 Task: Find connections with filter location Liangxiang with filter topic #Corporationwith filter profile language English with filter current company Gradeup (Gradestack Learning Pvt Ltd) with filter school Dr MGR Educational and Research Institute with filter industry Blockchain Services with filter service category FIle Management with filter keywords title Quality Engineer
Action: Mouse moved to (334, 280)
Screenshot: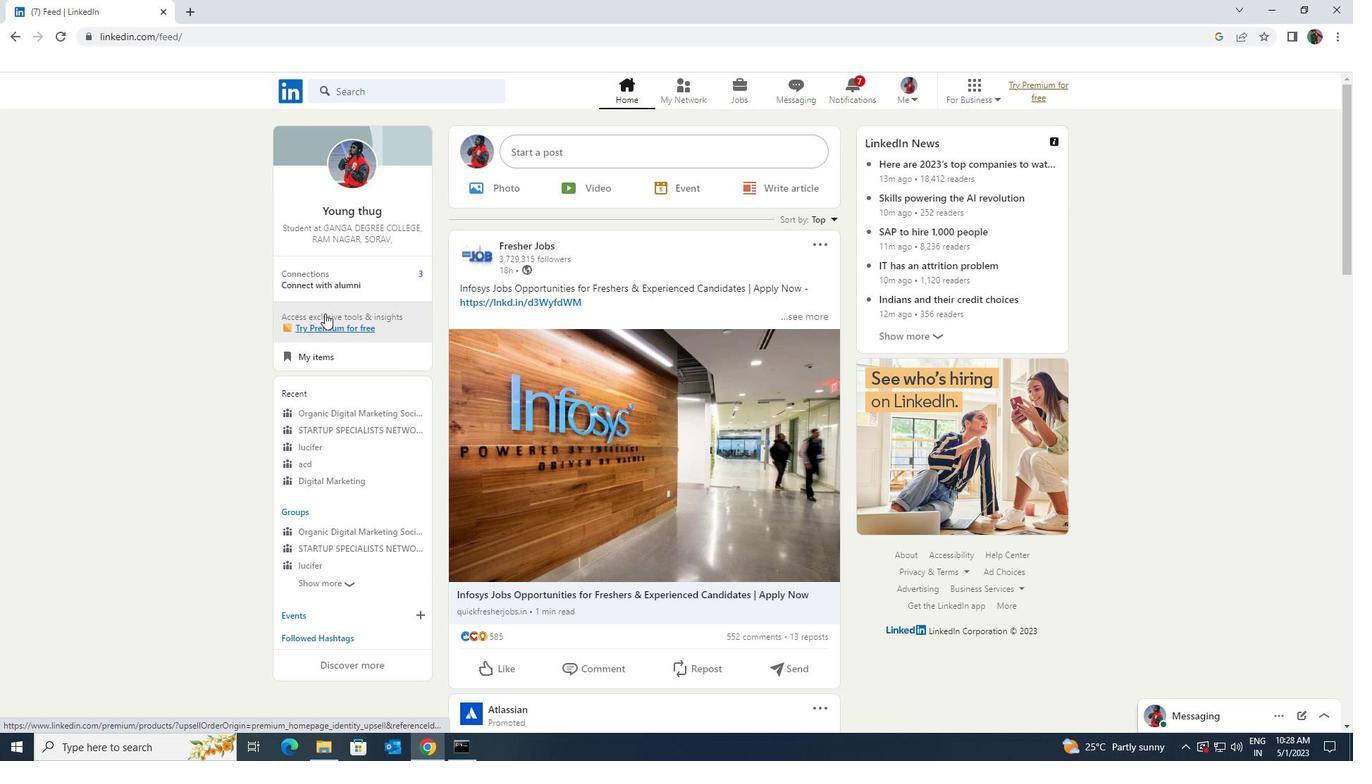 
Action: Mouse pressed left at (334, 280)
Screenshot: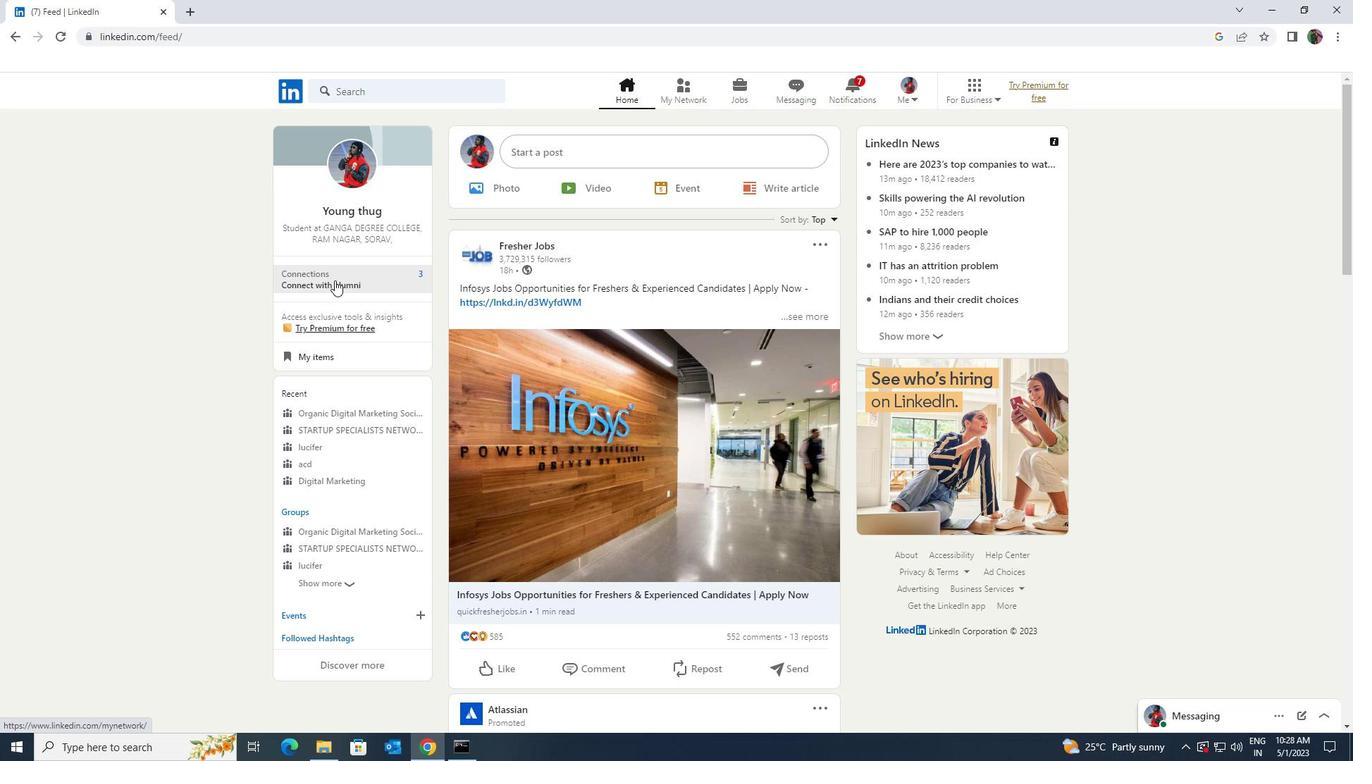 
Action: Mouse moved to (426, 169)
Screenshot: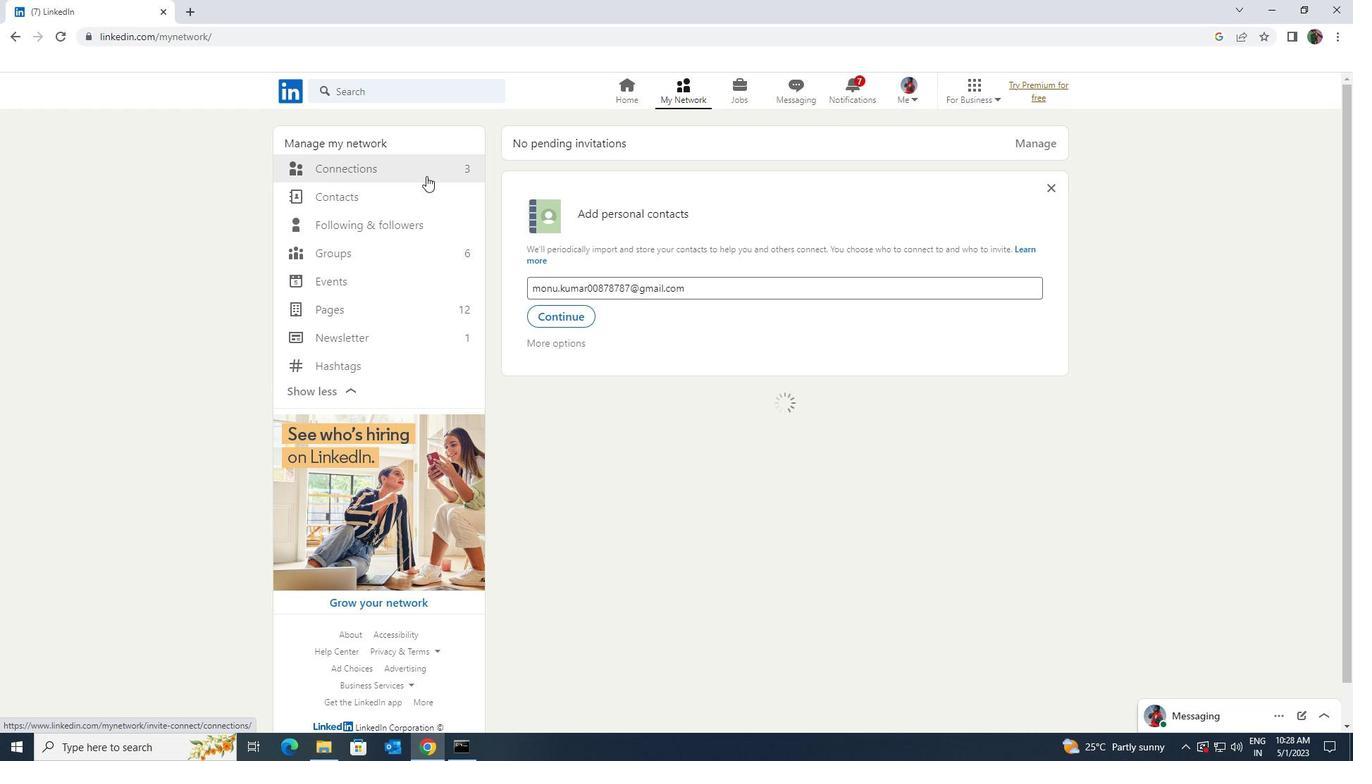 
Action: Mouse pressed left at (426, 169)
Screenshot: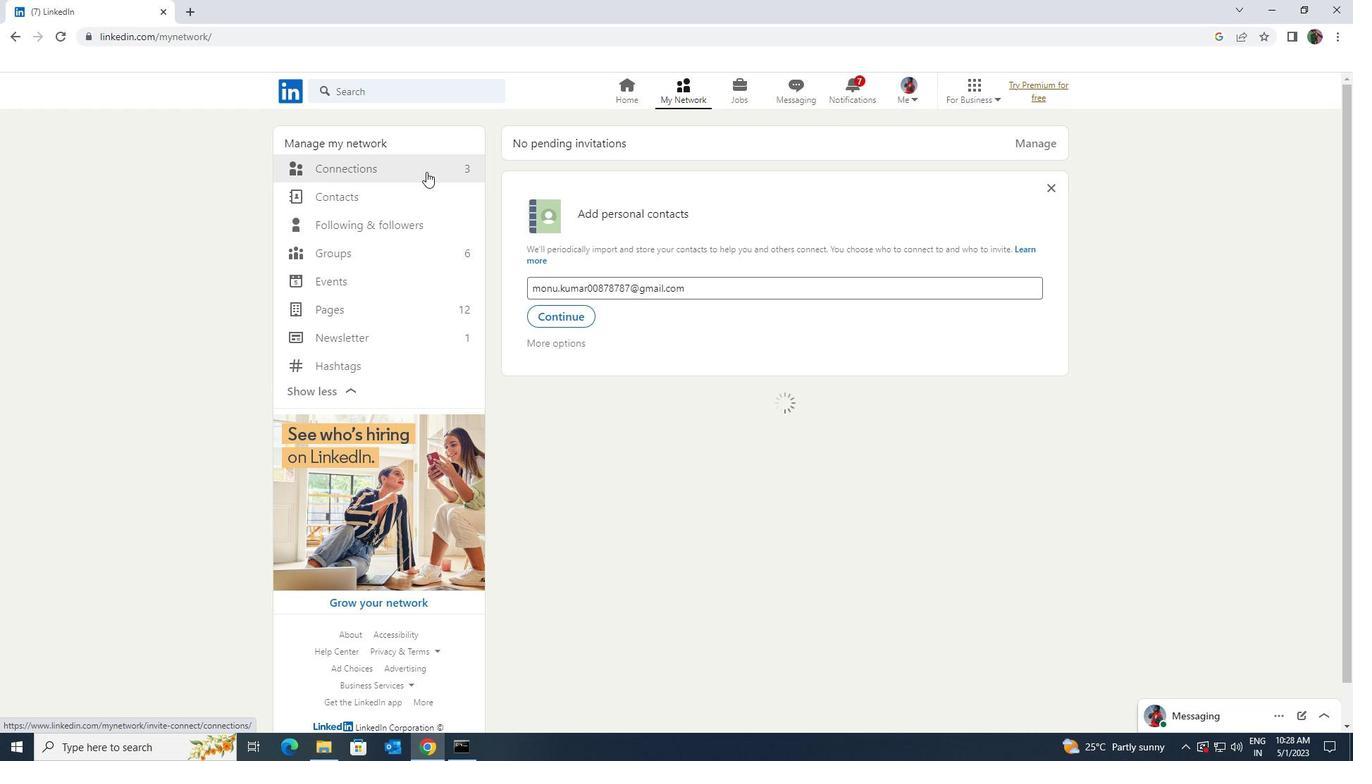 
Action: Mouse moved to (759, 169)
Screenshot: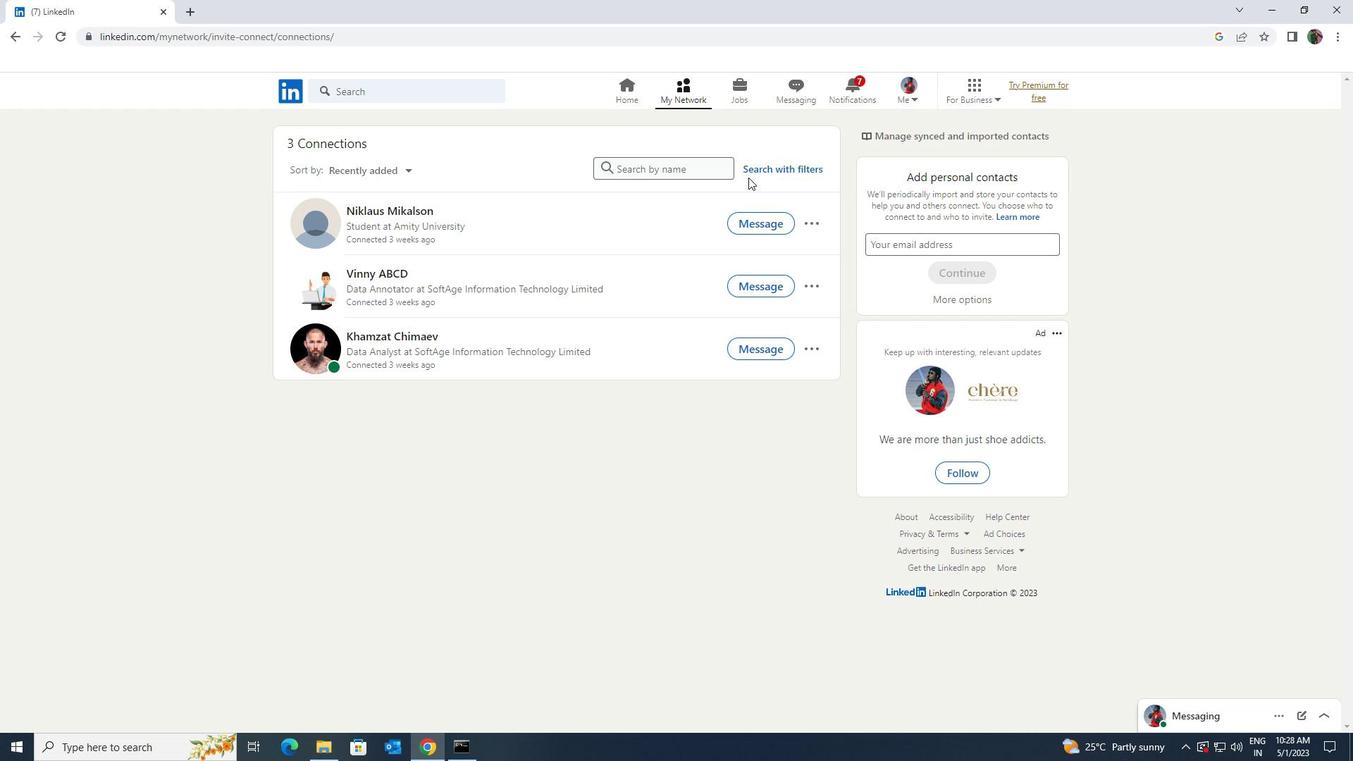 
Action: Mouse pressed left at (759, 169)
Screenshot: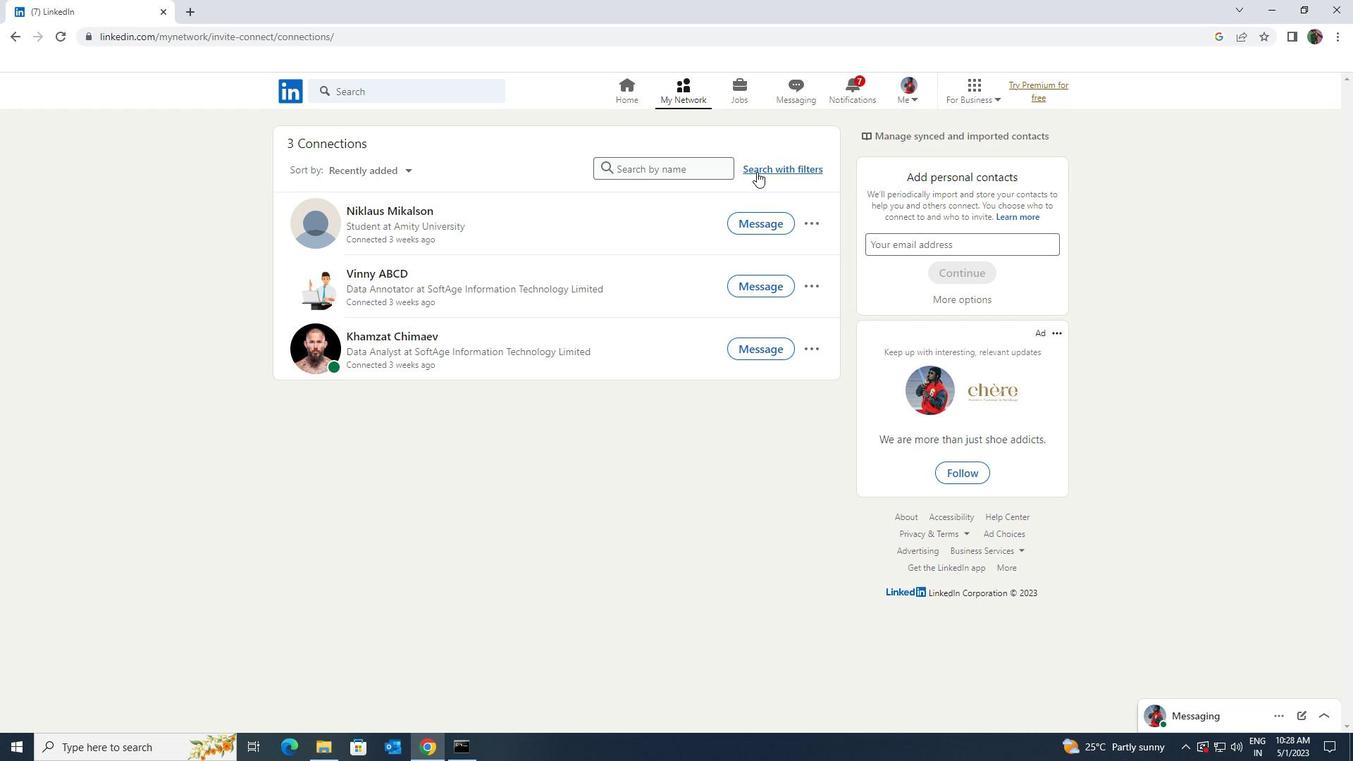
Action: Mouse moved to (710, 131)
Screenshot: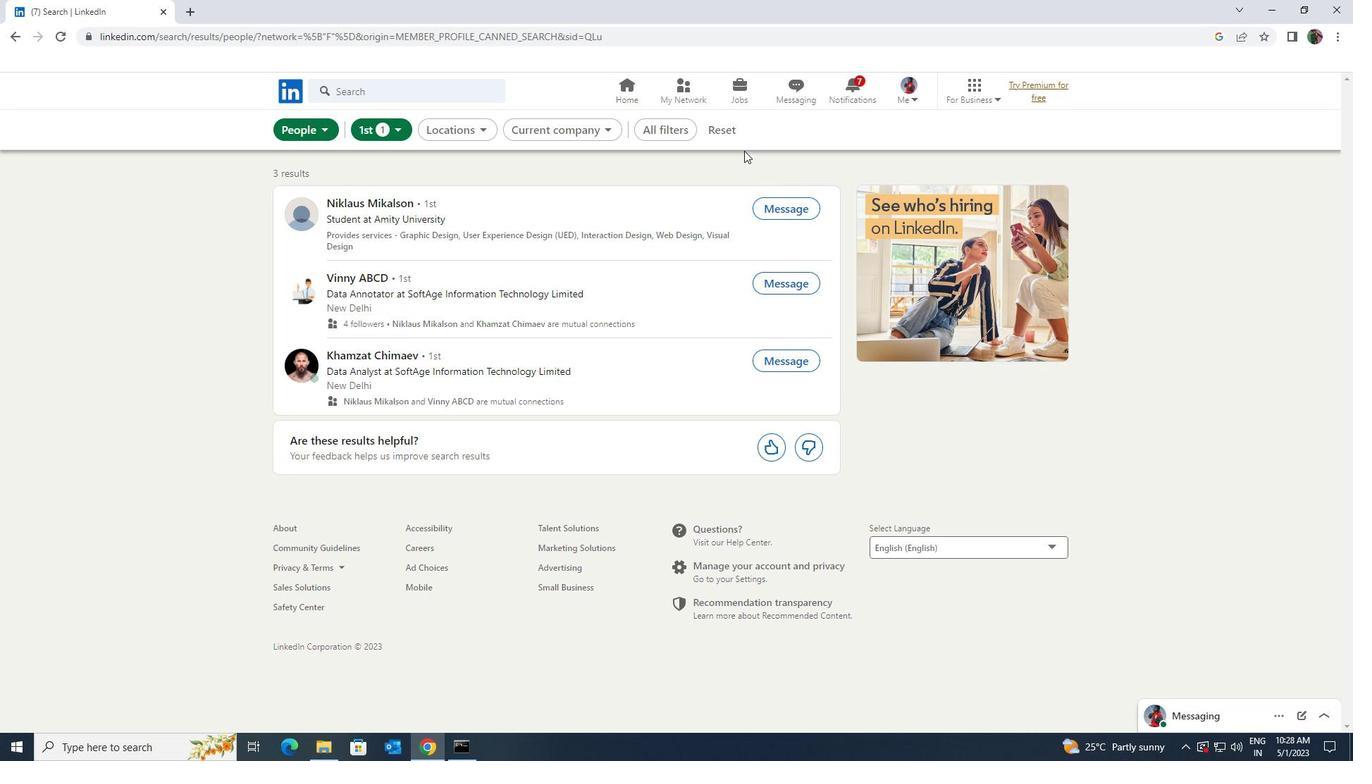 
Action: Mouse pressed left at (710, 131)
Screenshot: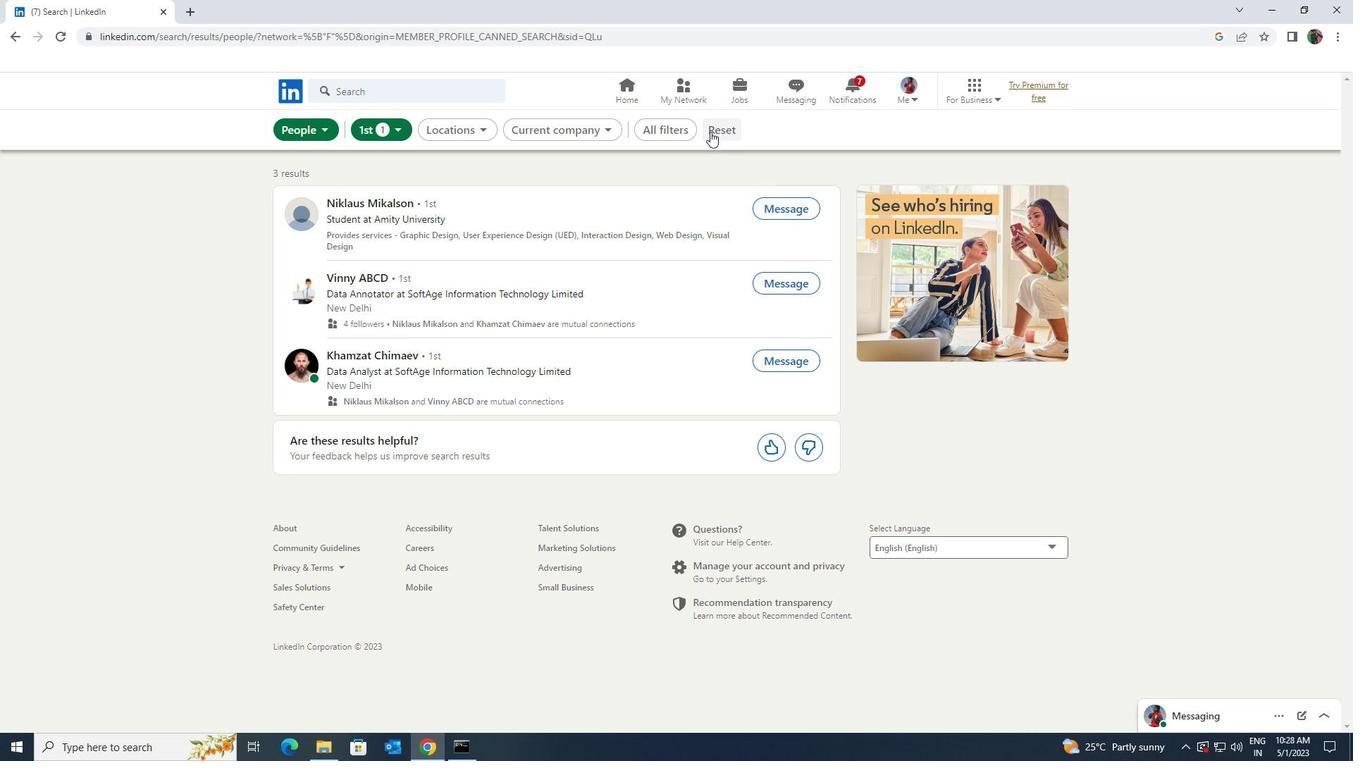 
Action: Mouse moved to (704, 131)
Screenshot: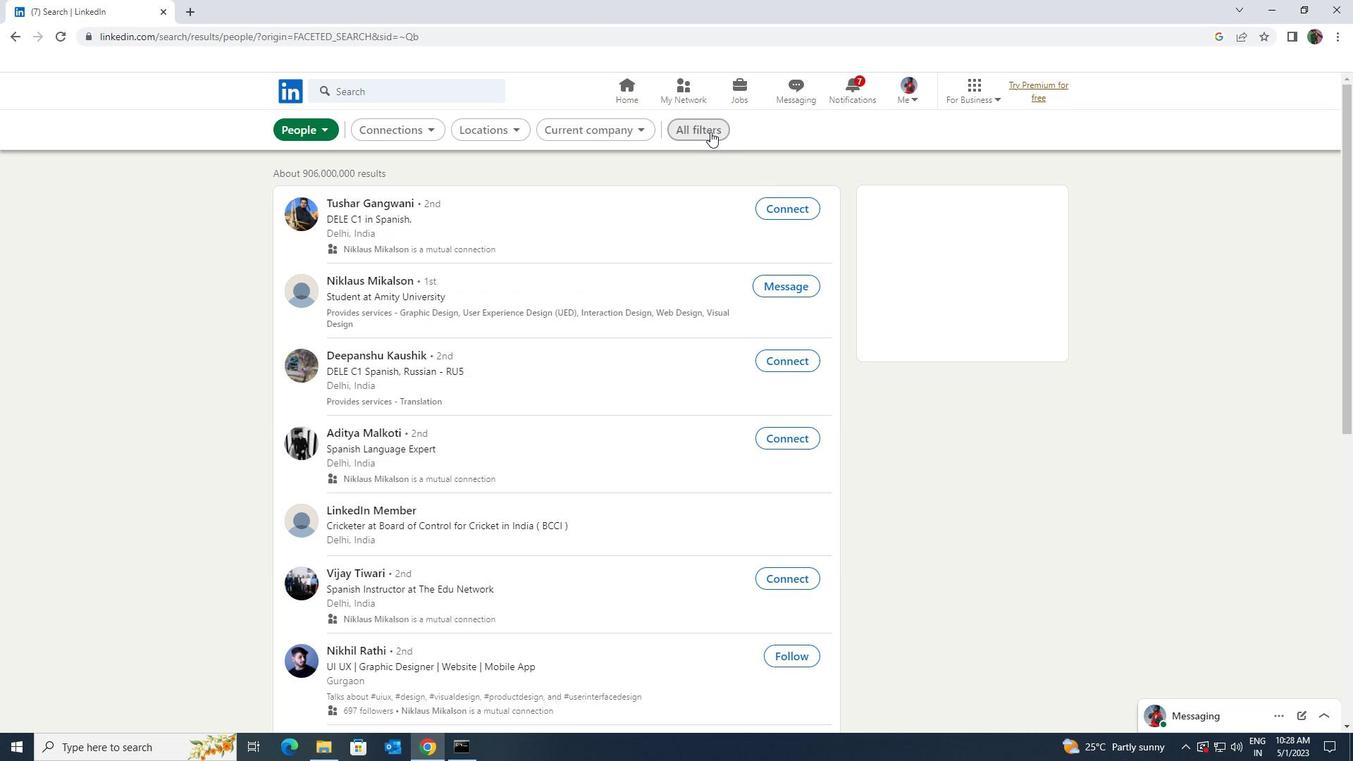 
Action: Mouse pressed left at (704, 131)
Screenshot: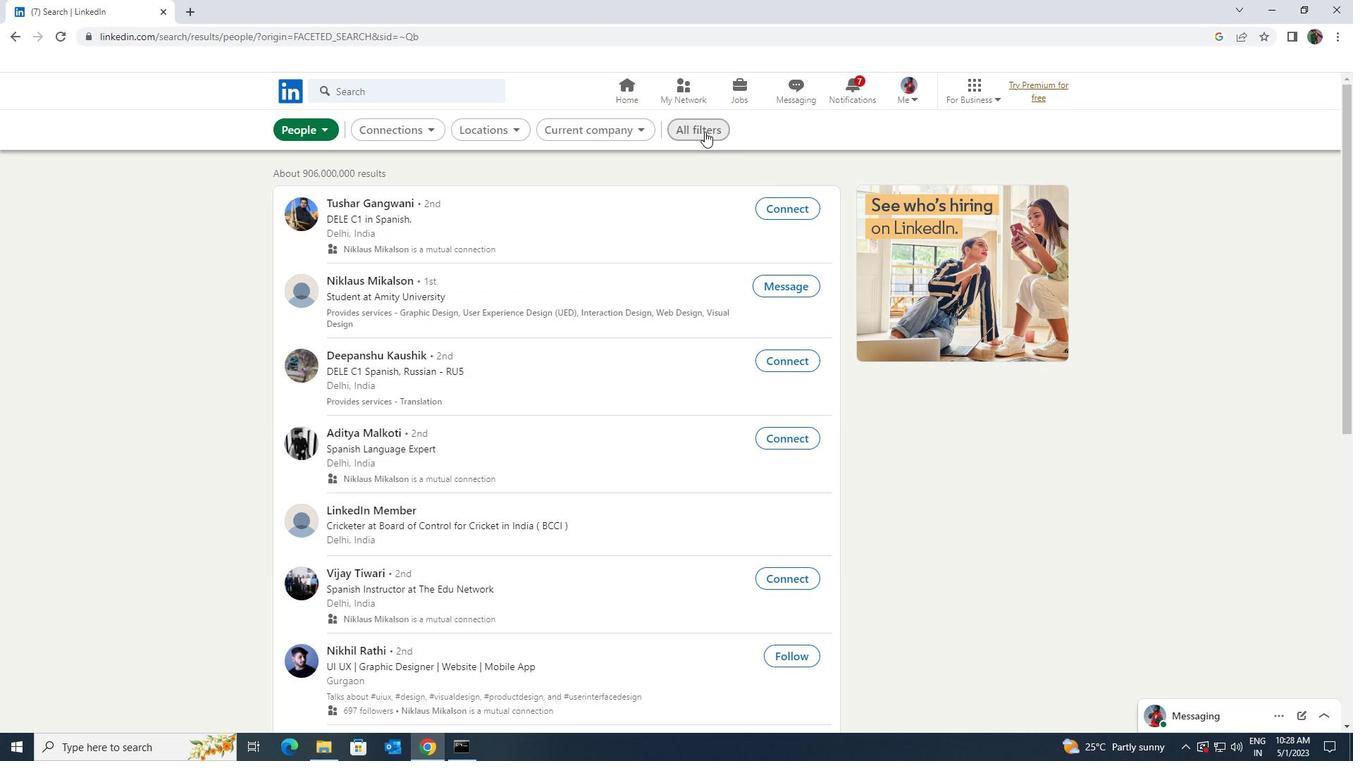 
Action: Mouse moved to (1095, 444)
Screenshot: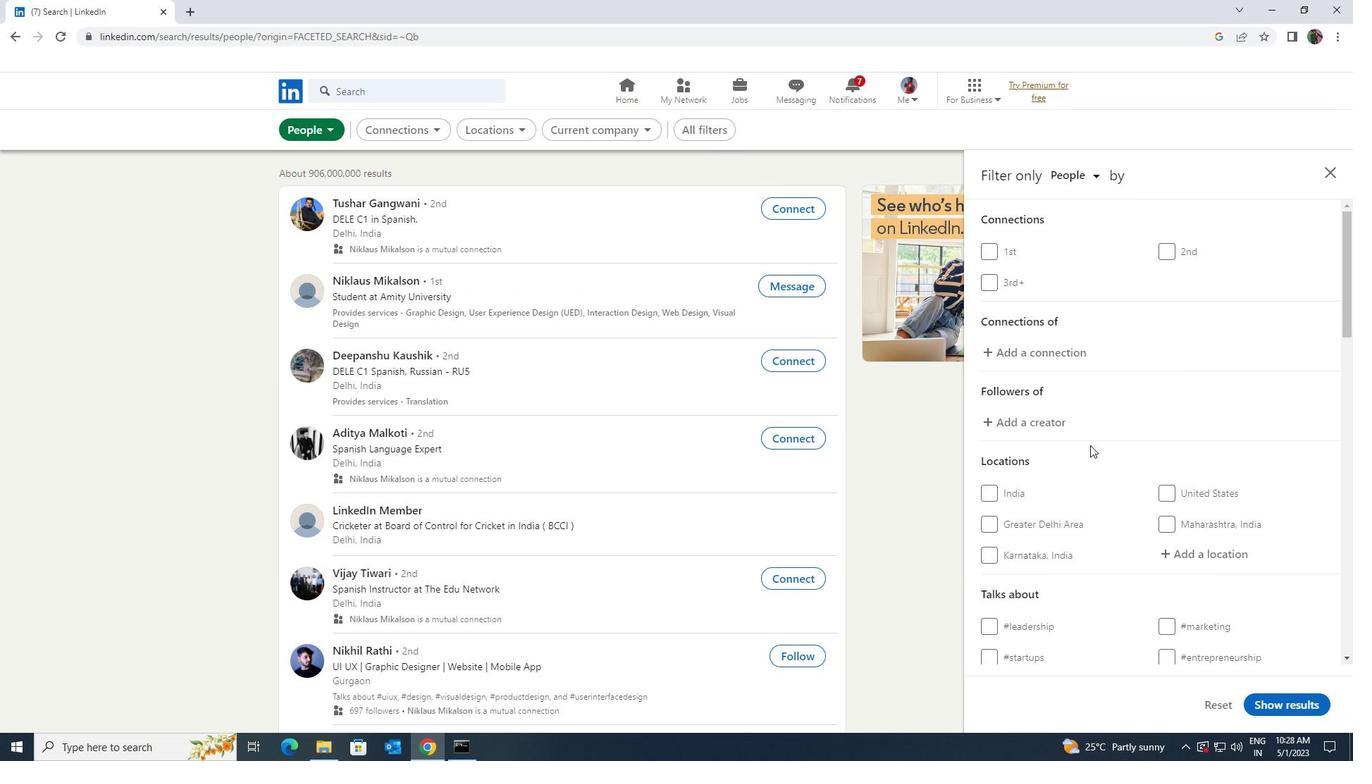
Action: Mouse scrolled (1095, 443) with delta (0, 0)
Screenshot: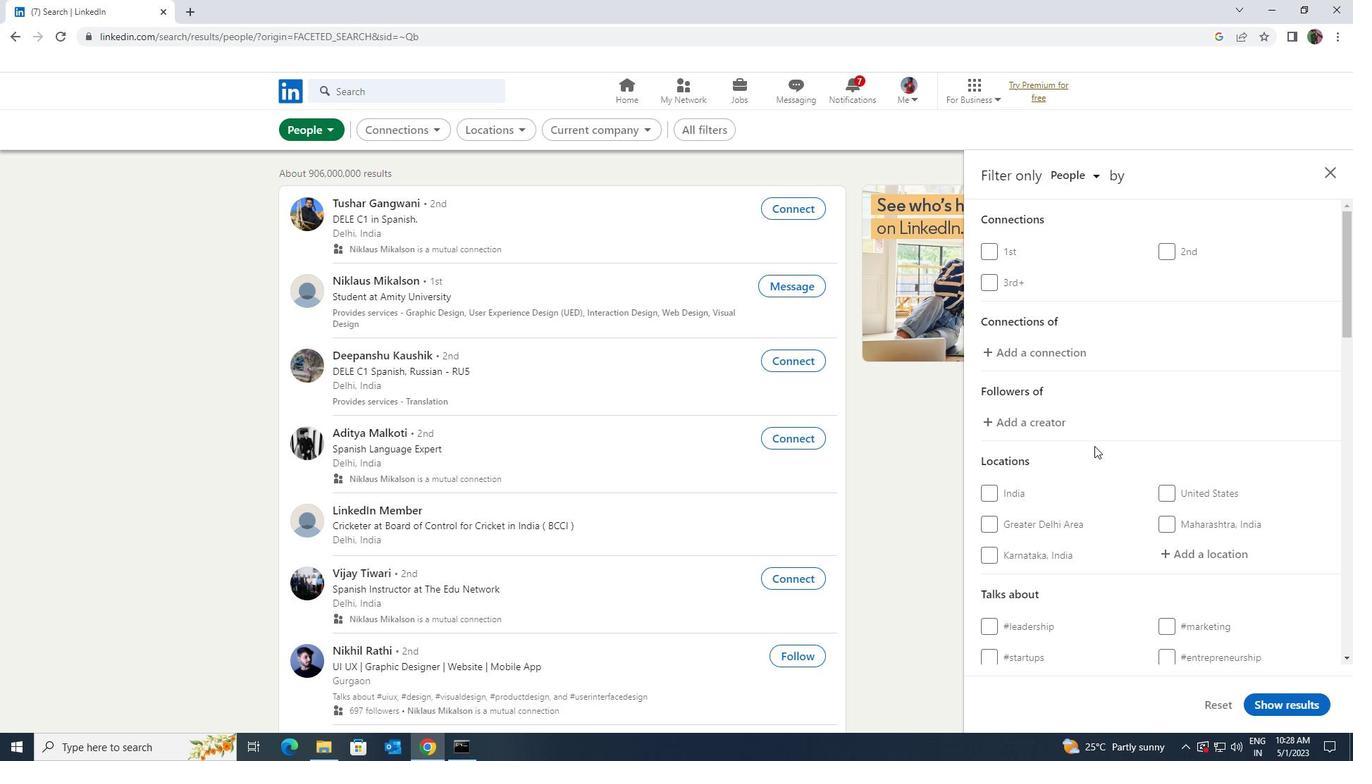 
Action: Mouse scrolled (1095, 443) with delta (0, 0)
Screenshot: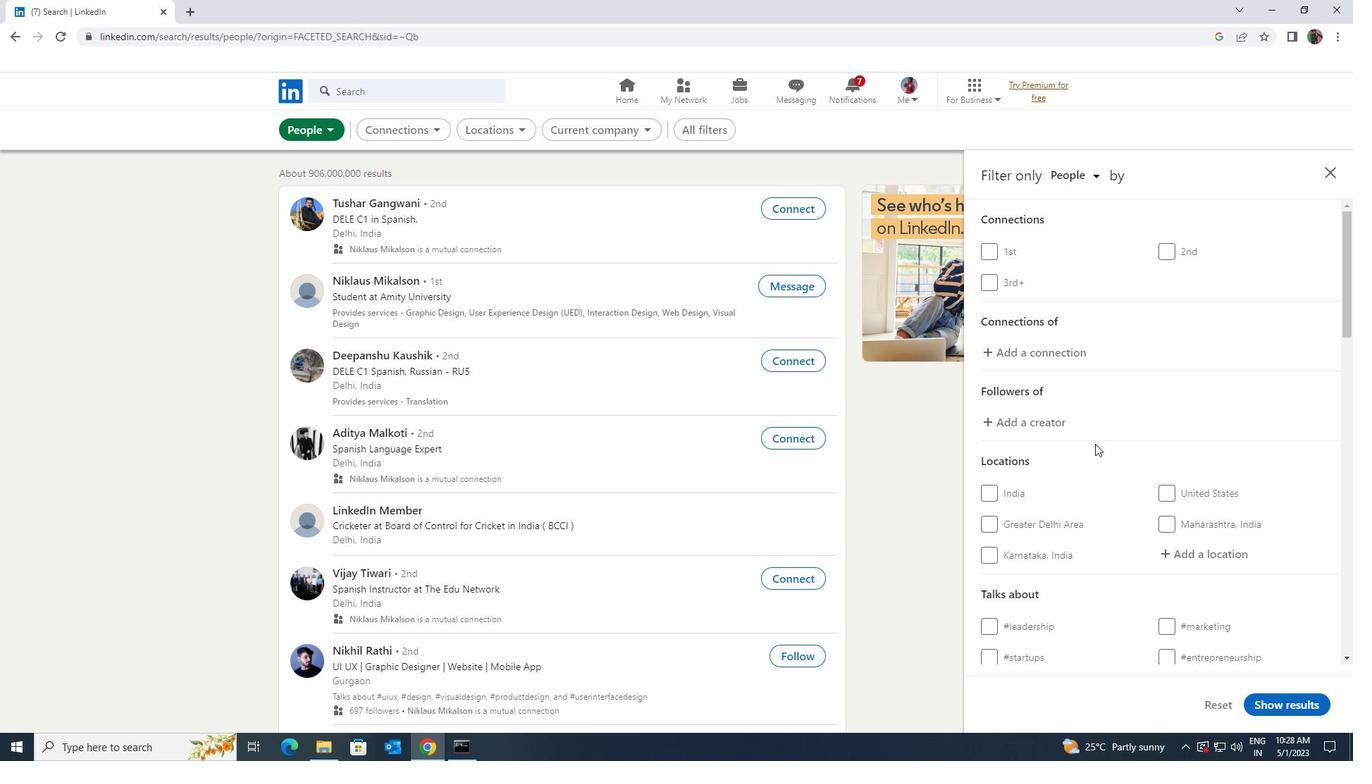 
Action: Mouse moved to (1186, 405)
Screenshot: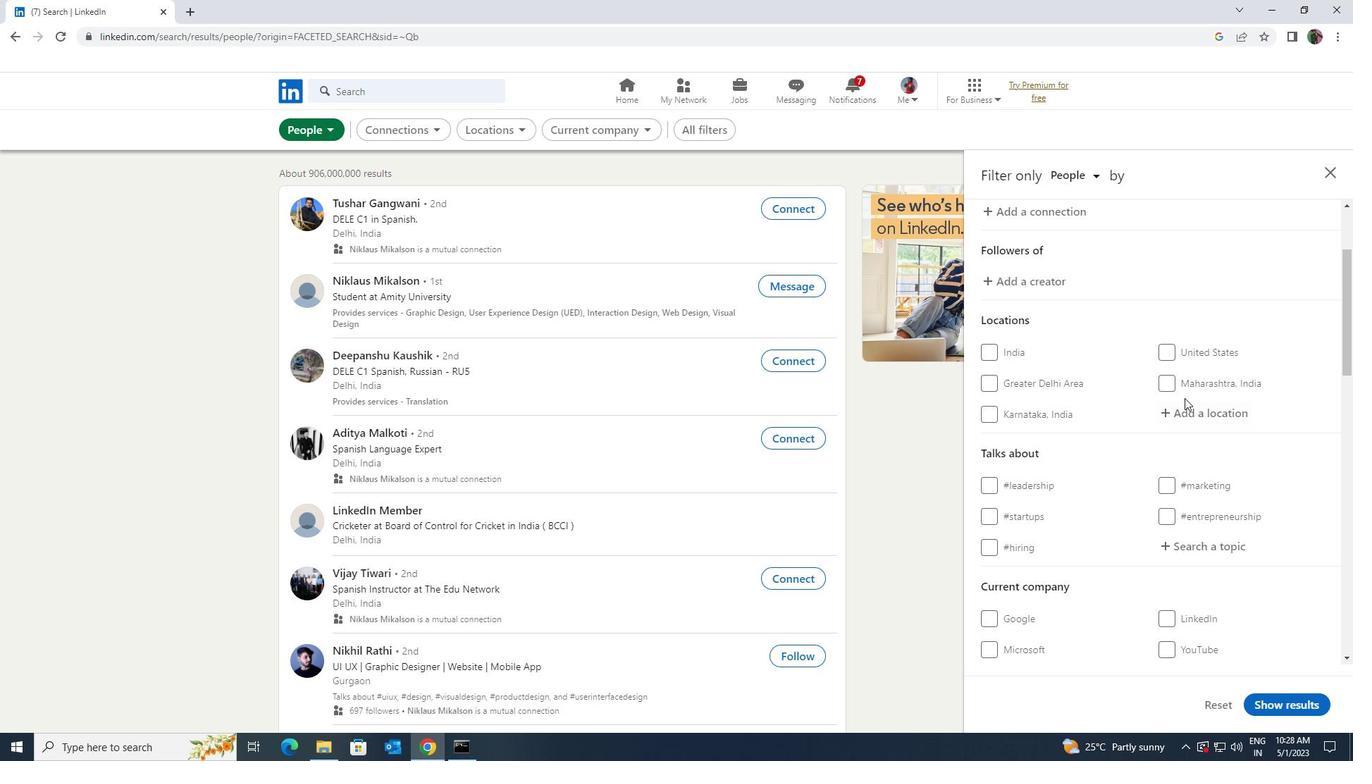 
Action: Mouse pressed left at (1186, 405)
Screenshot: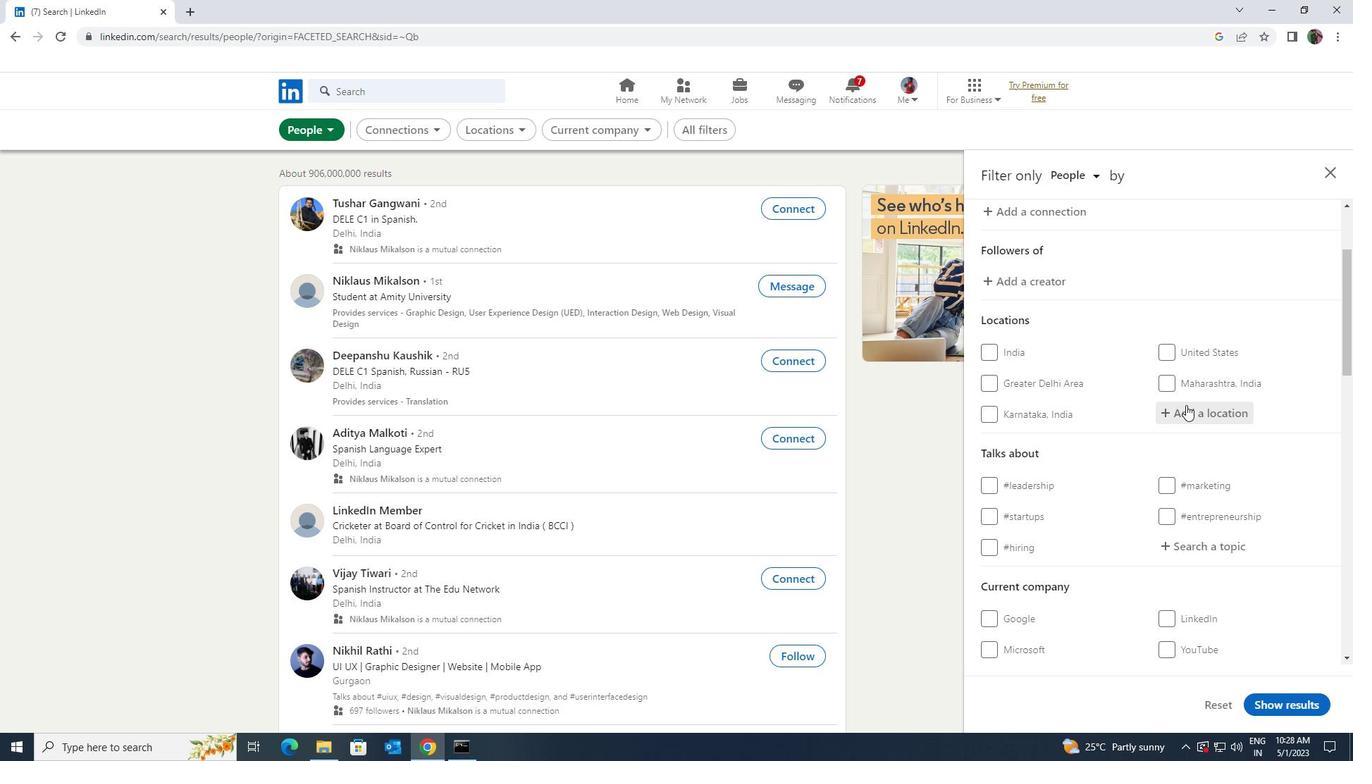 
Action: Key pressed <Key.shift>LIANGXIANG
Screenshot: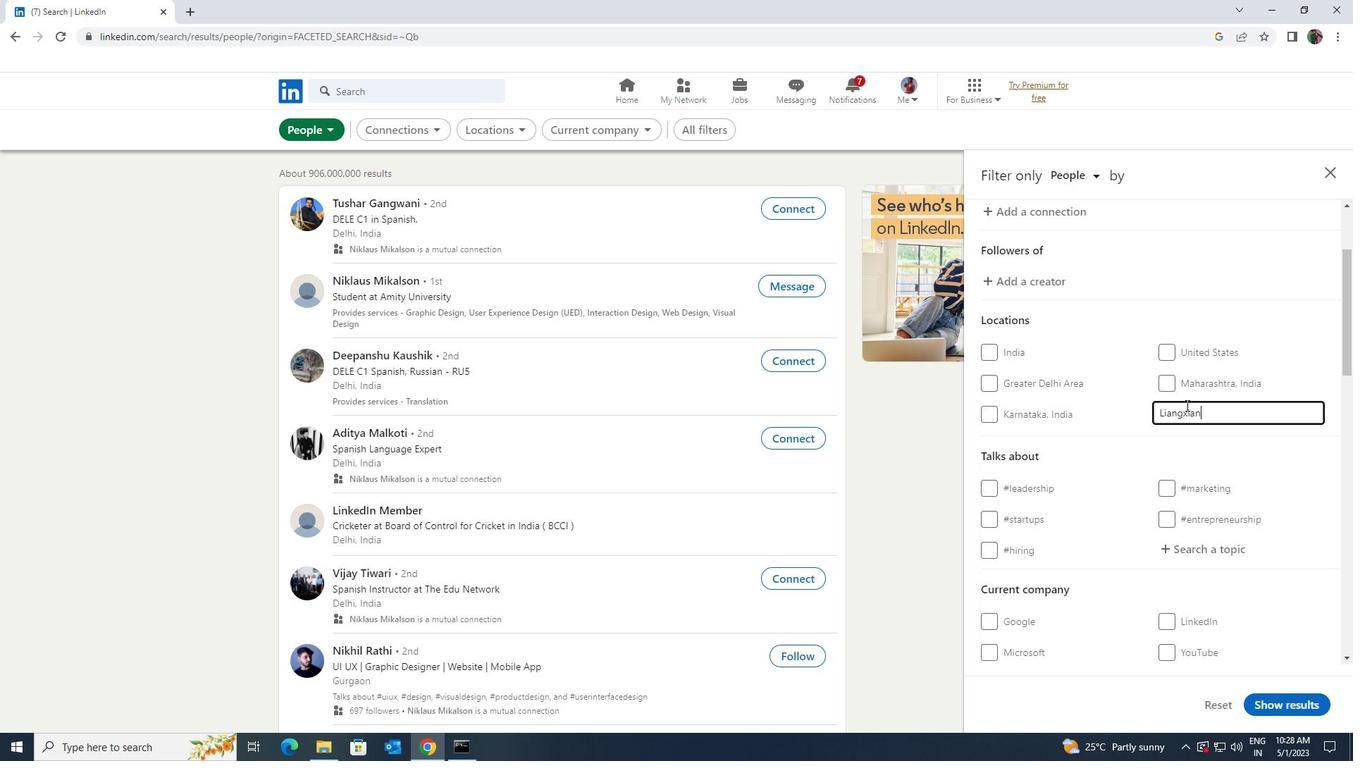 
Action: Mouse moved to (1214, 549)
Screenshot: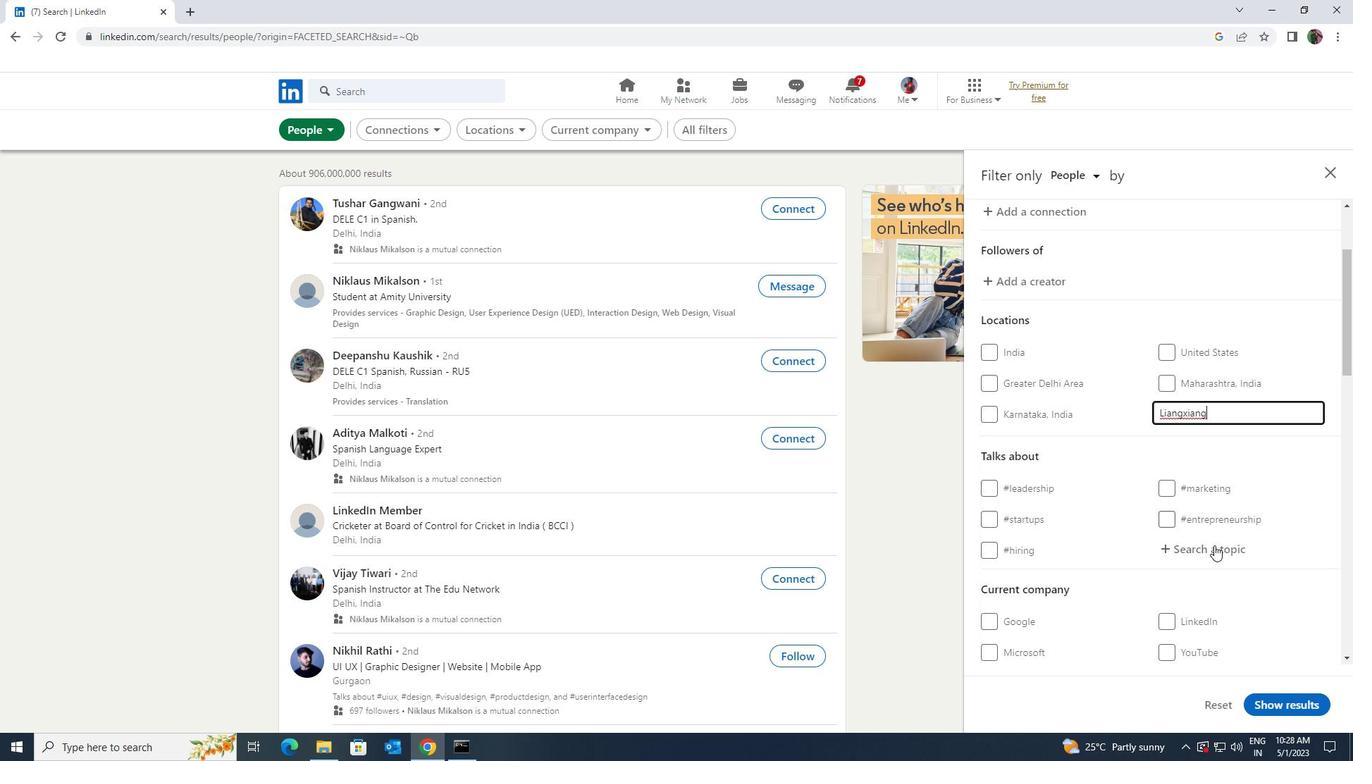 
Action: Mouse pressed left at (1214, 549)
Screenshot: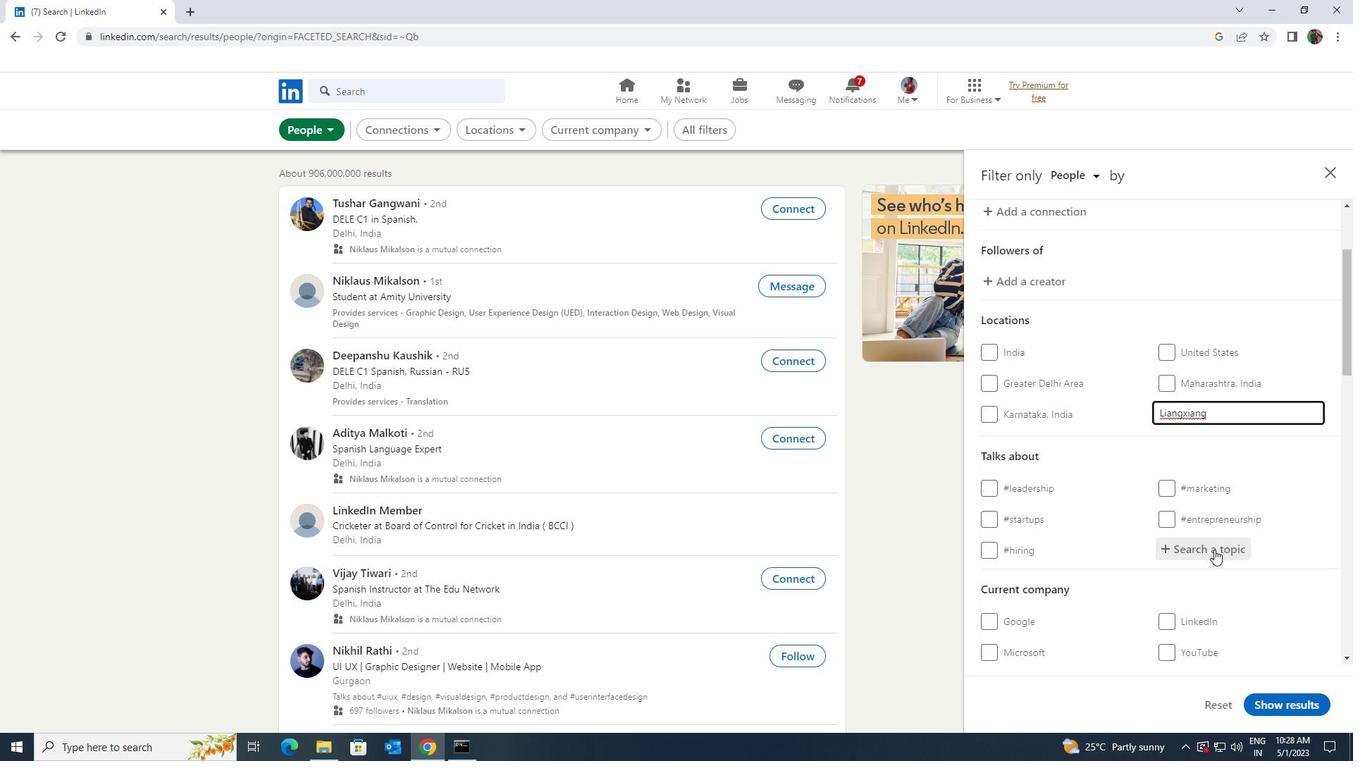 
Action: Mouse moved to (1210, 546)
Screenshot: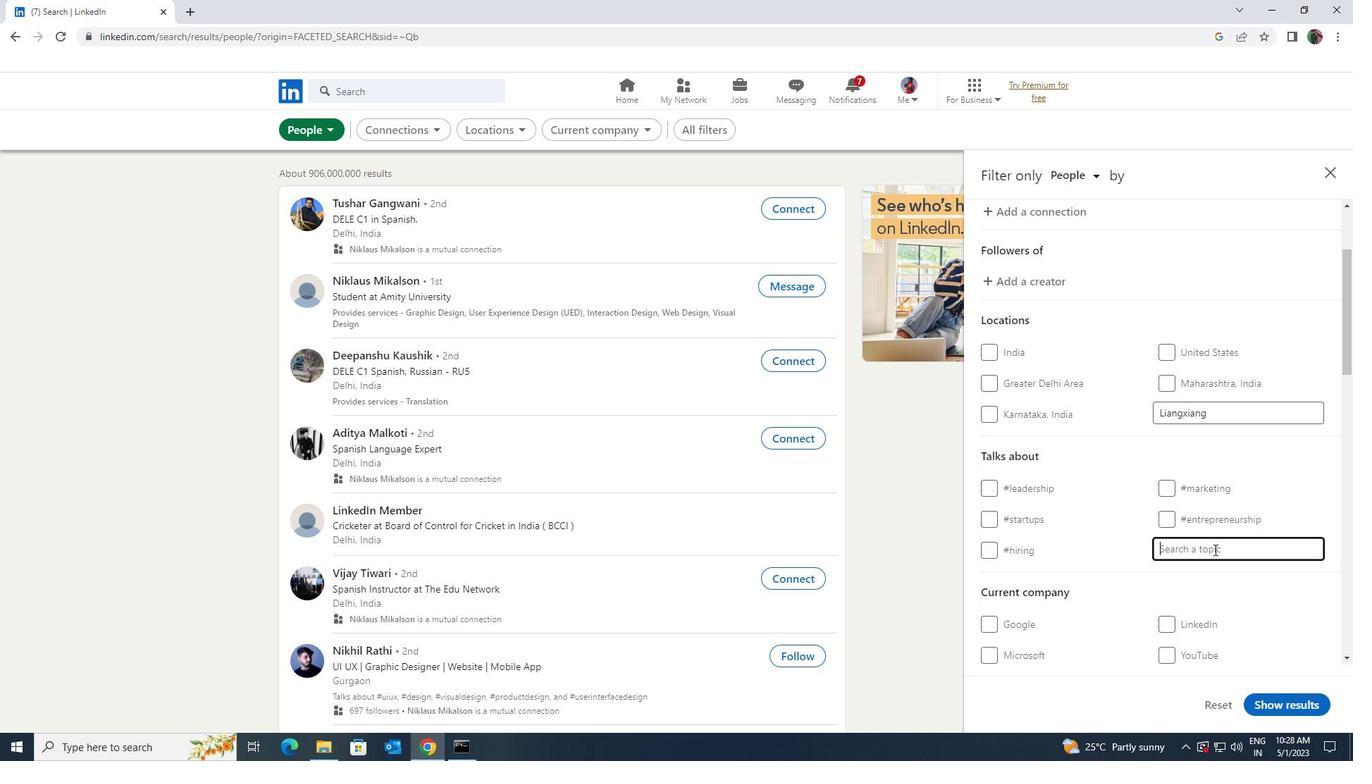 
Action: Key pressed <Key.shift>CORPORATION
Screenshot: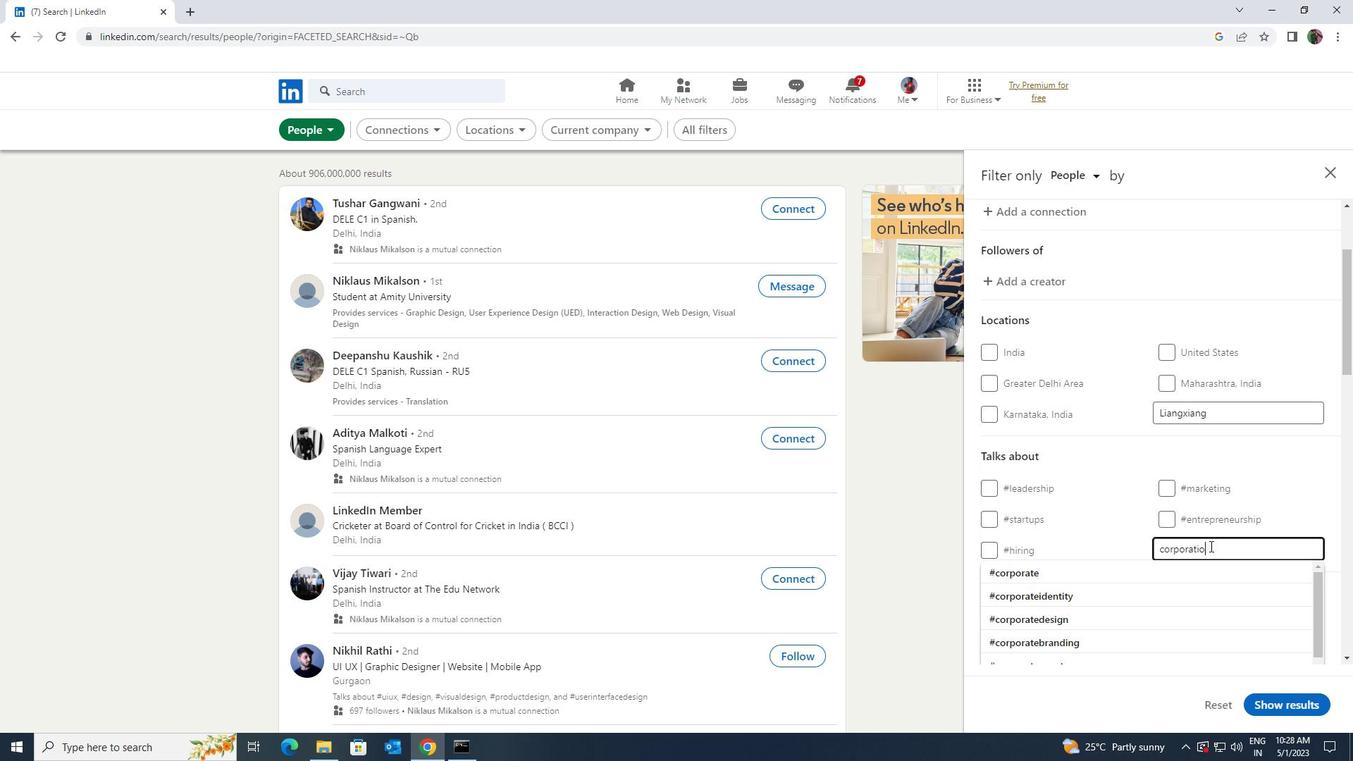 
Action: Mouse moved to (1205, 588)
Screenshot: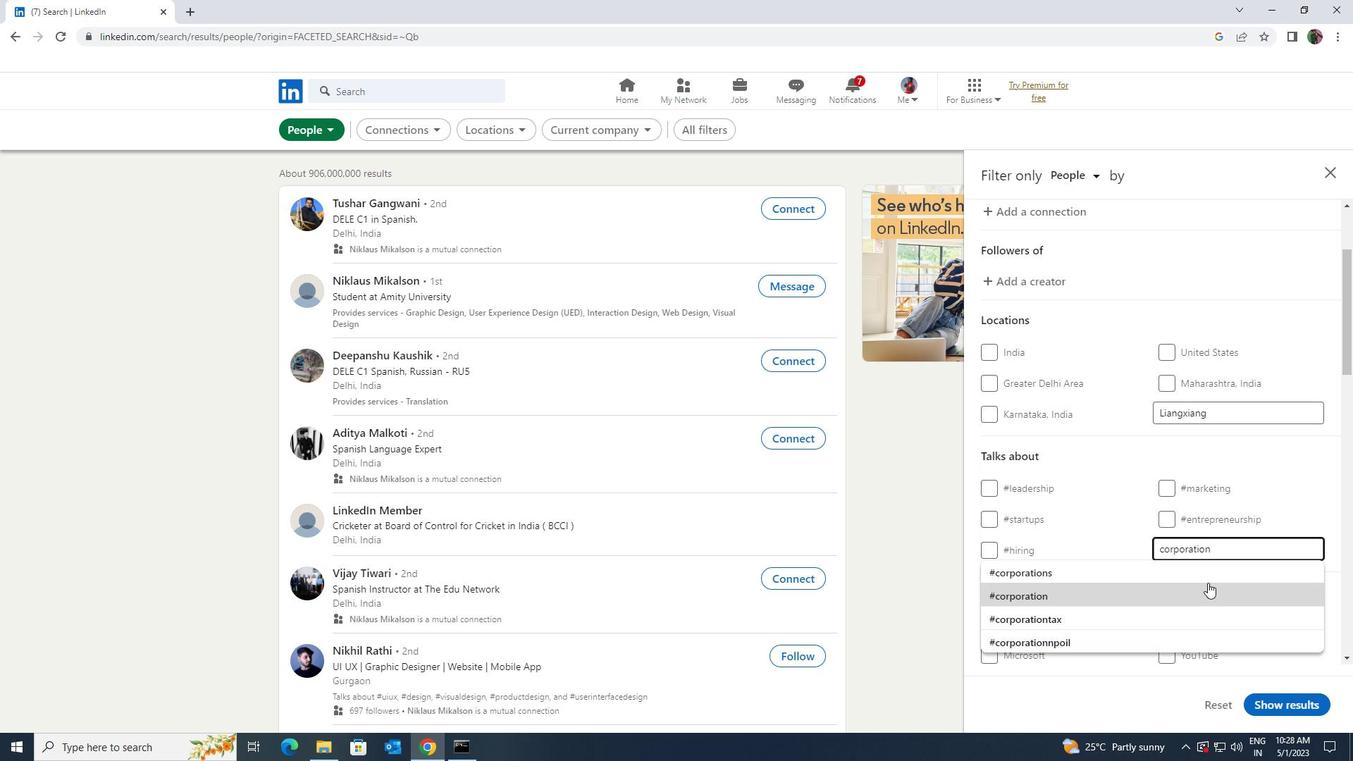 
Action: Mouse pressed left at (1205, 588)
Screenshot: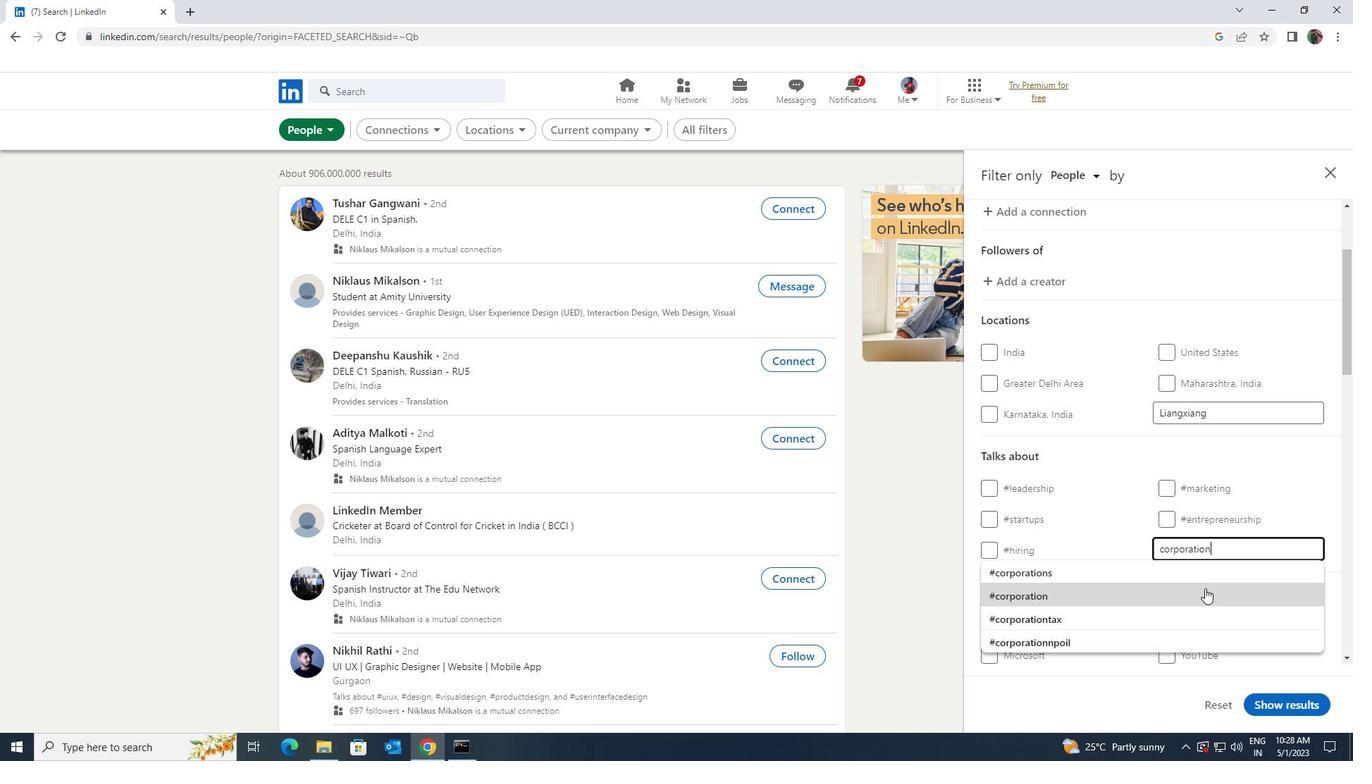 
Action: Mouse moved to (1200, 588)
Screenshot: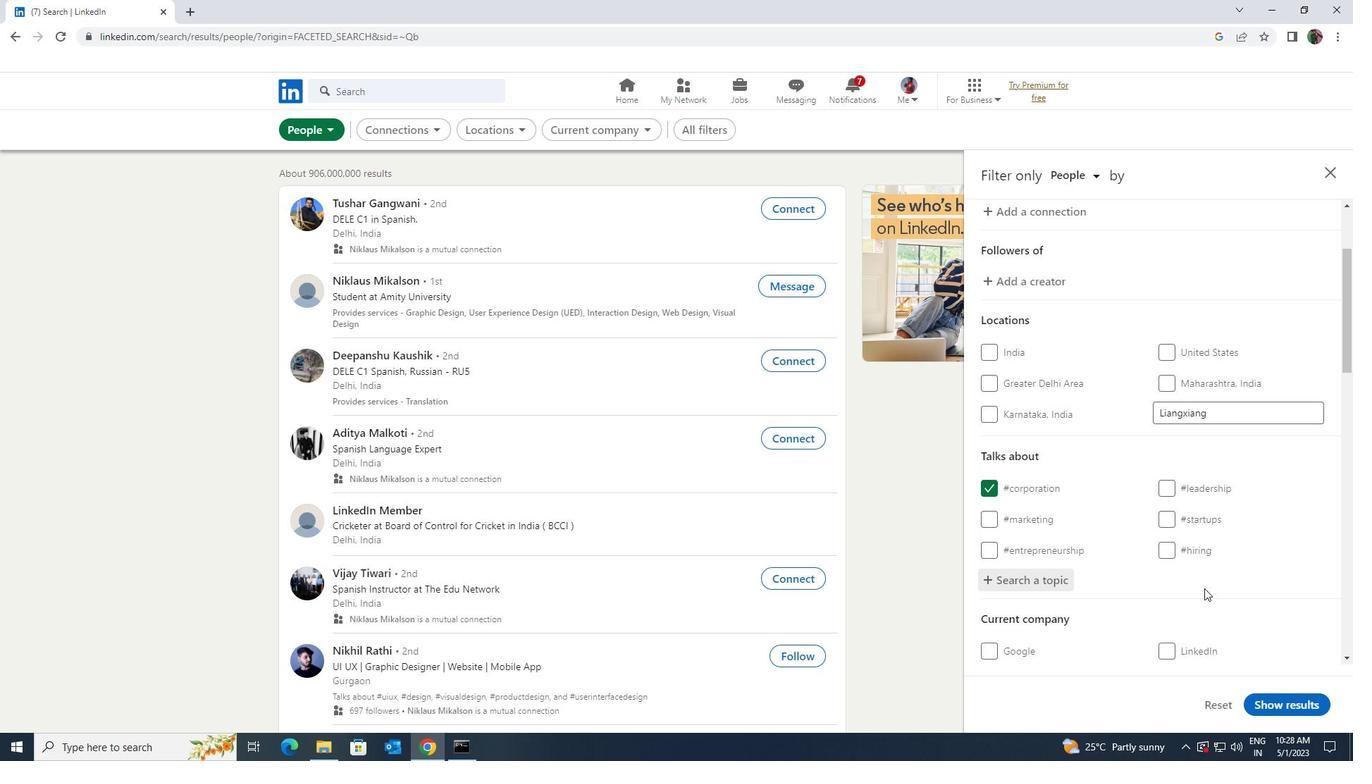 
Action: Mouse scrolled (1200, 587) with delta (0, 0)
Screenshot: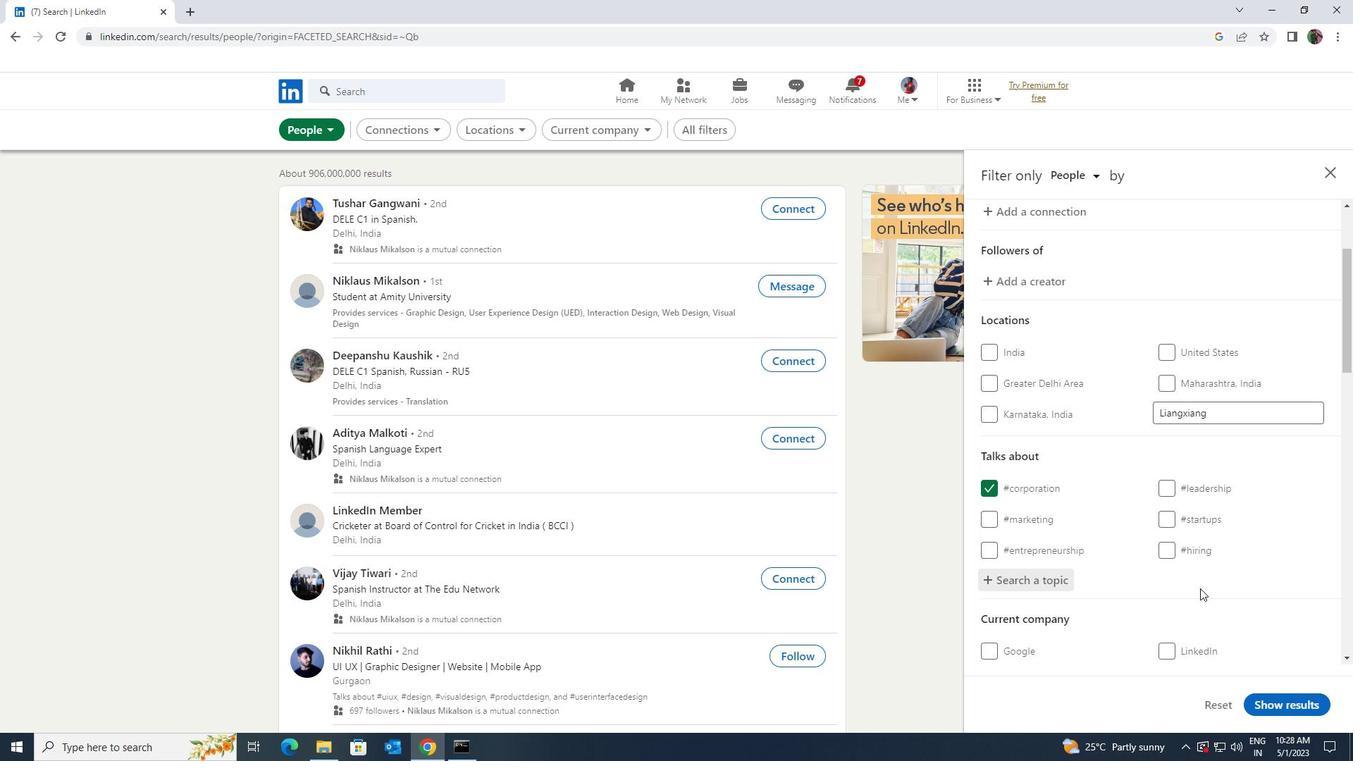 
Action: Mouse scrolled (1200, 587) with delta (0, 0)
Screenshot: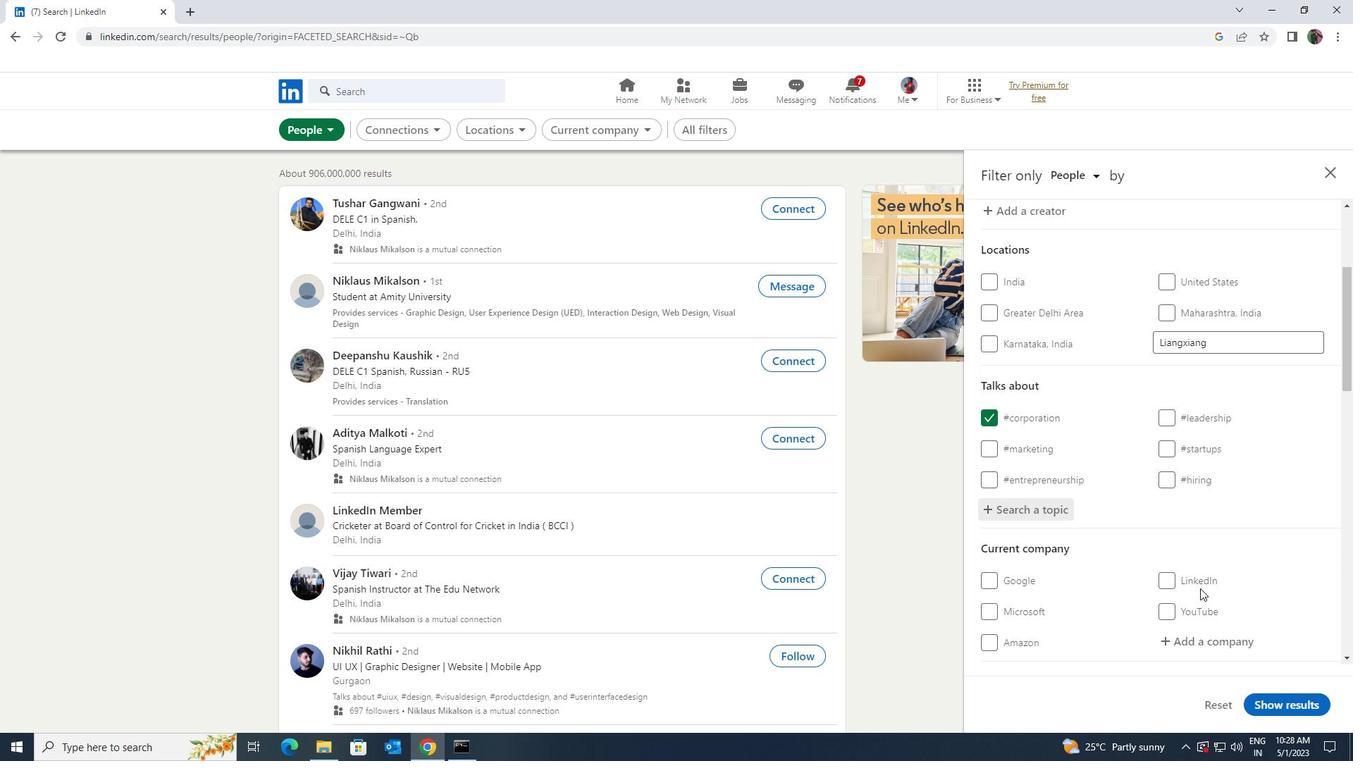 
Action: Mouse scrolled (1200, 587) with delta (0, 0)
Screenshot: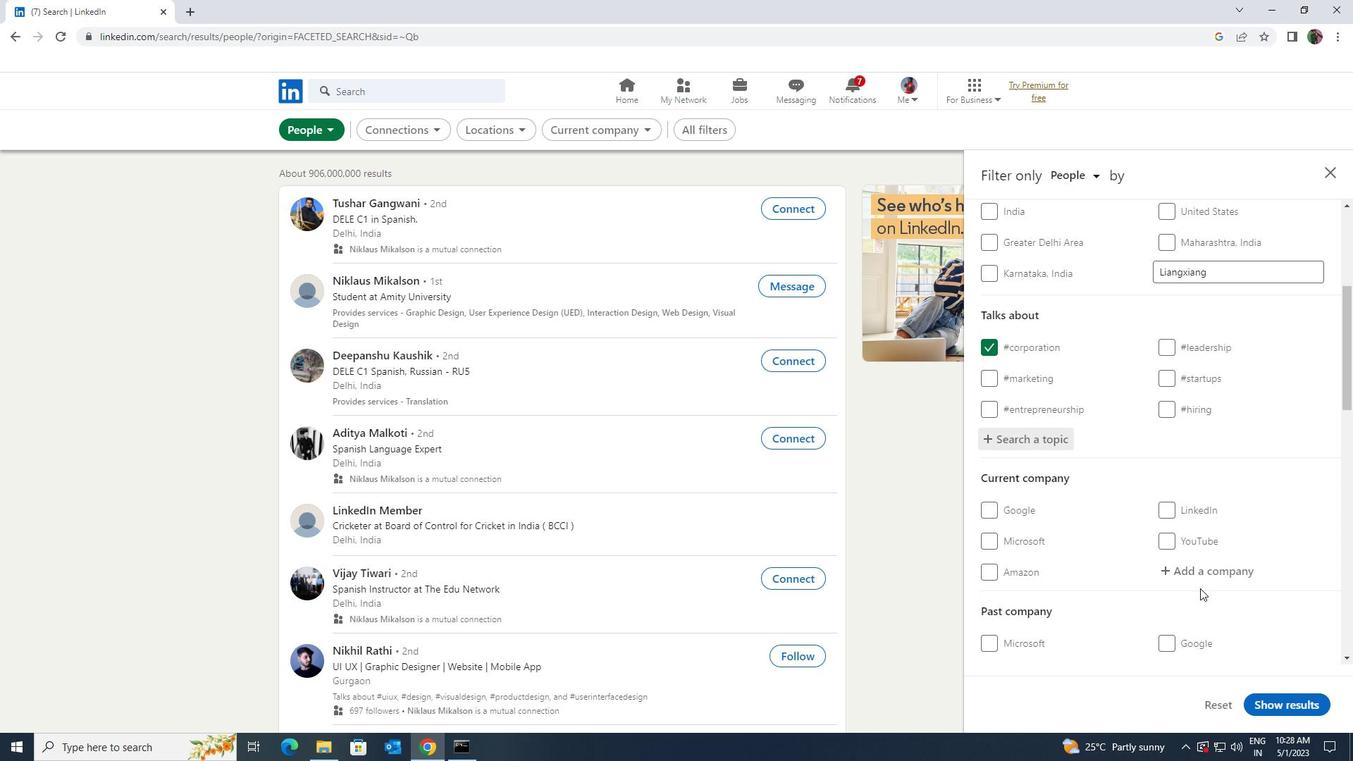 
Action: Mouse scrolled (1200, 587) with delta (0, 0)
Screenshot: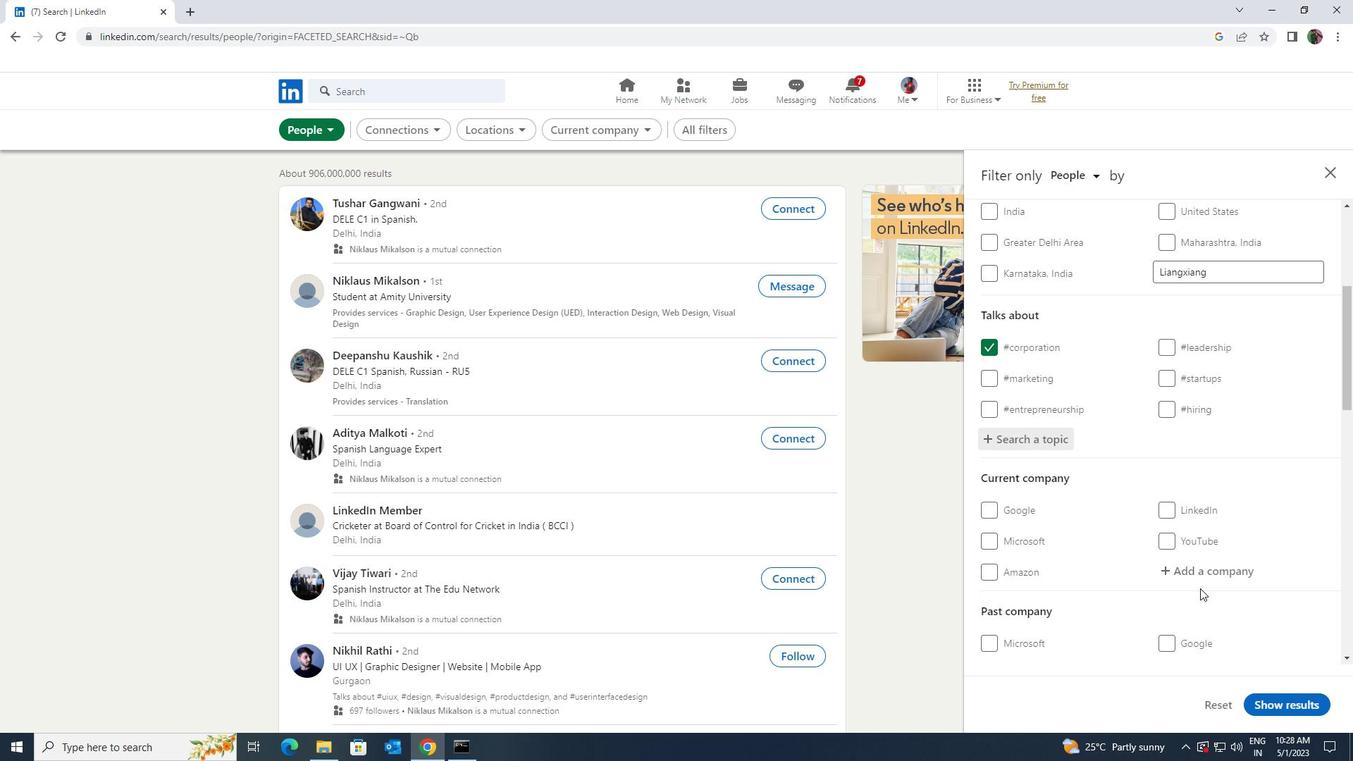 
Action: Mouse scrolled (1200, 587) with delta (0, 0)
Screenshot: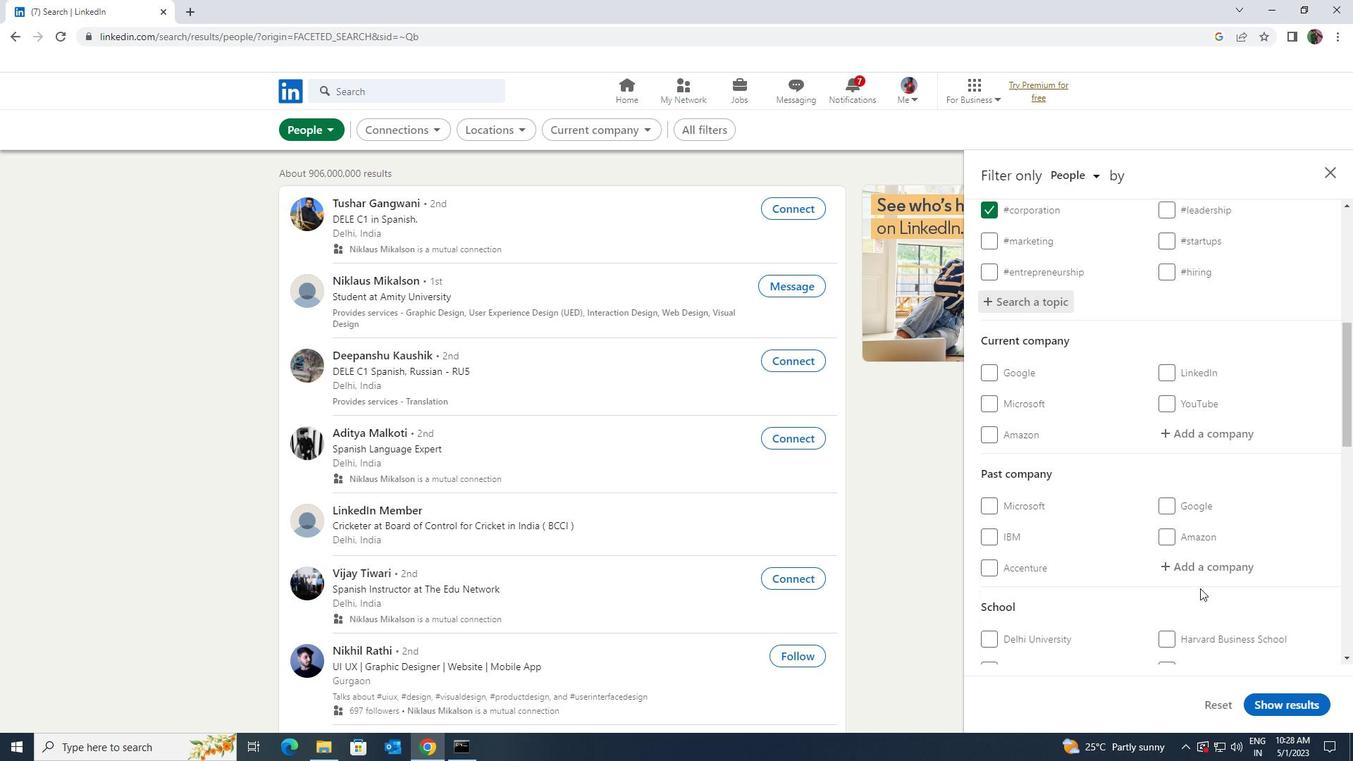 
Action: Mouse scrolled (1200, 587) with delta (0, 0)
Screenshot: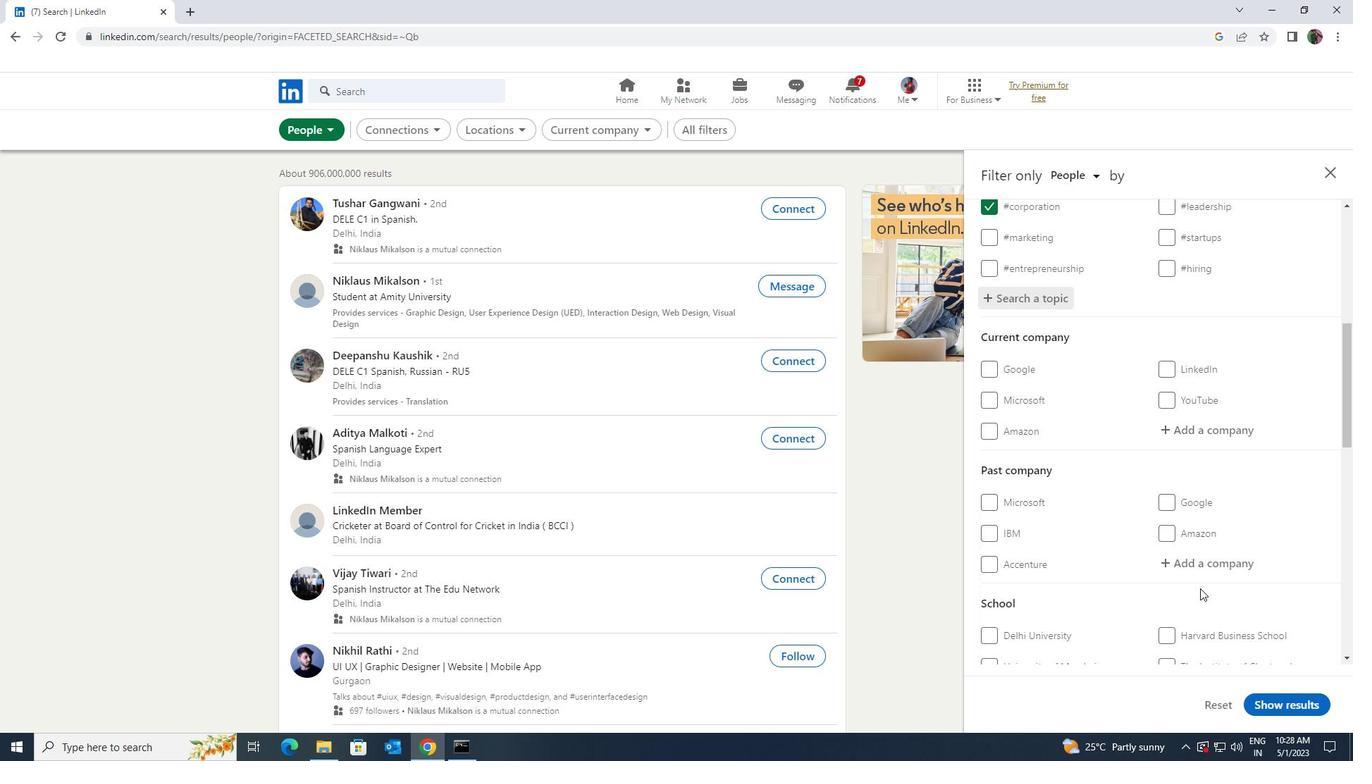 
Action: Mouse scrolled (1200, 587) with delta (0, 0)
Screenshot: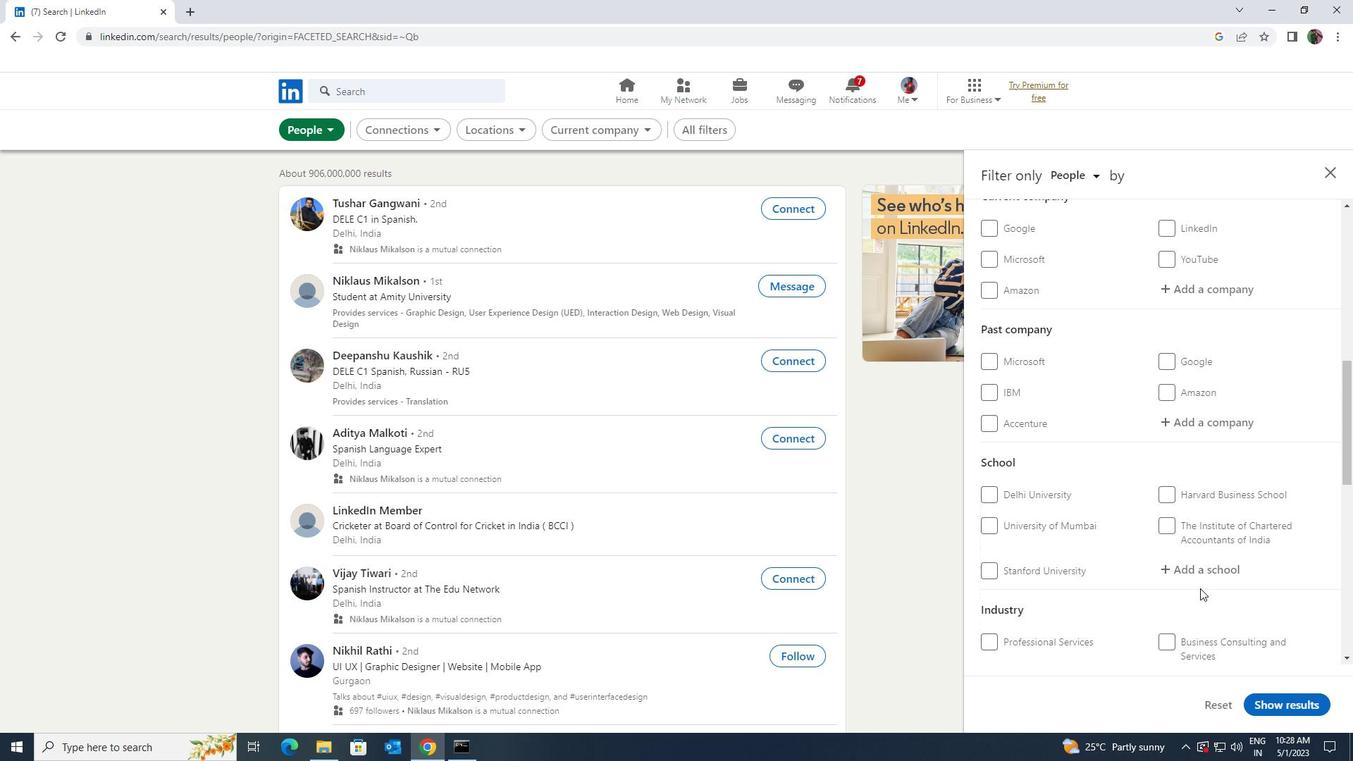
Action: Mouse scrolled (1200, 587) with delta (0, 0)
Screenshot: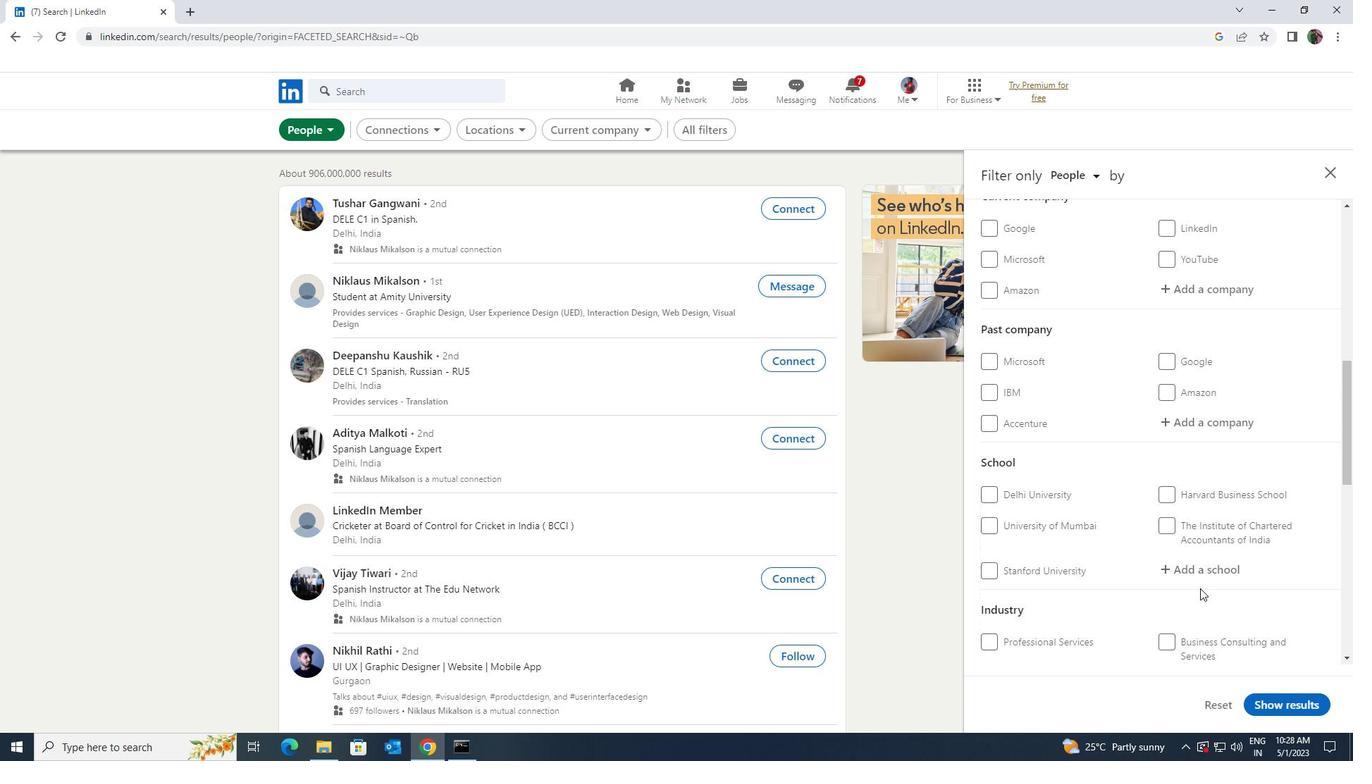 
Action: Mouse scrolled (1200, 587) with delta (0, 0)
Screenshot: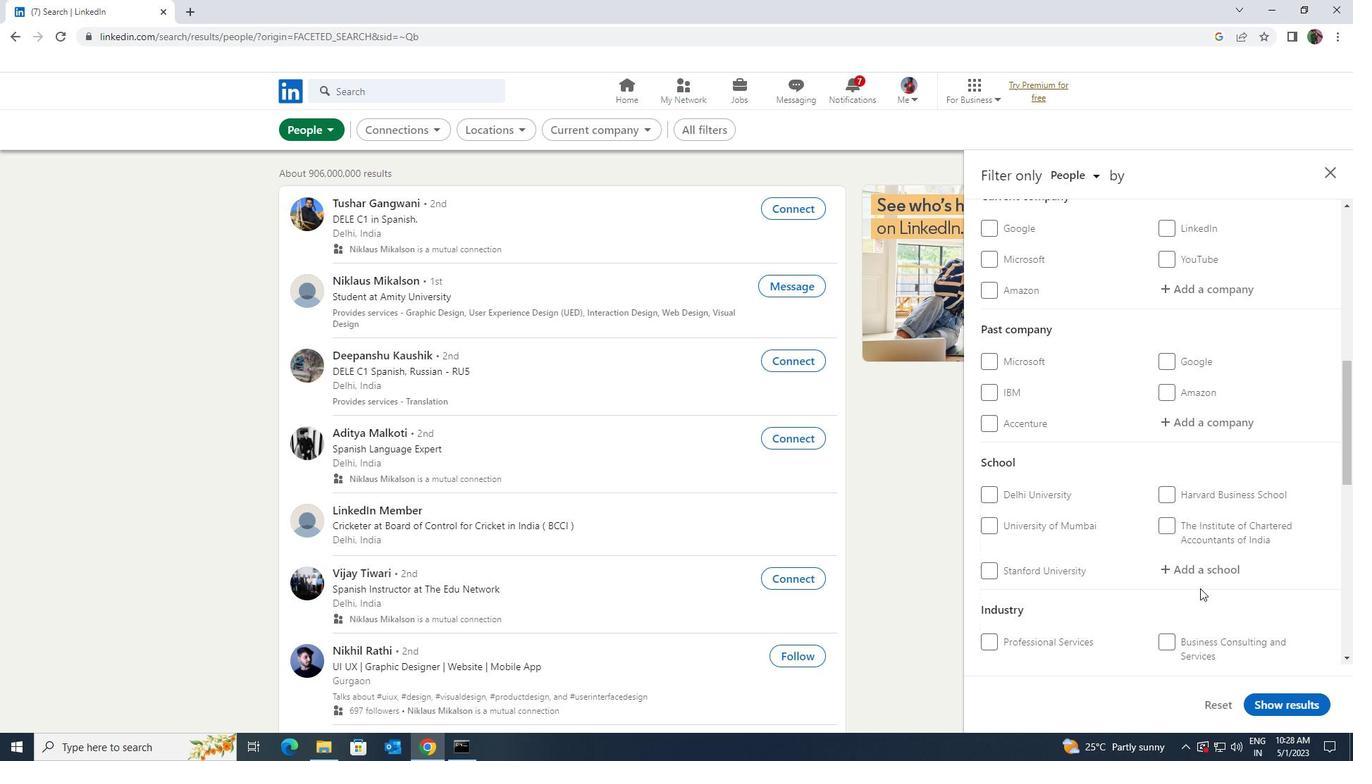 
Action: Mouse moved to (994, 606)
Screenshot: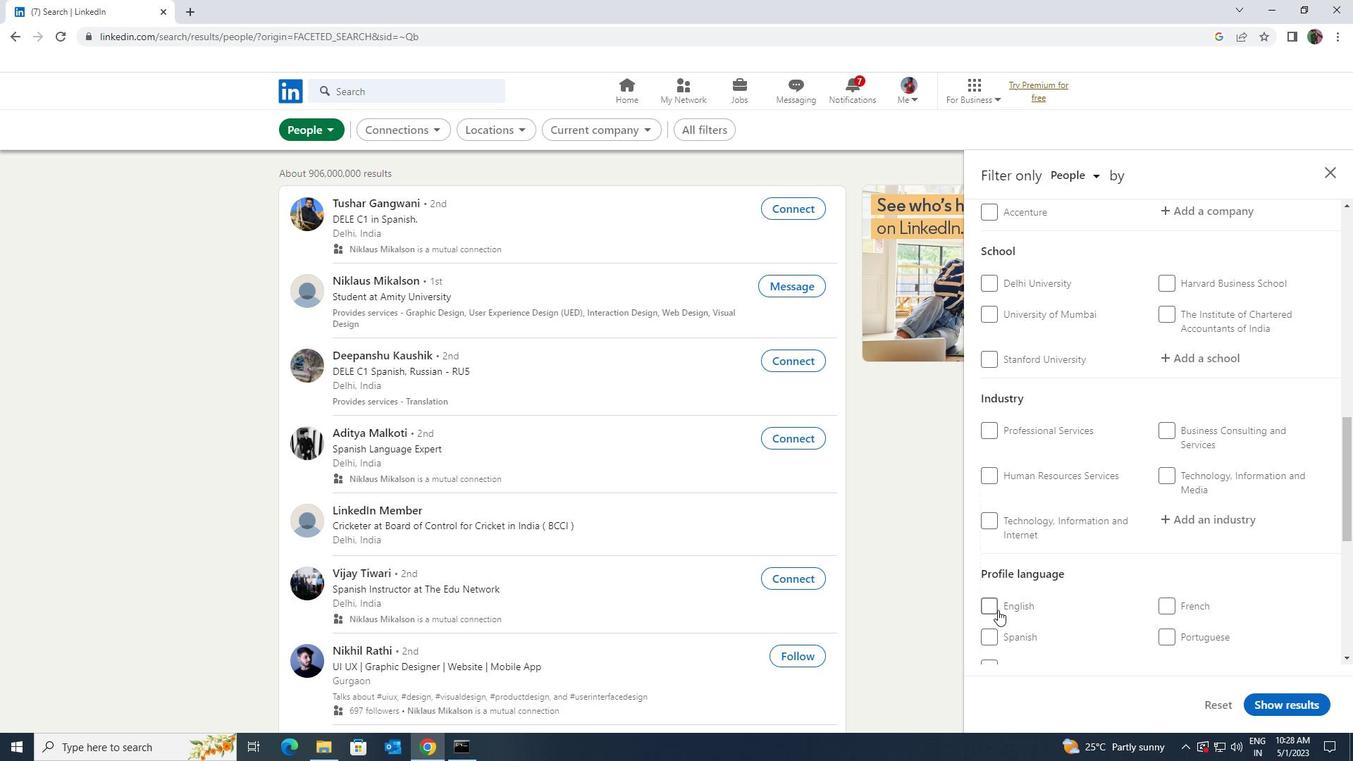 
Action: Mouse pressed left at (994, 606)
Screenshot: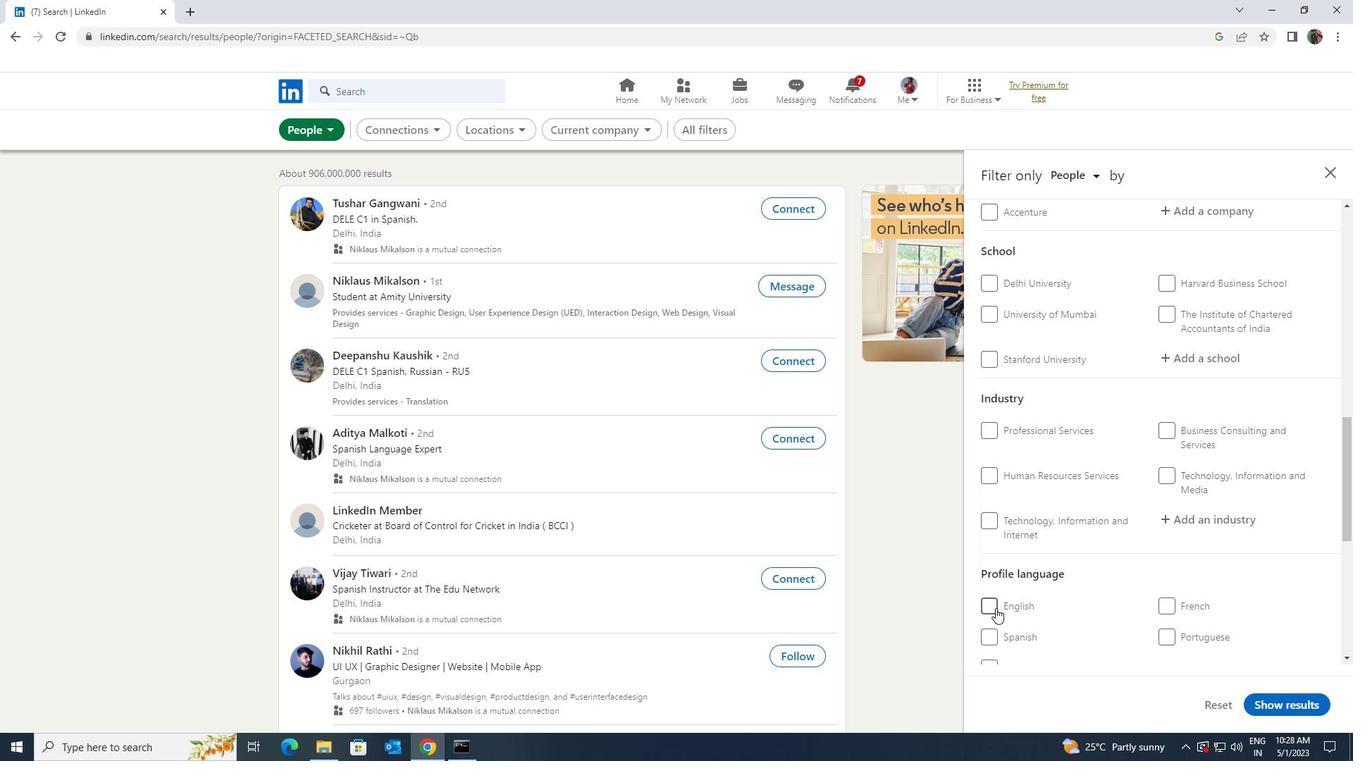 
Action: Mouse moved to (1159, 605)
Screenshot: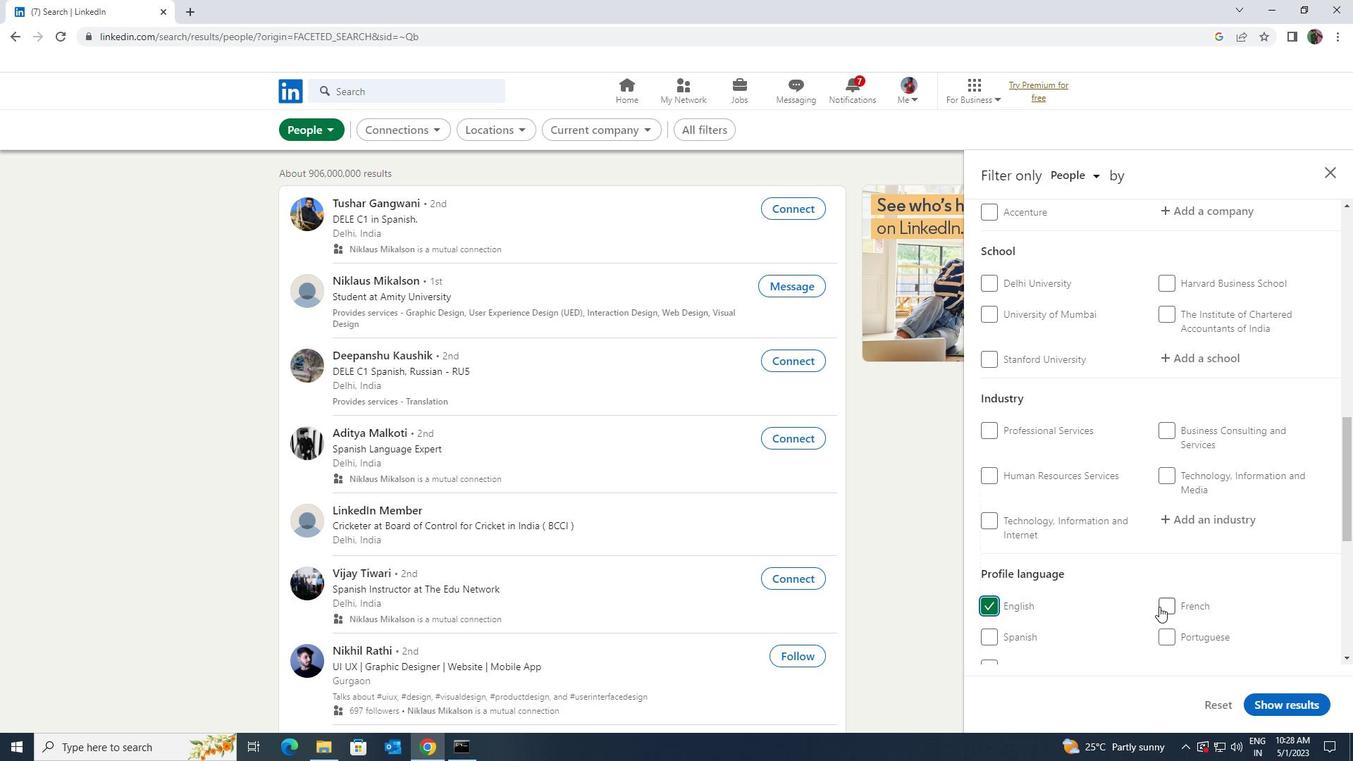 
Action: Mouse scrolled (1159, 606) with delta (0, 0)
Screenshot: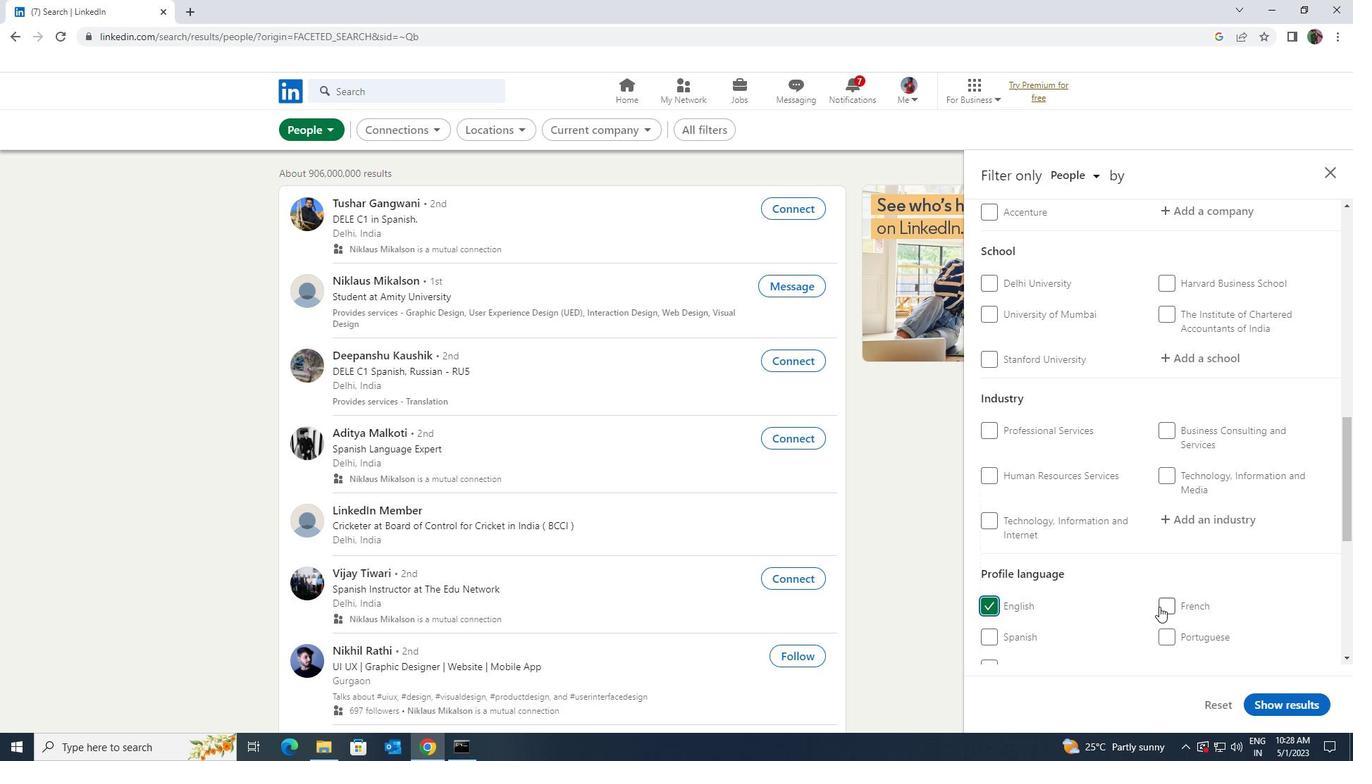 
Action: Mouse scrolled (1159, 606) with delta (0, 0)
Screenshot: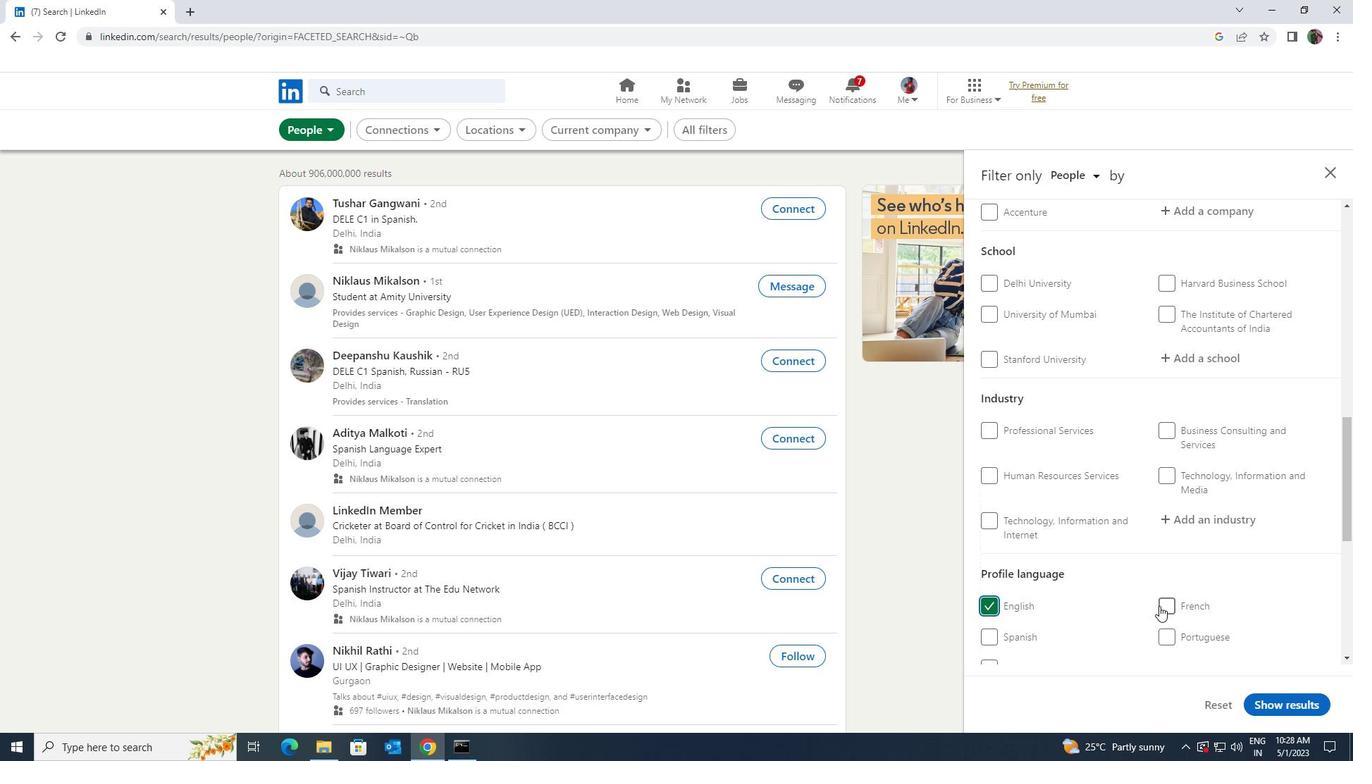 
Action: Mouse moved to (1159, 604)
Screenshot: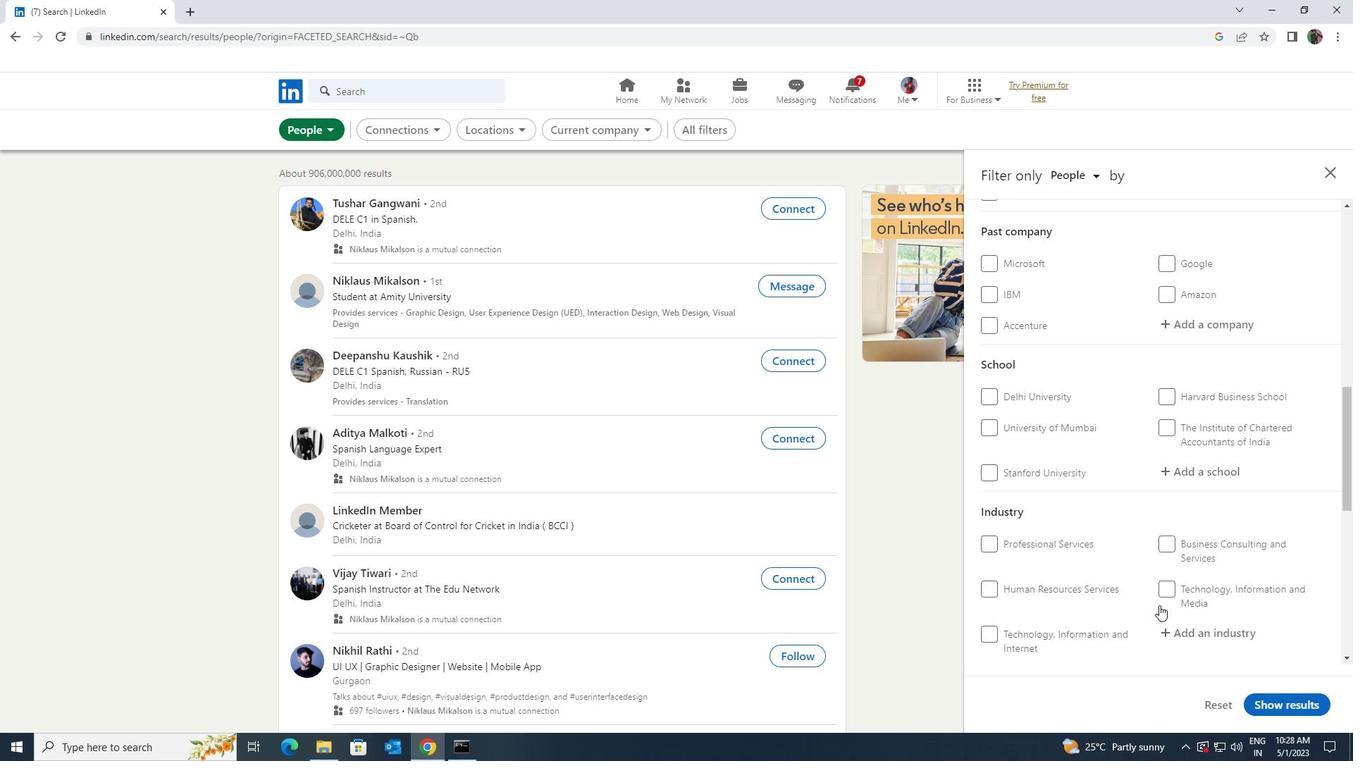 
Action: Mouse scrolled (1159, 604) with delta (0, 0)
Screenshot: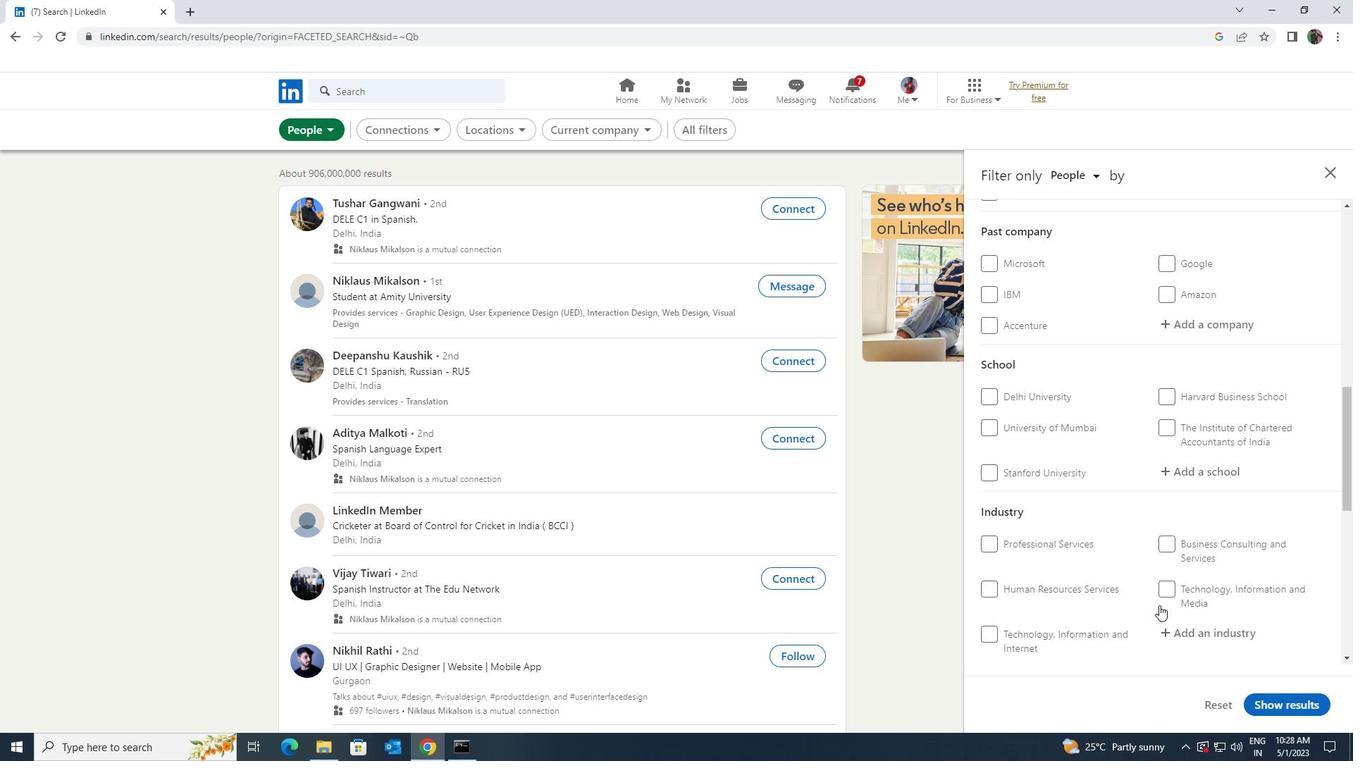 
Action: Mouse scrolled (1159, 604) with delta (0, 0)
Screenshot: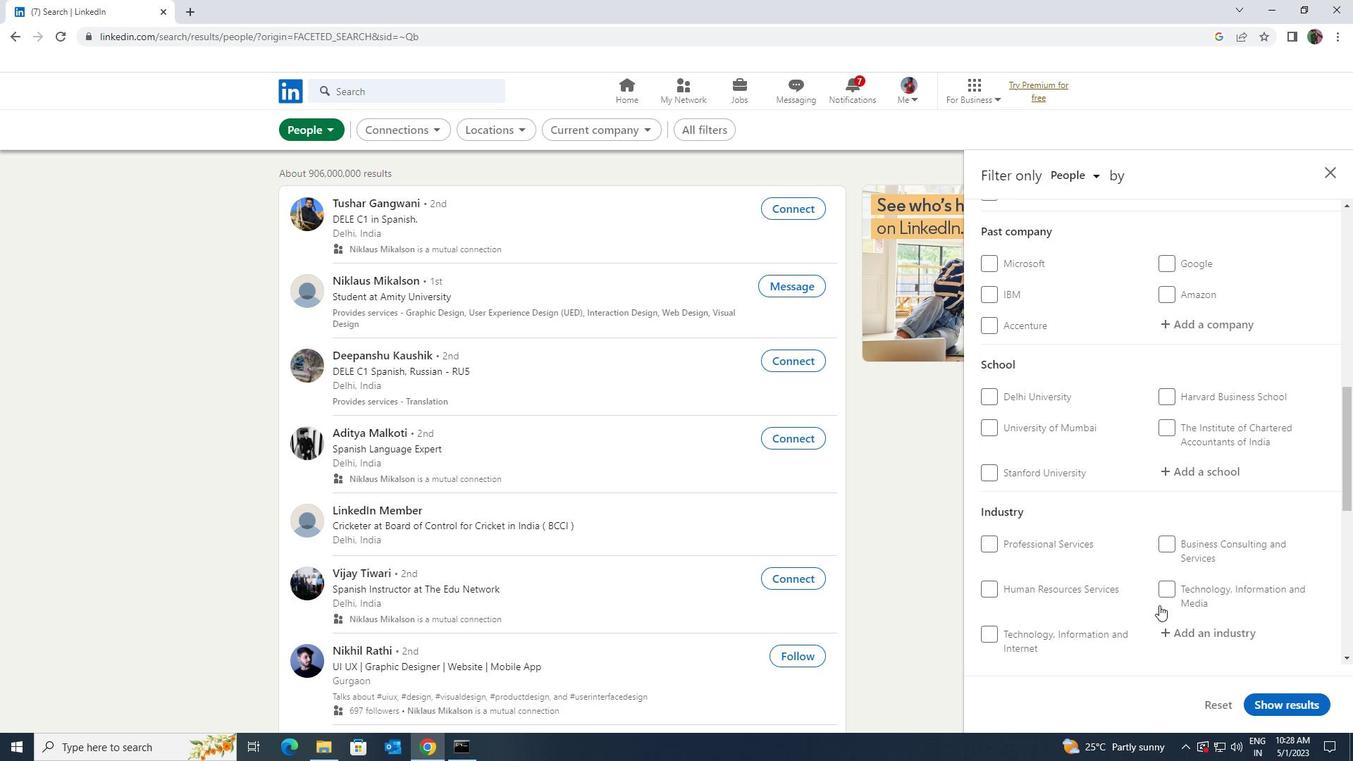 
Action: Mouse scrolled (1159, 604) with delta (0, 0)
Screenshot: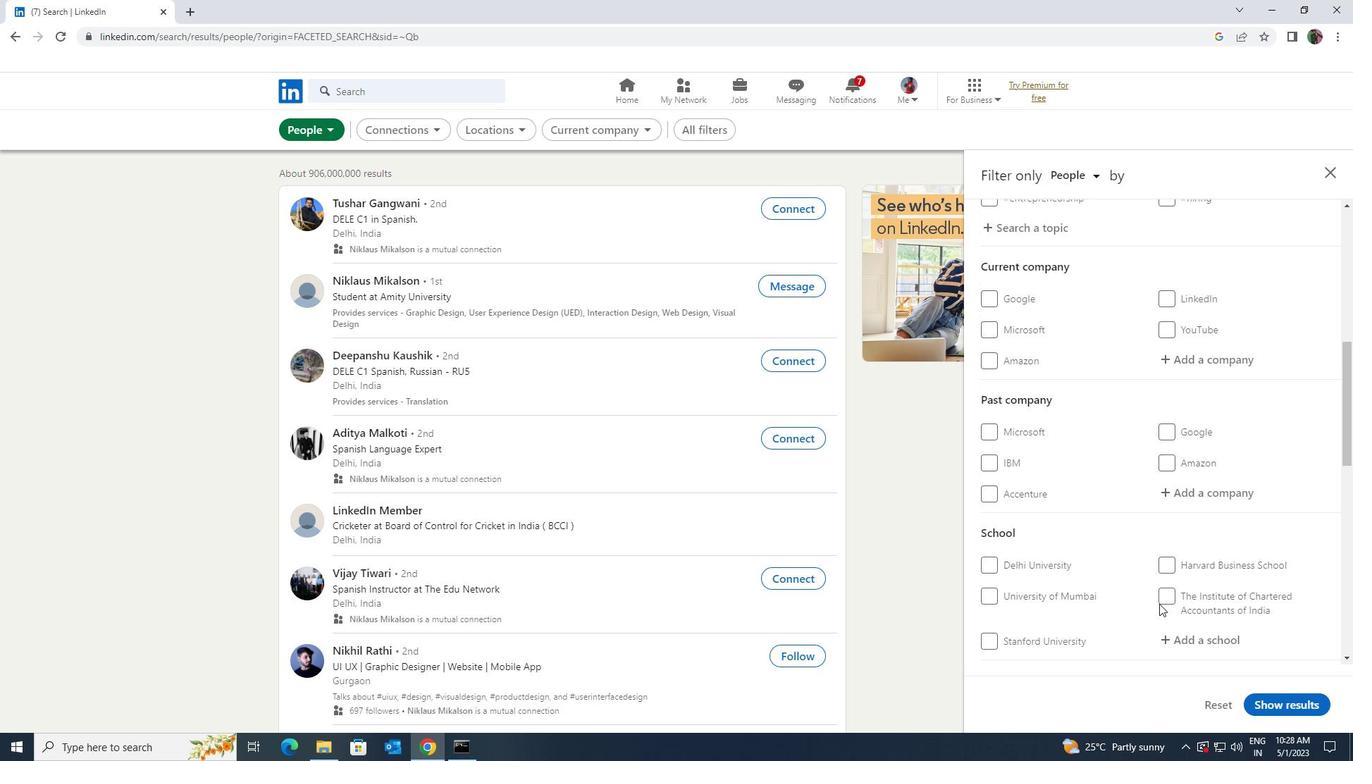 
Action: Mouse scrolled (1159, 604) with delta (0, 0)
Screenshot: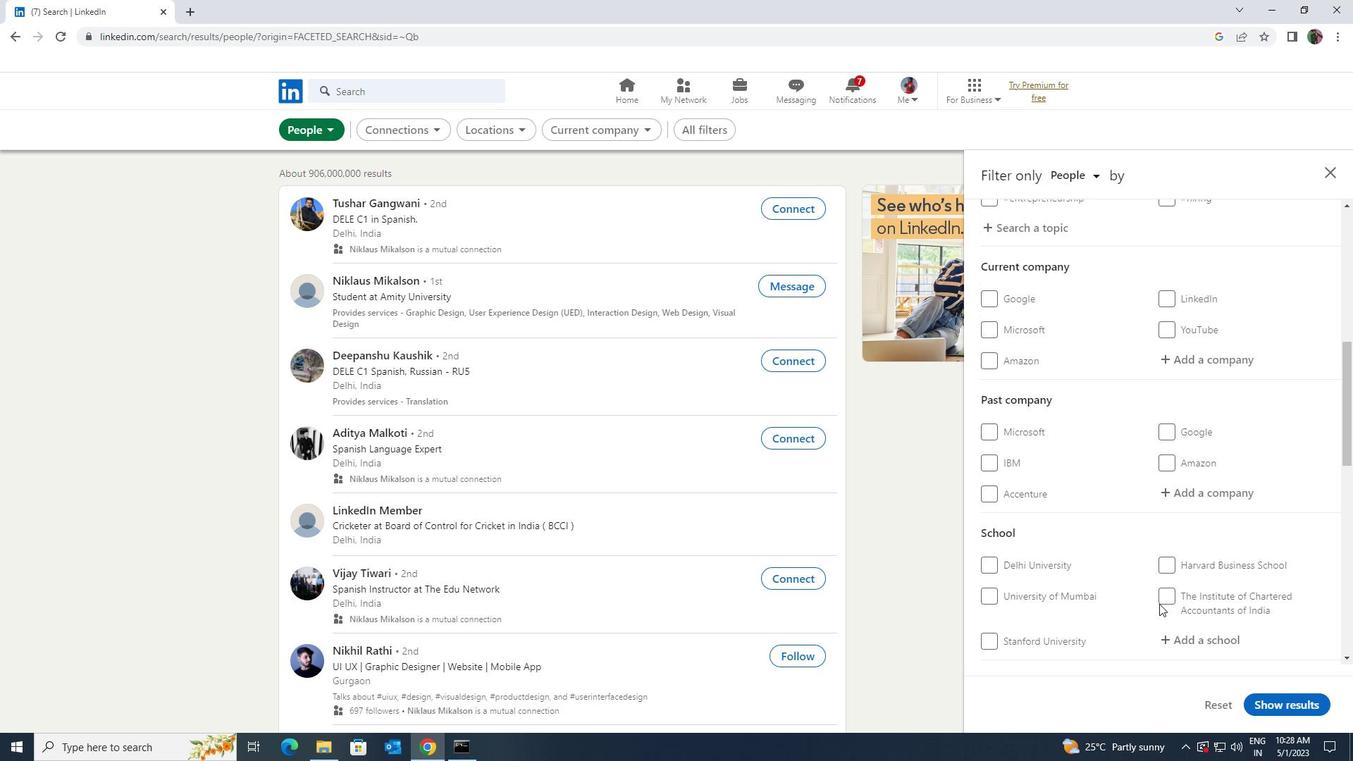 
Action: Mouse moved to (1167, 584)
Screenshot: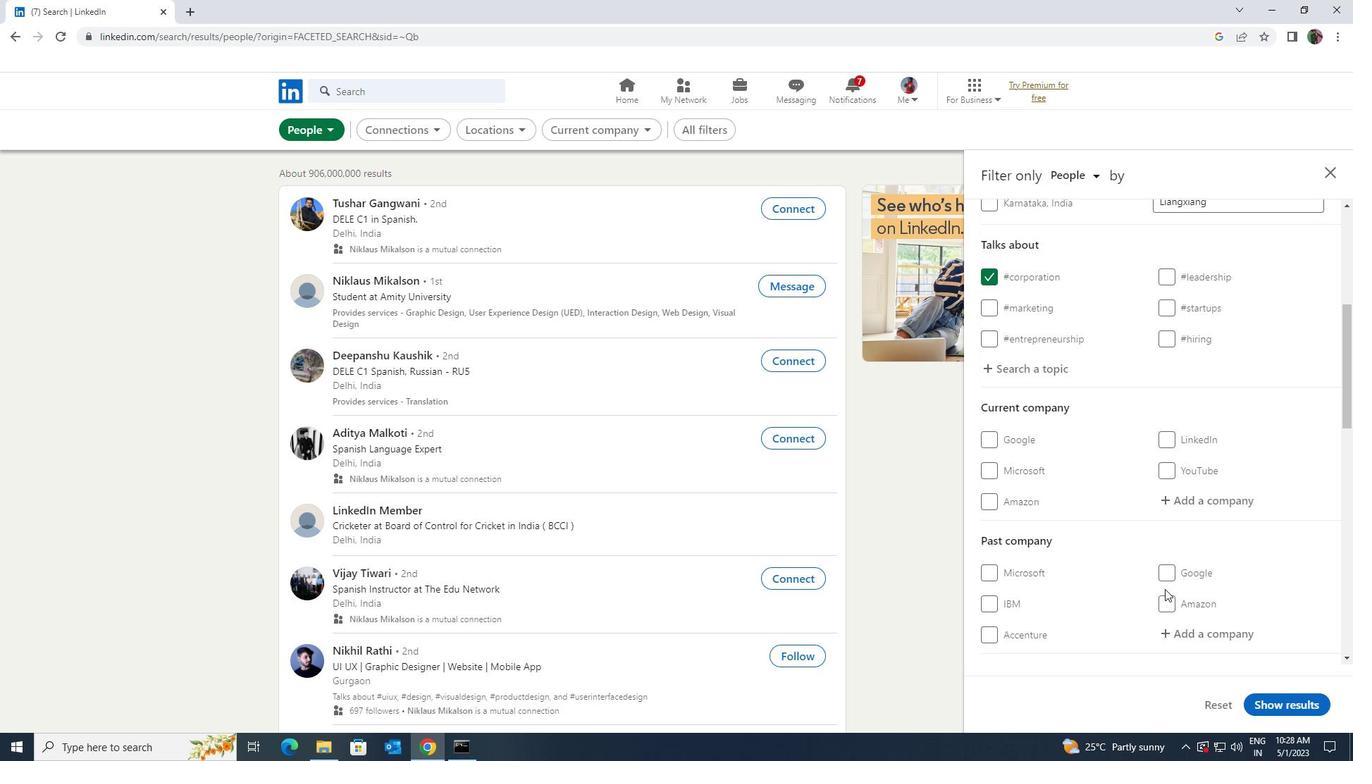 
Action: Mouse scrolled (1167, 584) with delta (0, 0)
Screenshot: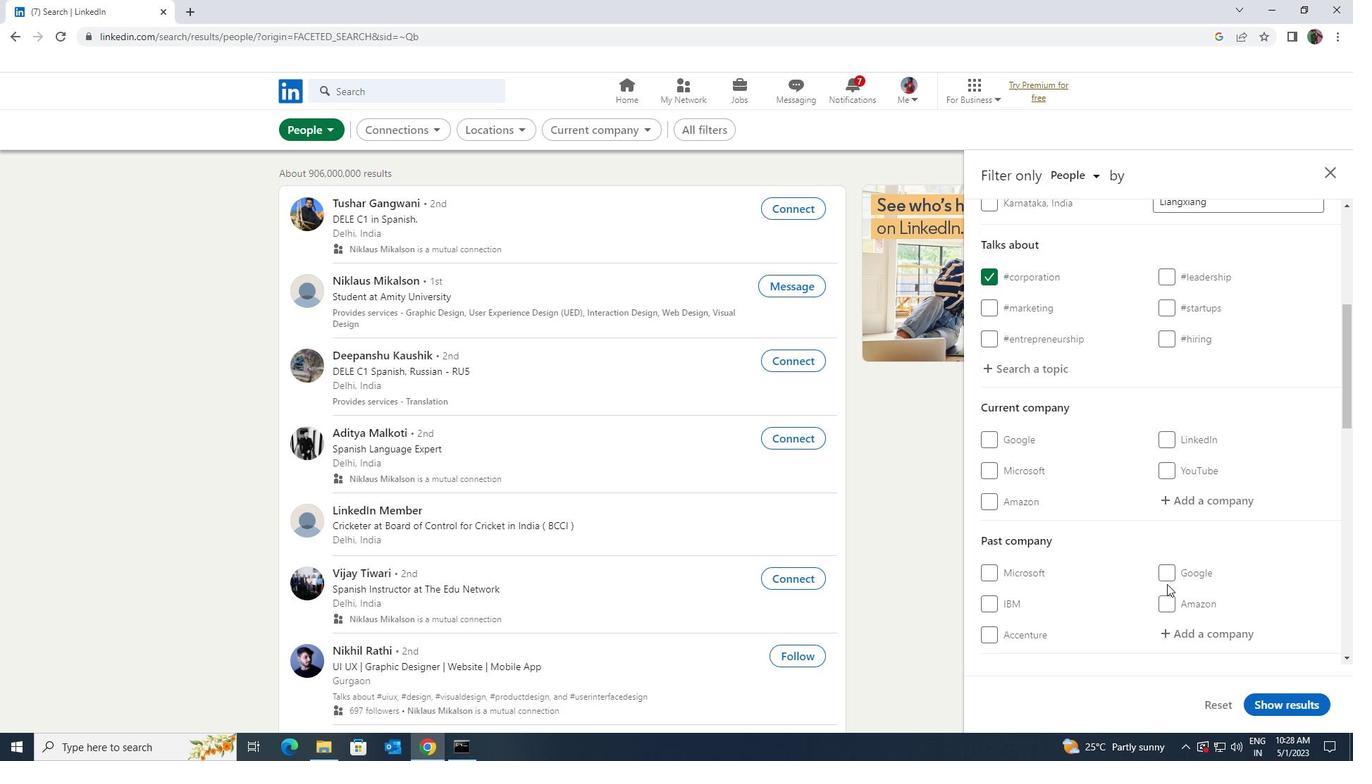 
Action: Mouse moved to (1174, 577)
Screenshot: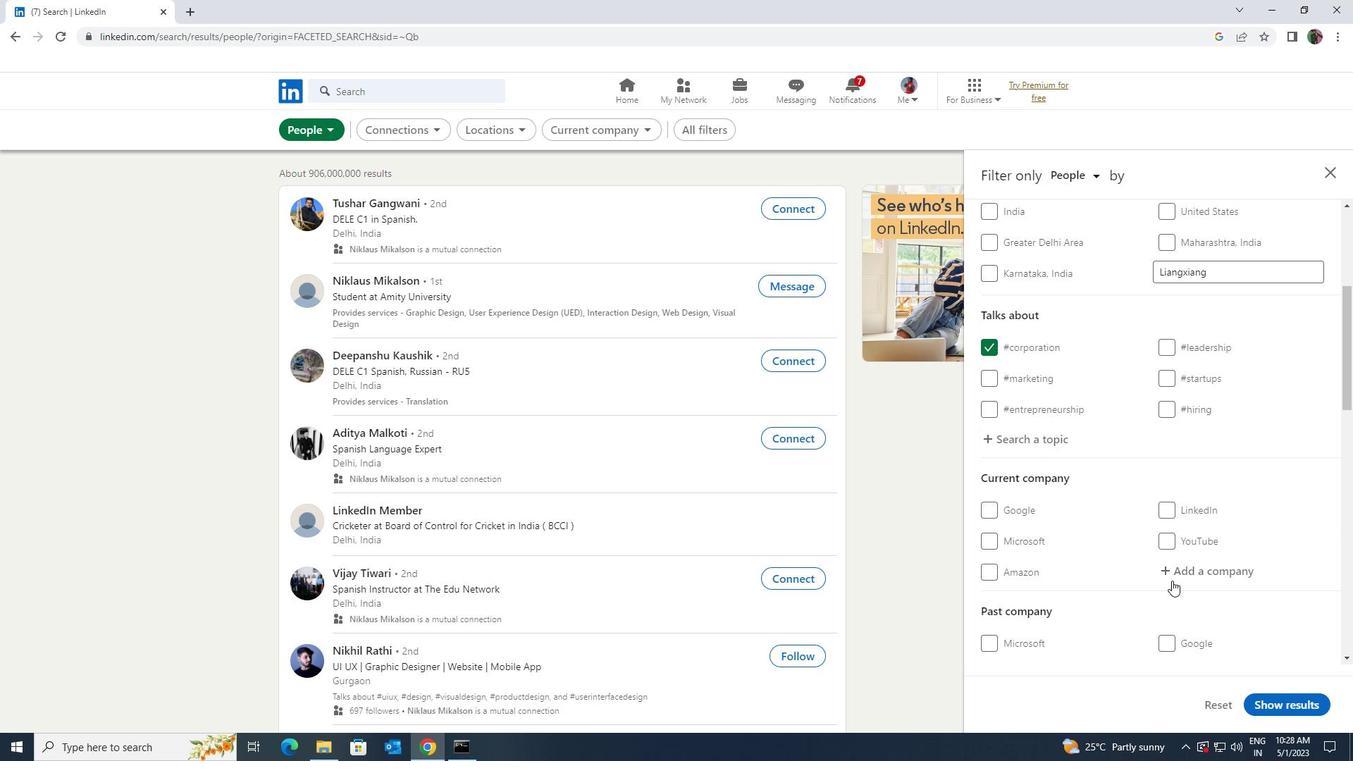 
Action: Mouse pressed left at (1174, 577)
Screenshot: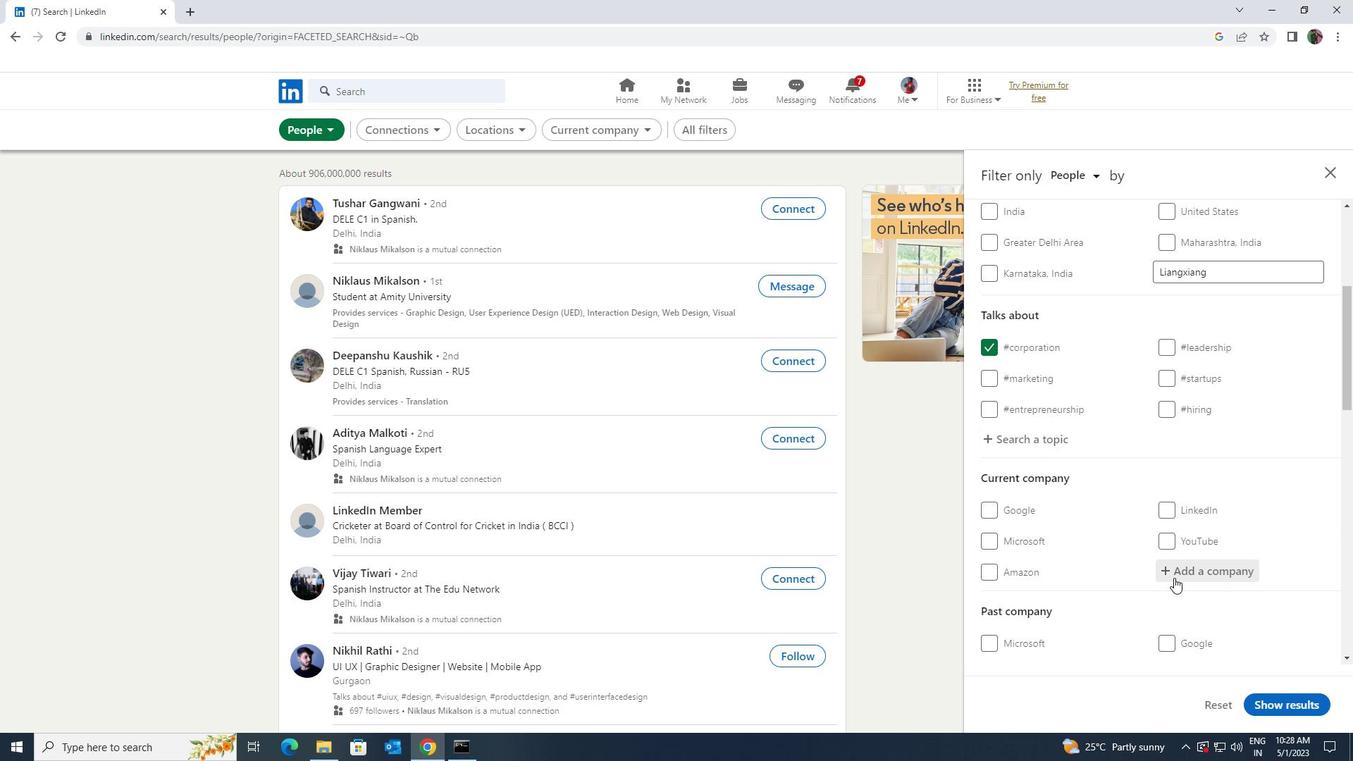 
Action: Key pressed <Key.shift>GRADEEP<Key.backspace>\<Key.backspace><Key.backspace>UP
Screenshot: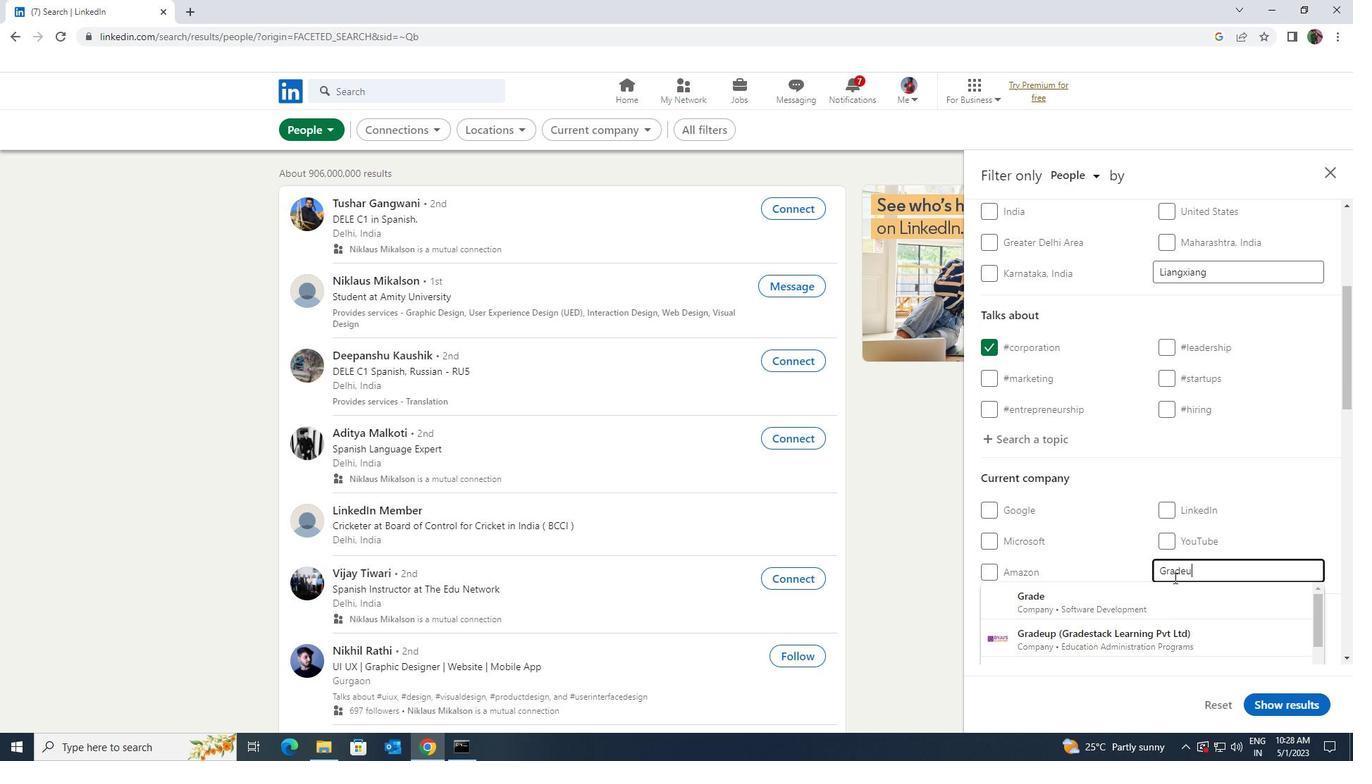 
Action: Mouse moved to (1172, 587)
Screenshot: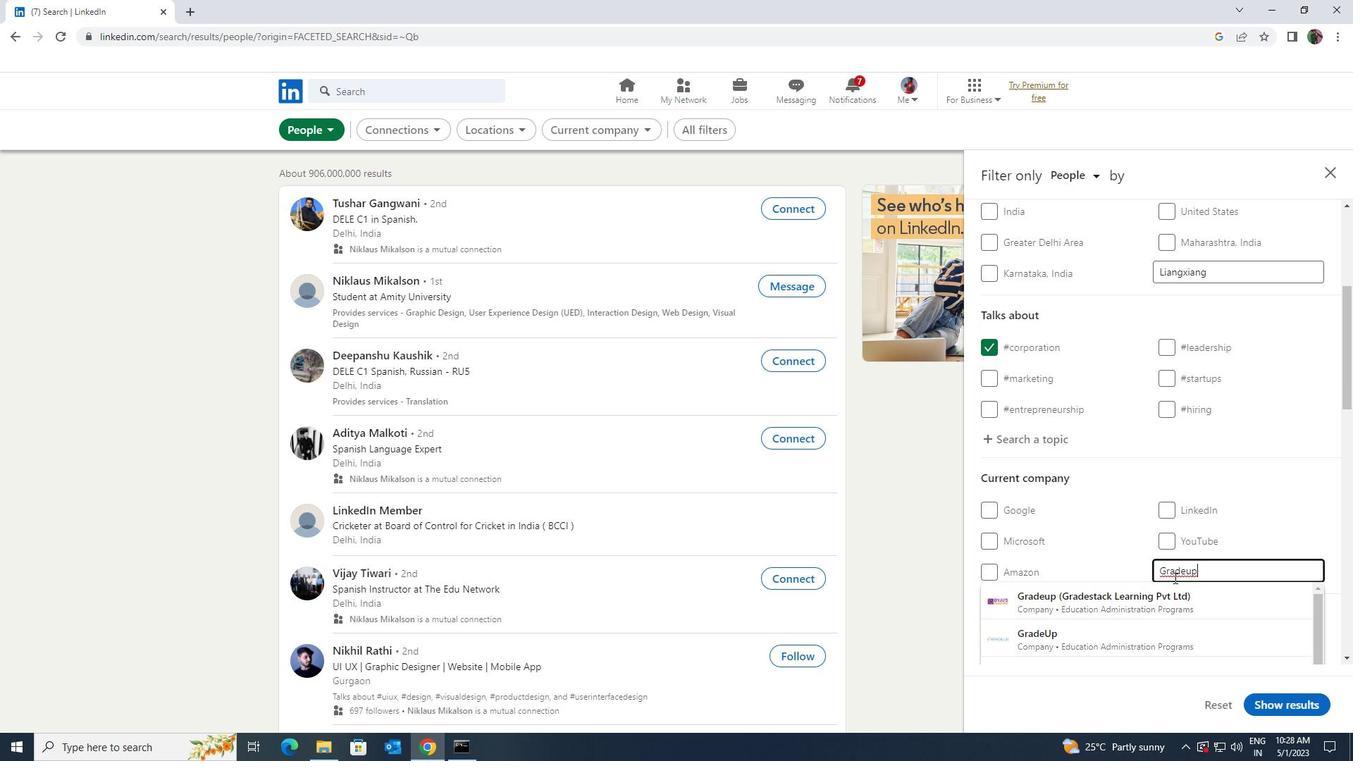
Action: Mouse pressed left at (1172, 587)
Screenshot: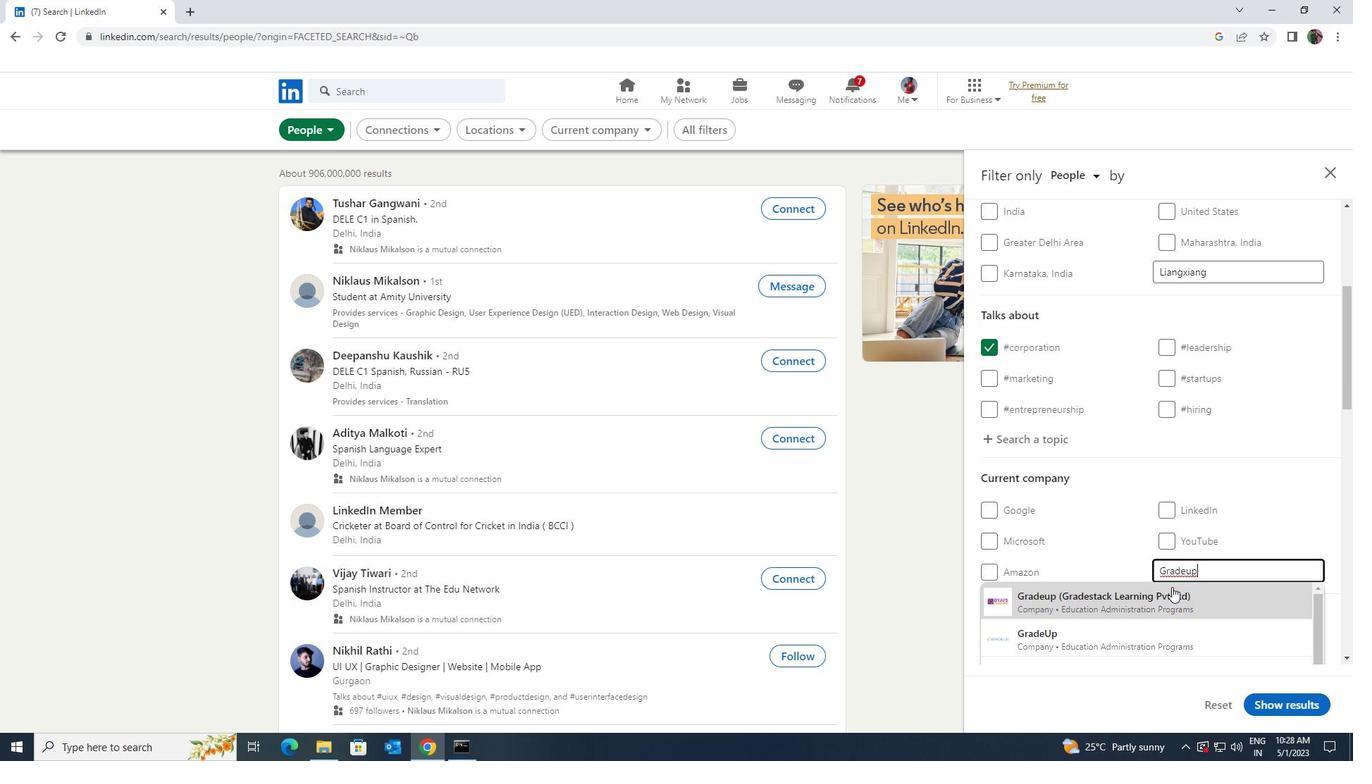 
Action: Mouse moved to (1174, 585)
Screenshot: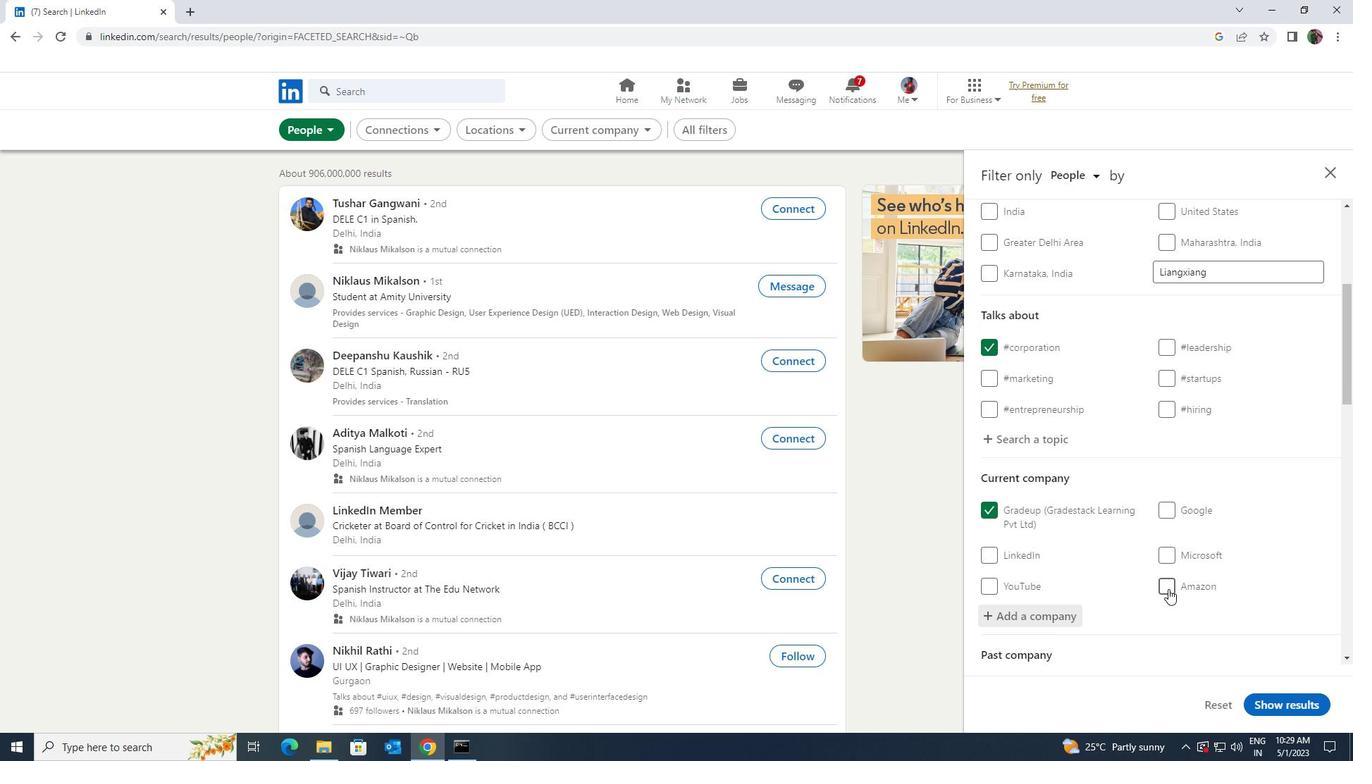 
Action: Mouse scrolled (1174, 584) with delta (0, 0)
Screenshot: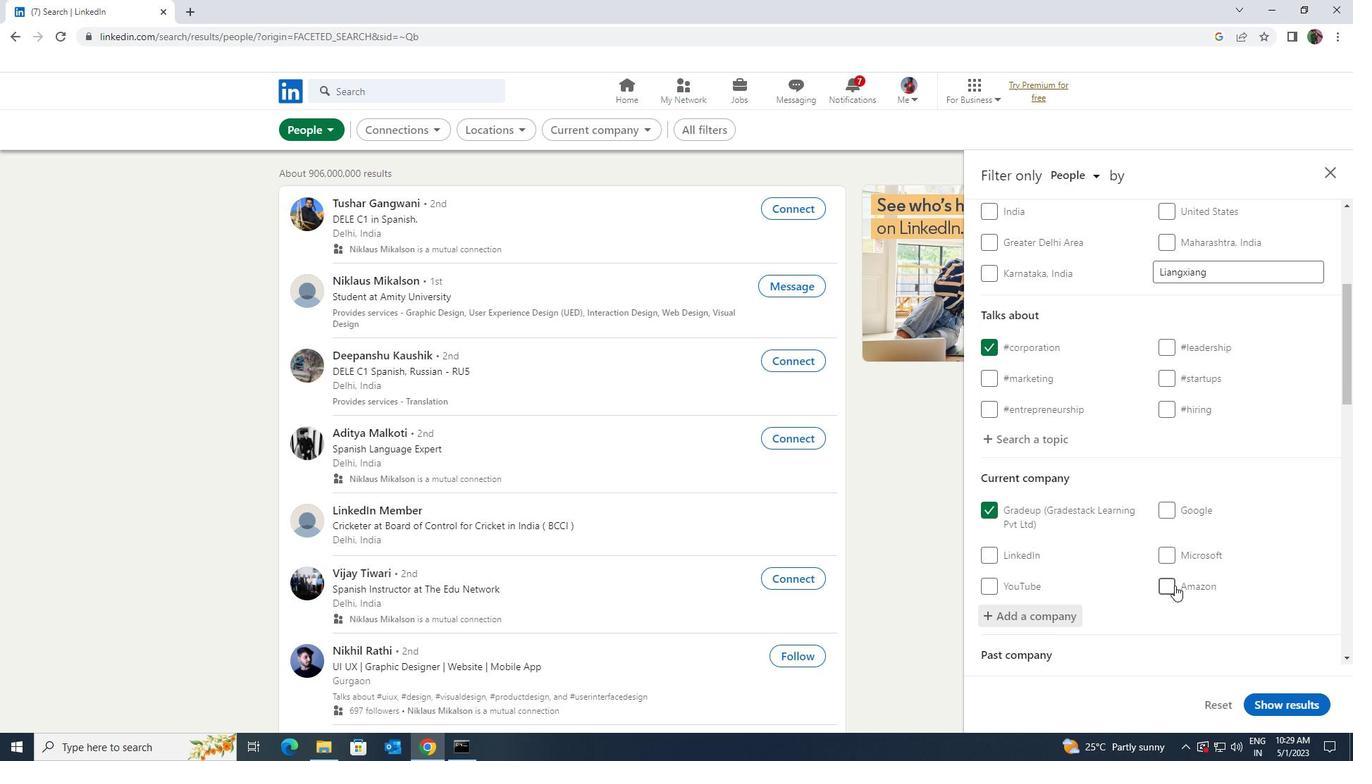 
Action: Mouse scrolled (1174, 584) with delta (0, 0)
Screenshot: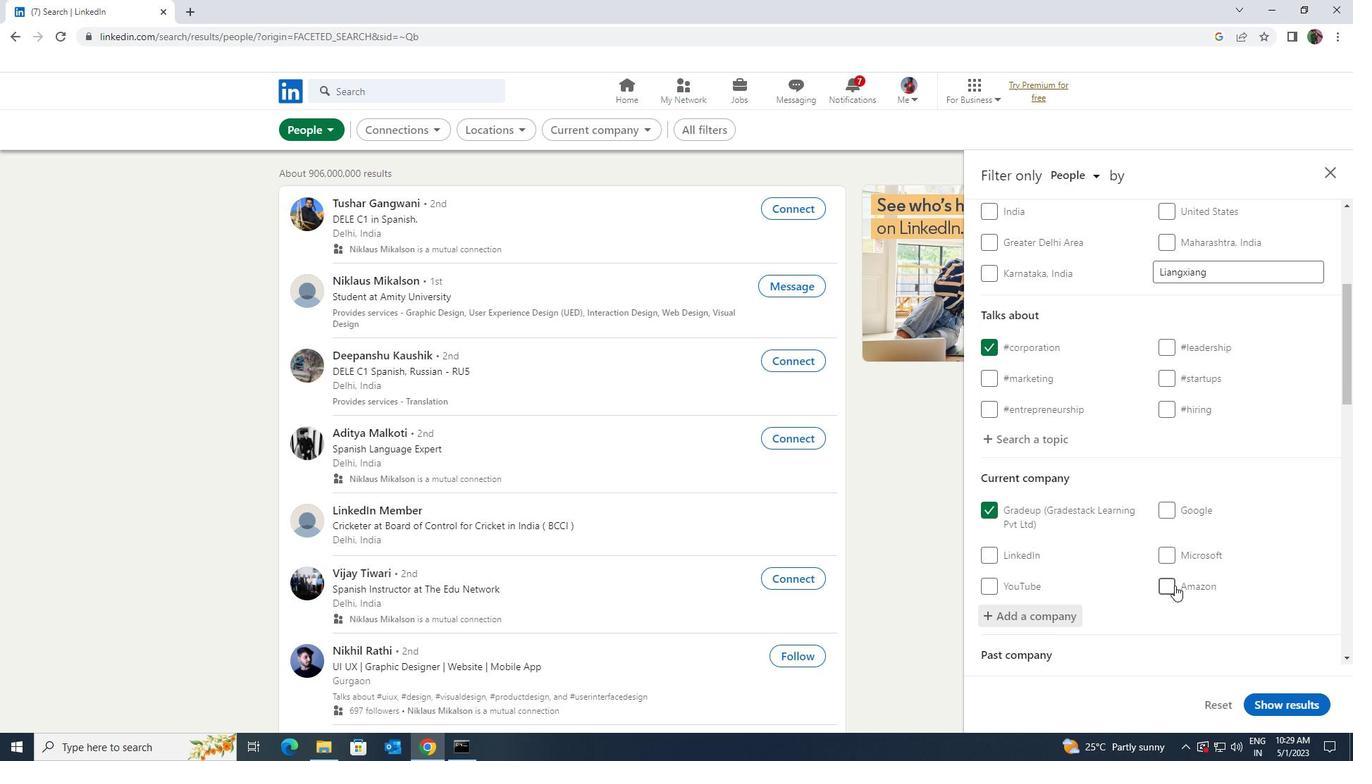 
Action: Mouse scrolled (1174, 584) with delta (0, 0)
Screenshot: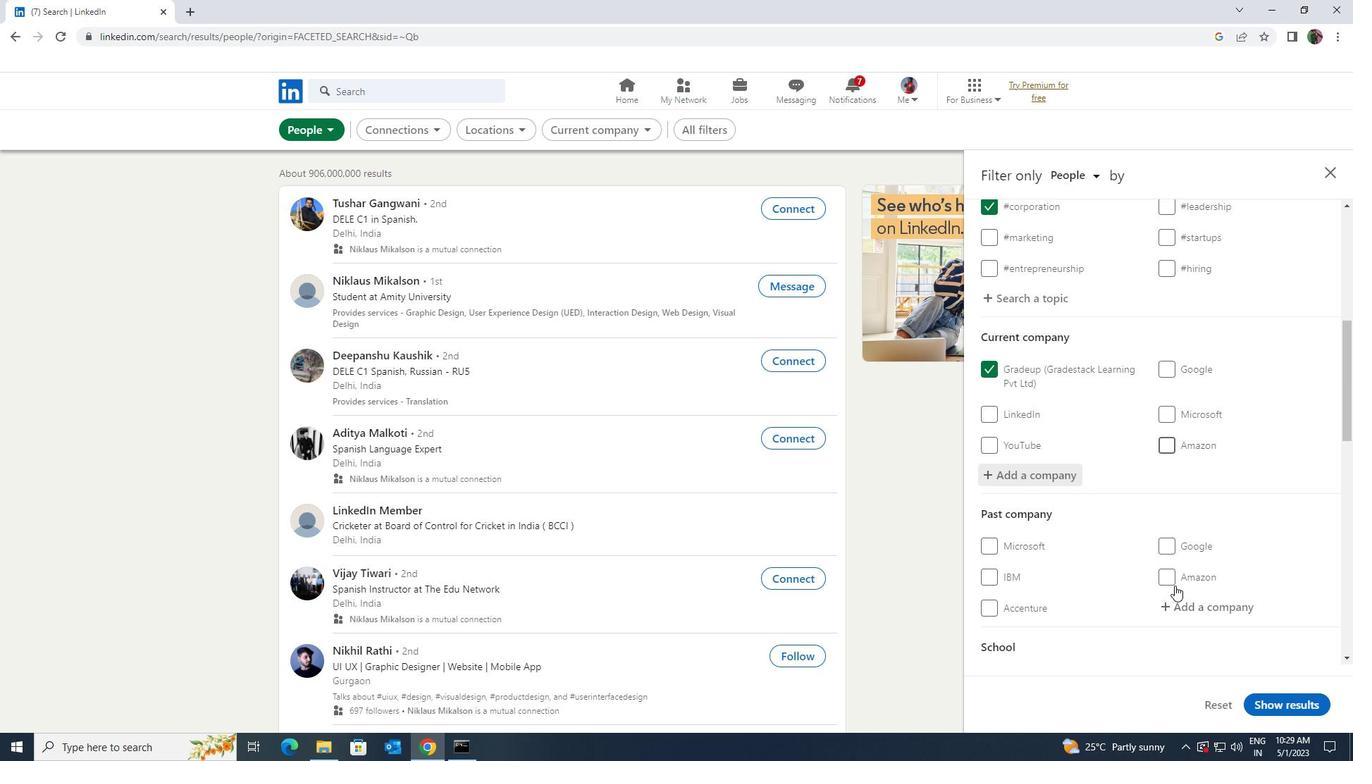 
Action: Mouse scrolled (1174, 584) with delta (0, 0)
Screenshot: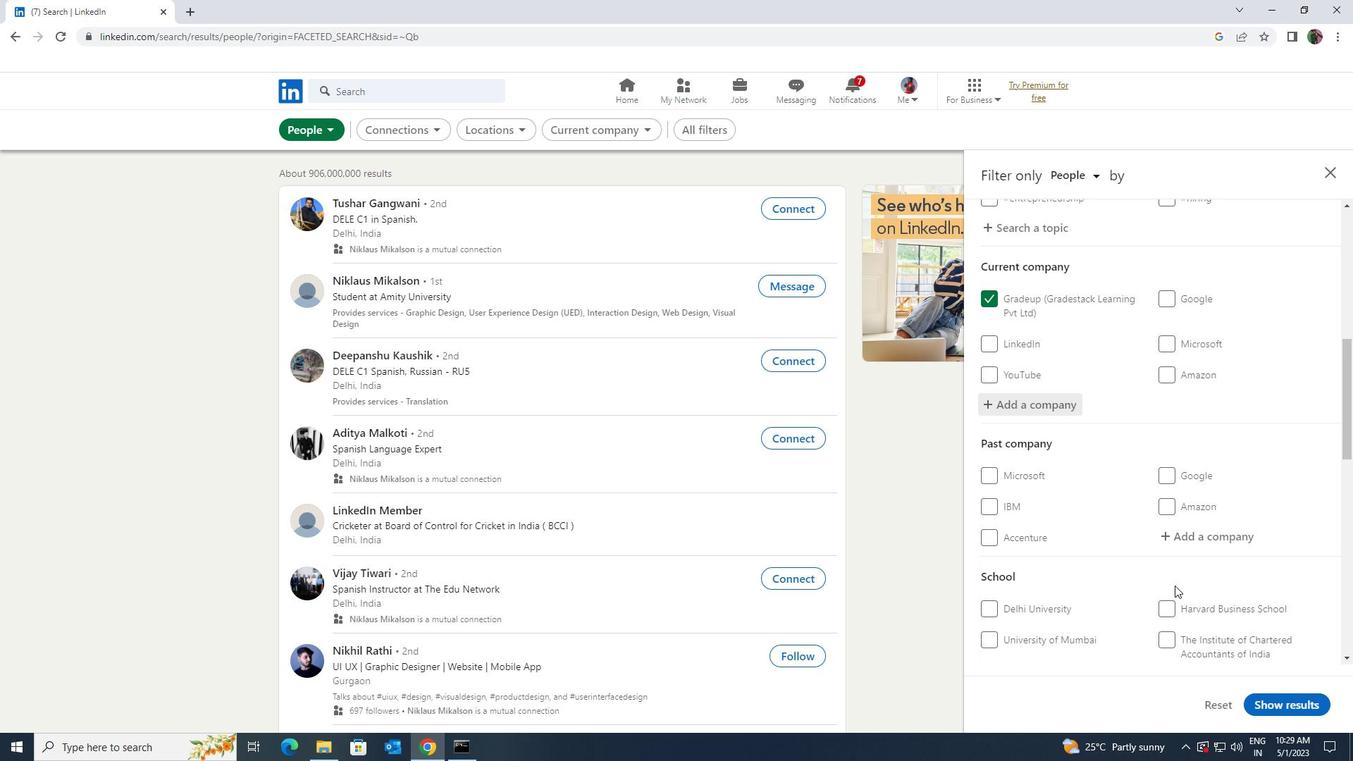 
Action: Mouse moved to (1174, 606)
Screenshot: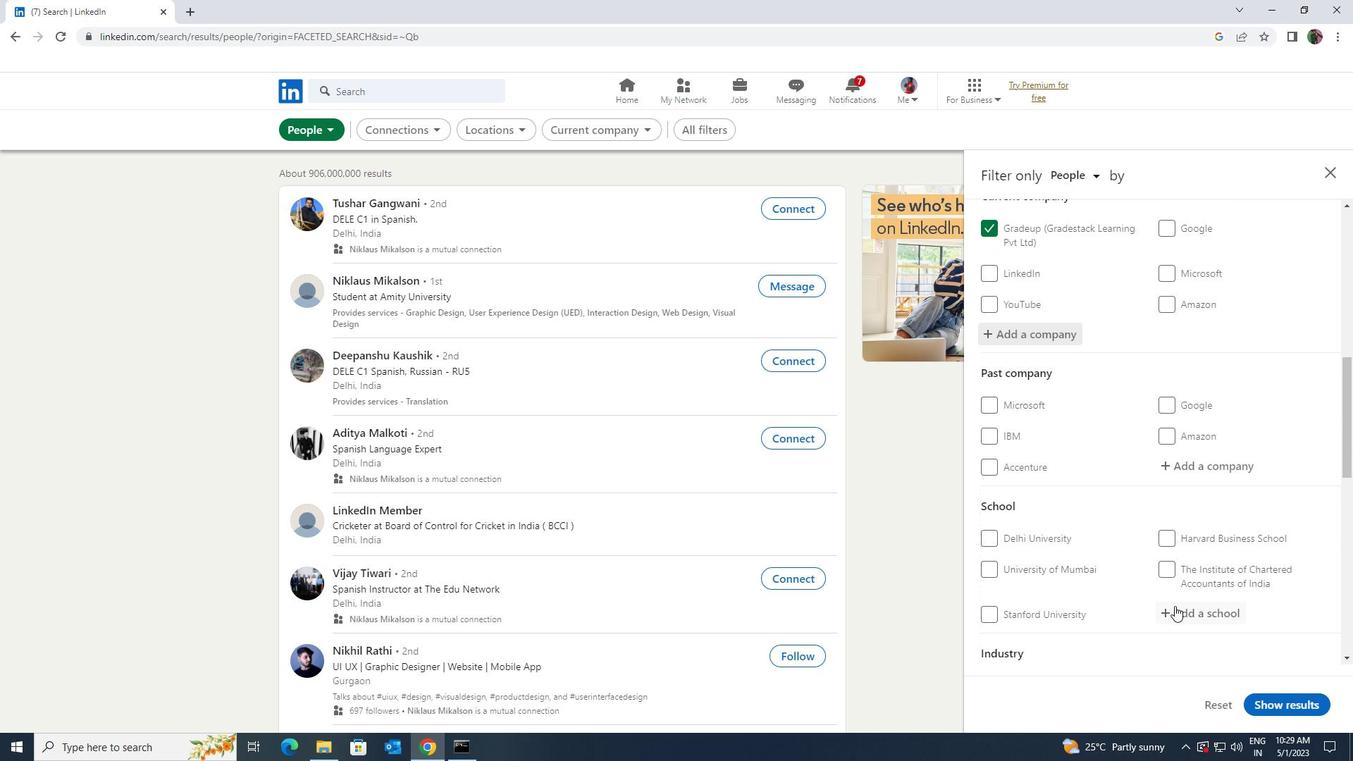 
Action: Mouse pressed left at (1174, 606)
Screenshot: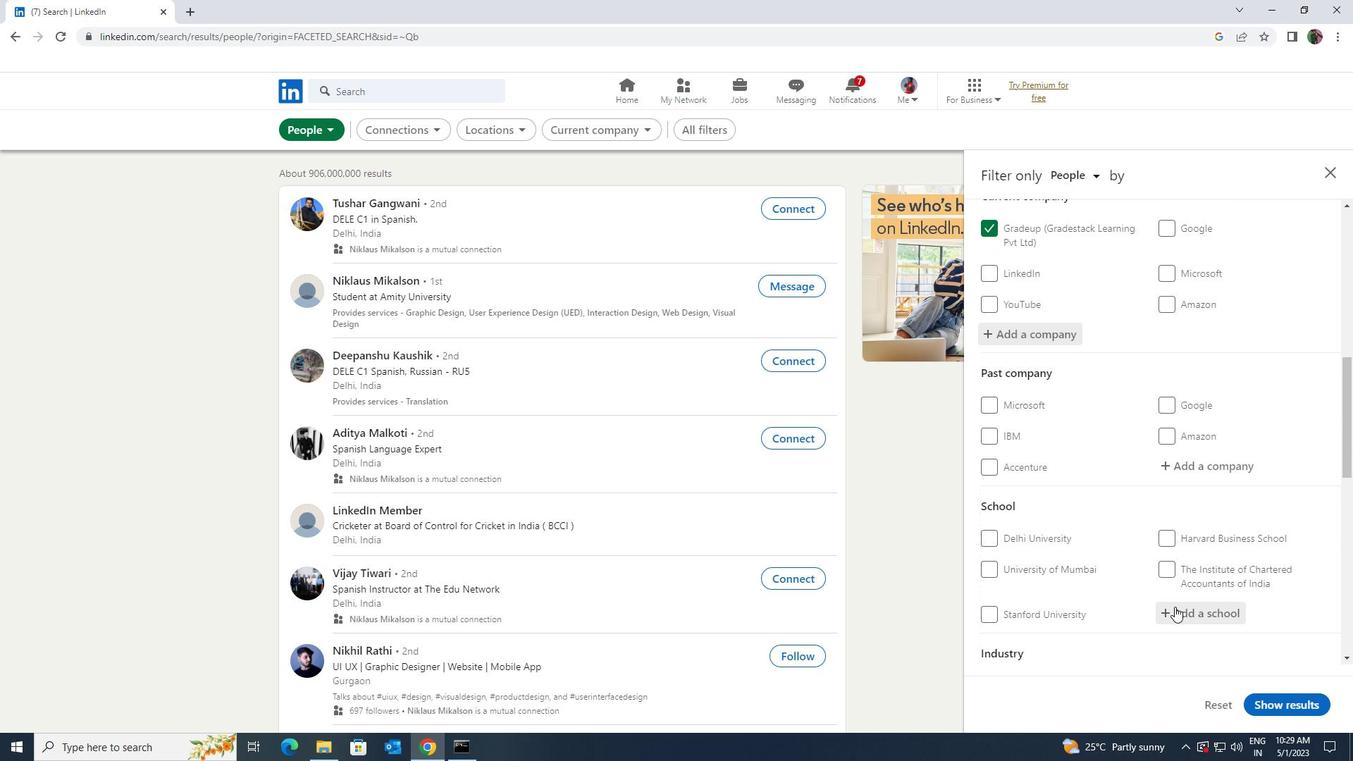 
Action: Mouse moved to (1174, 608)
Screenshot: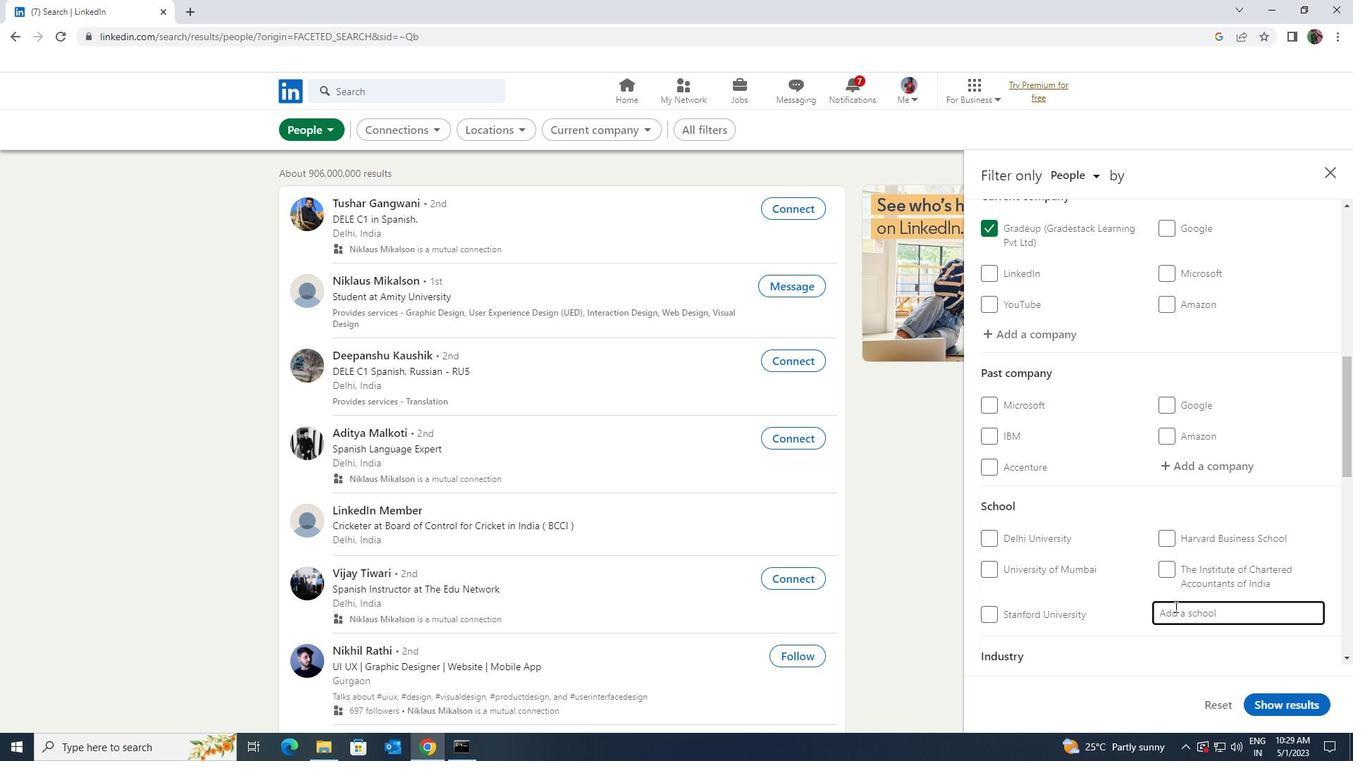
Action: Key pressed <Key.shift><Key.shift>NIRMA<Key.space><Key.shift>UNIVERSITY
Screenshot: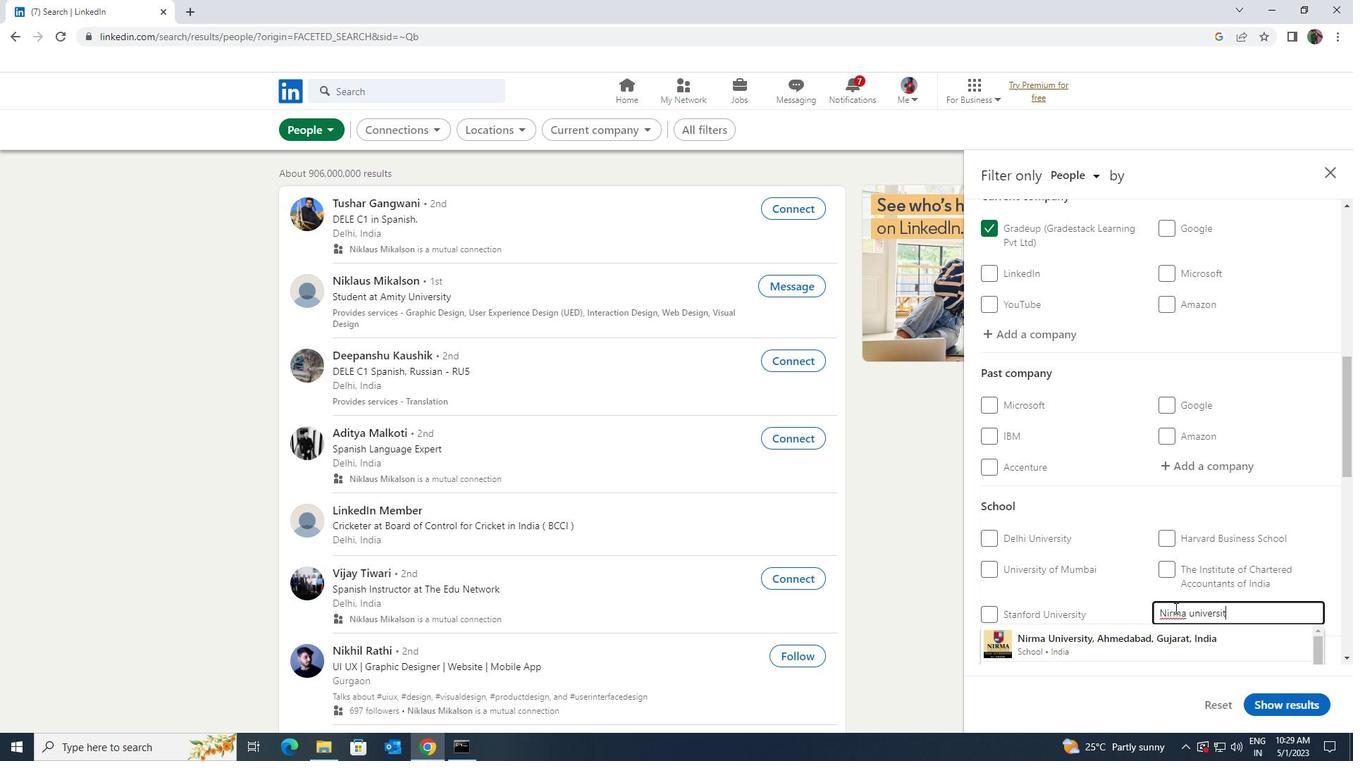 
Action: Mouse moved to (1174, 635)
Screenshot: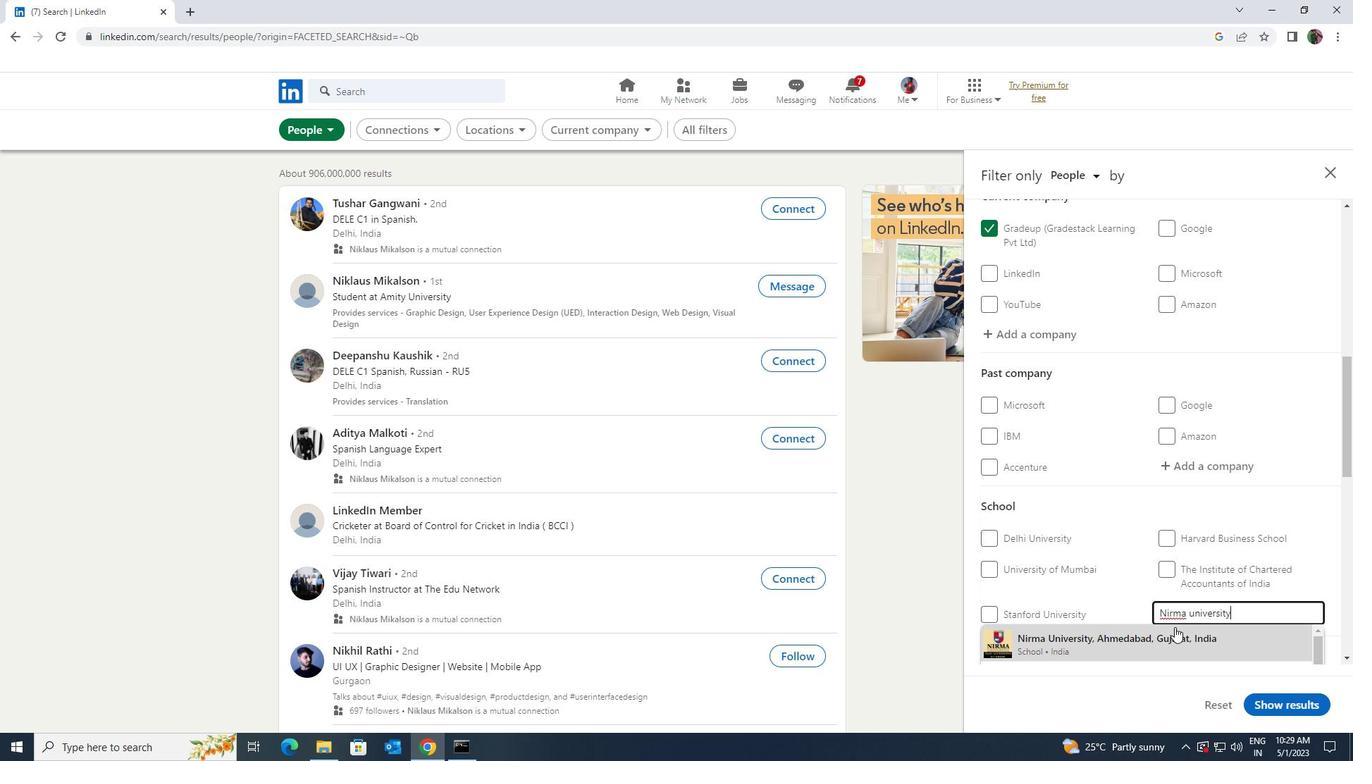 
Action: Mouse pressed left at (1174, 635)
Screenshot: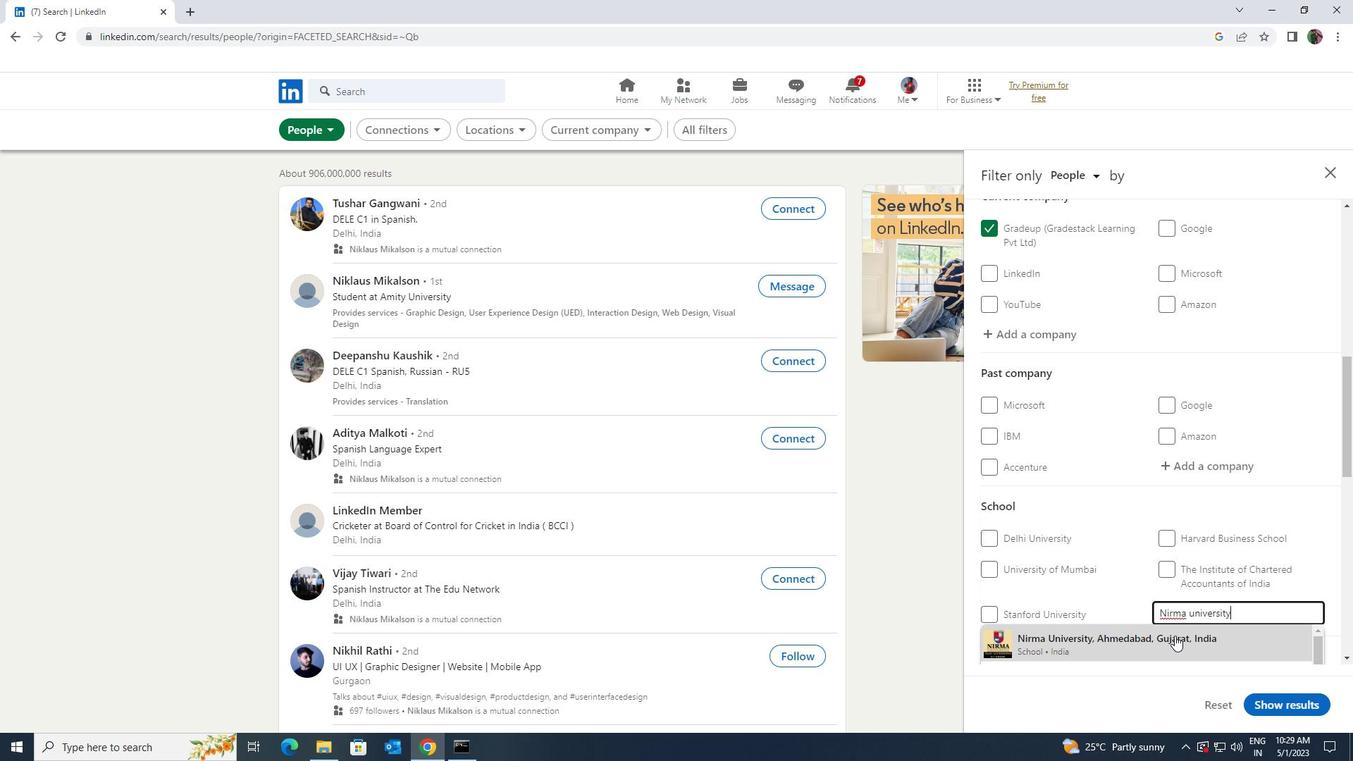 
Action: Mouse moved to (1165, 627)
Screenshot: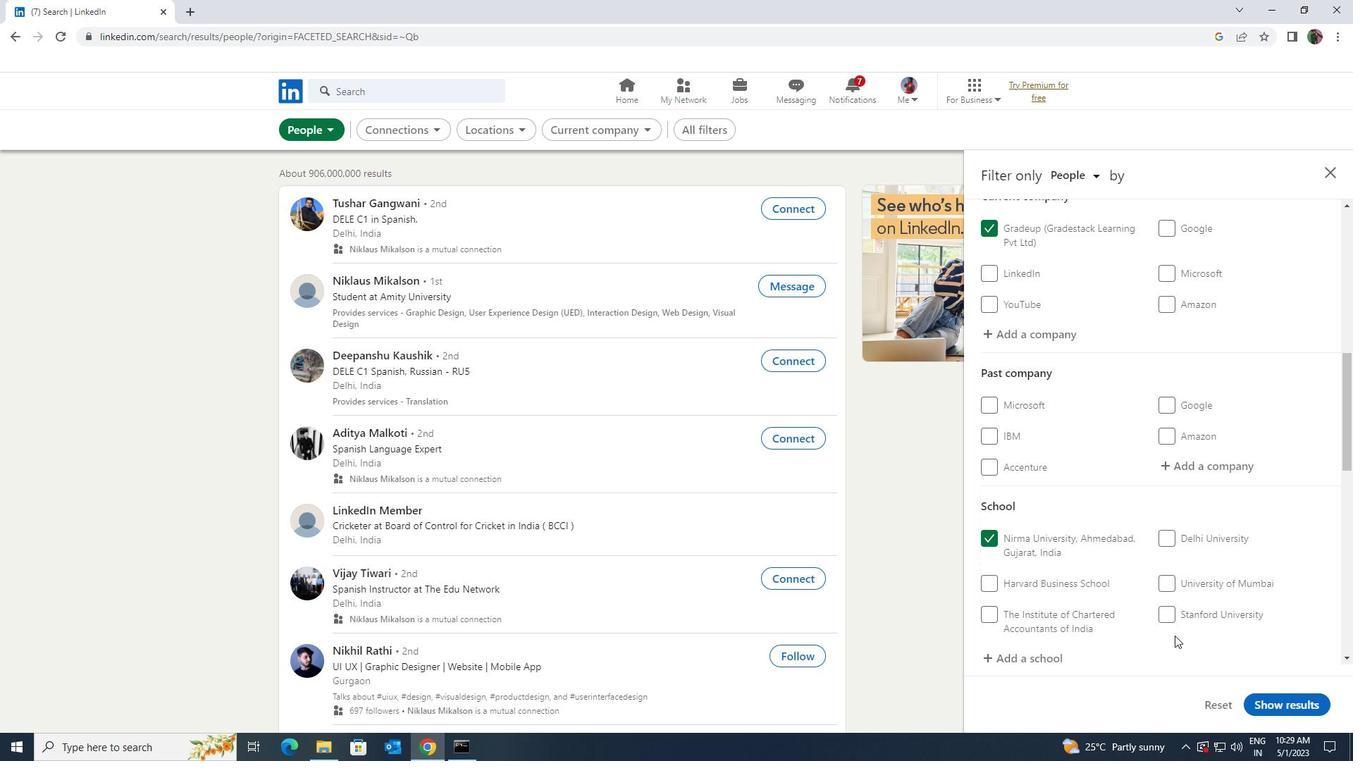 
Action: Mouse scrolled (1165, 627) with delta (0, 0)
Screenshot: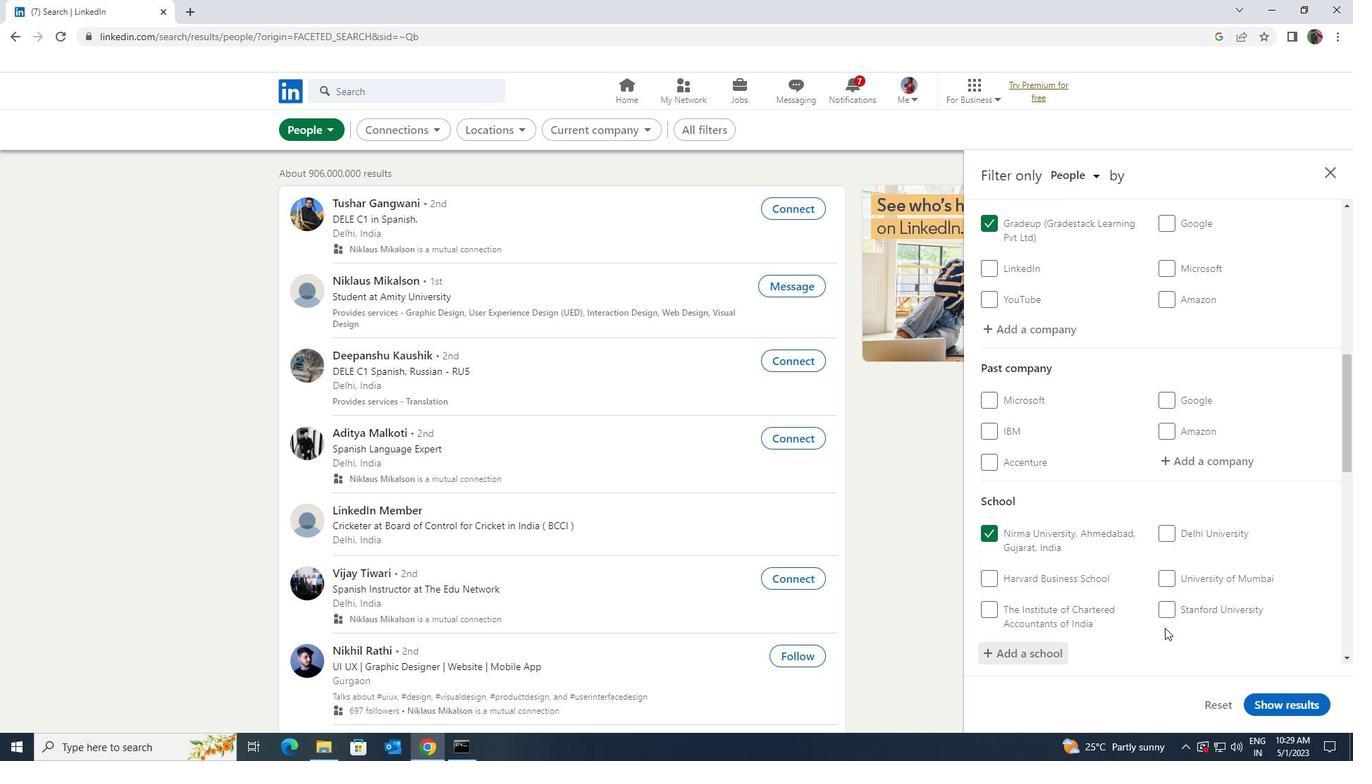 
Action: Mouse scrolled (1165, 627) with delta (0, 0)
Screenshot: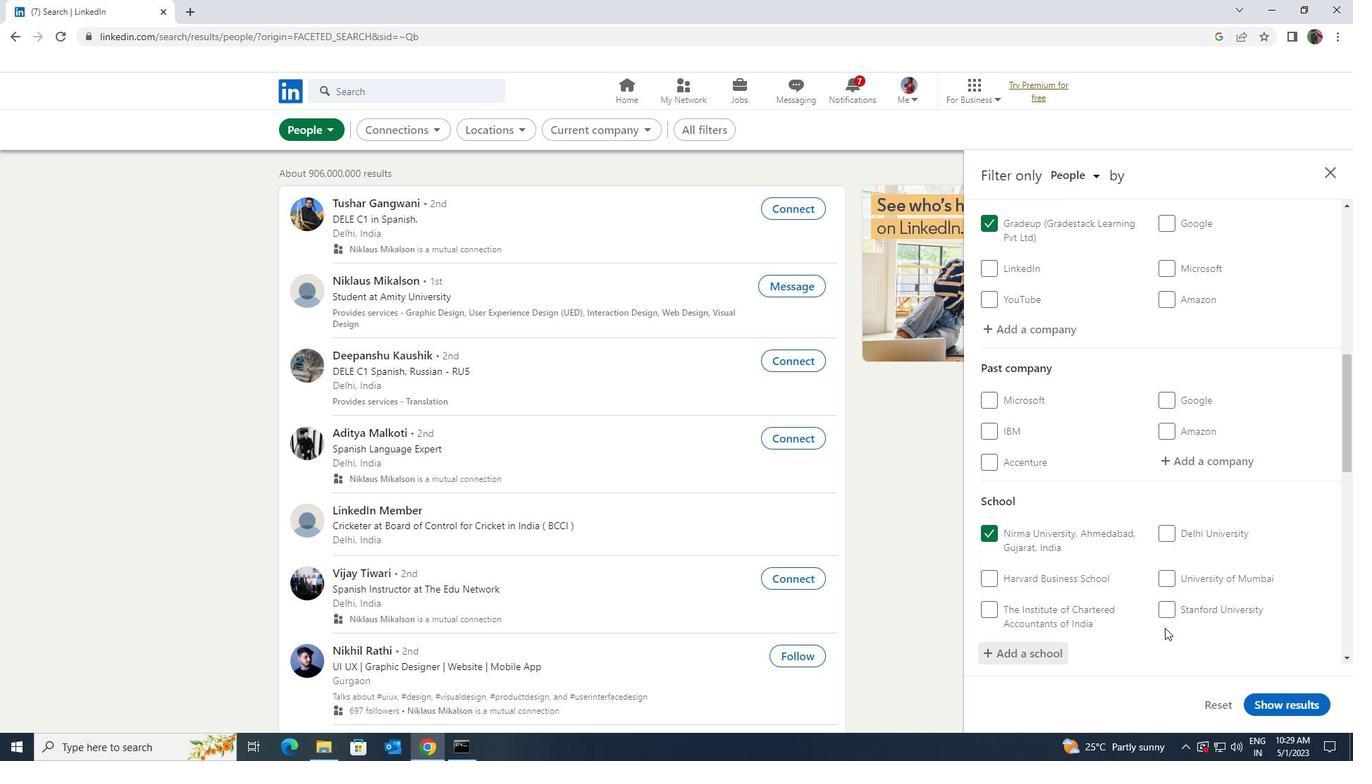 
Action: Mouse scrolled (1165, 627) with delta (0, 0)
Screenshot: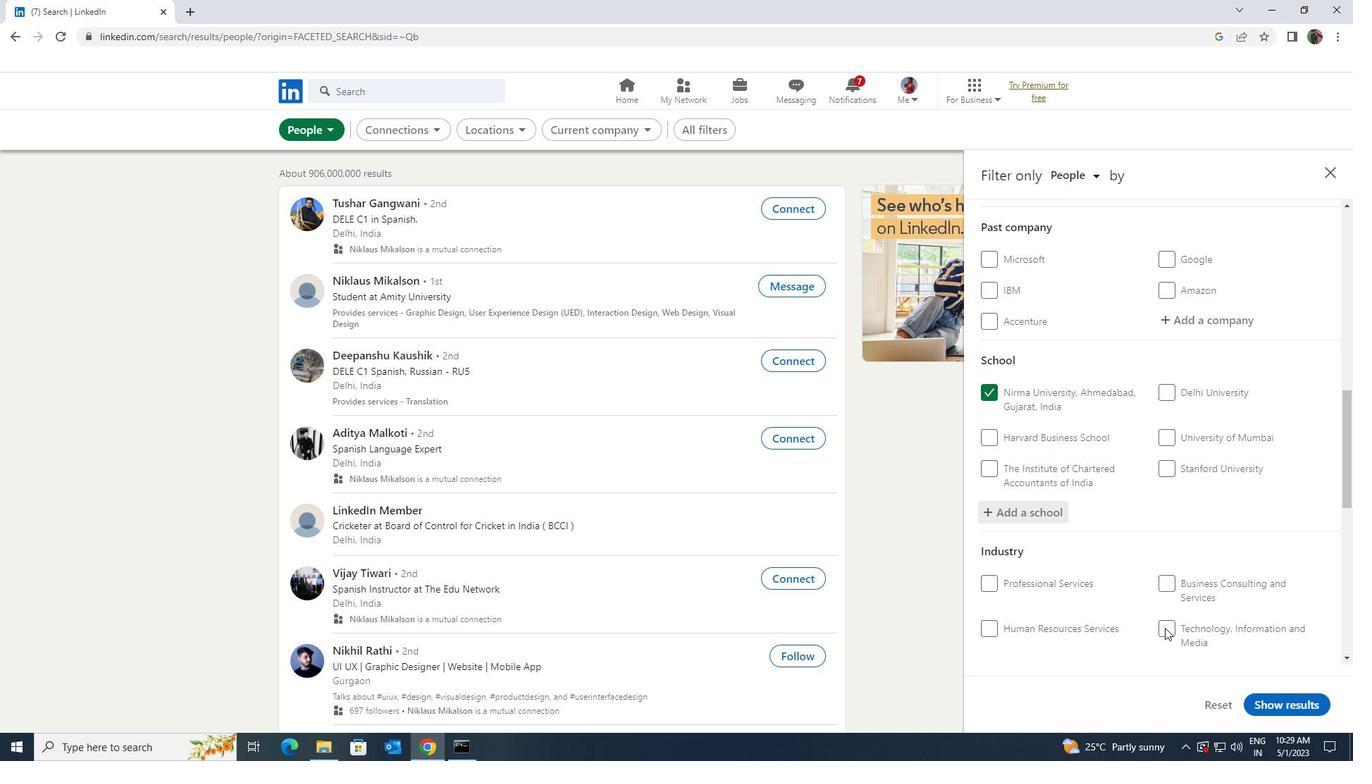 
Action: Mouse moved to (1182, 603)
Screenshot: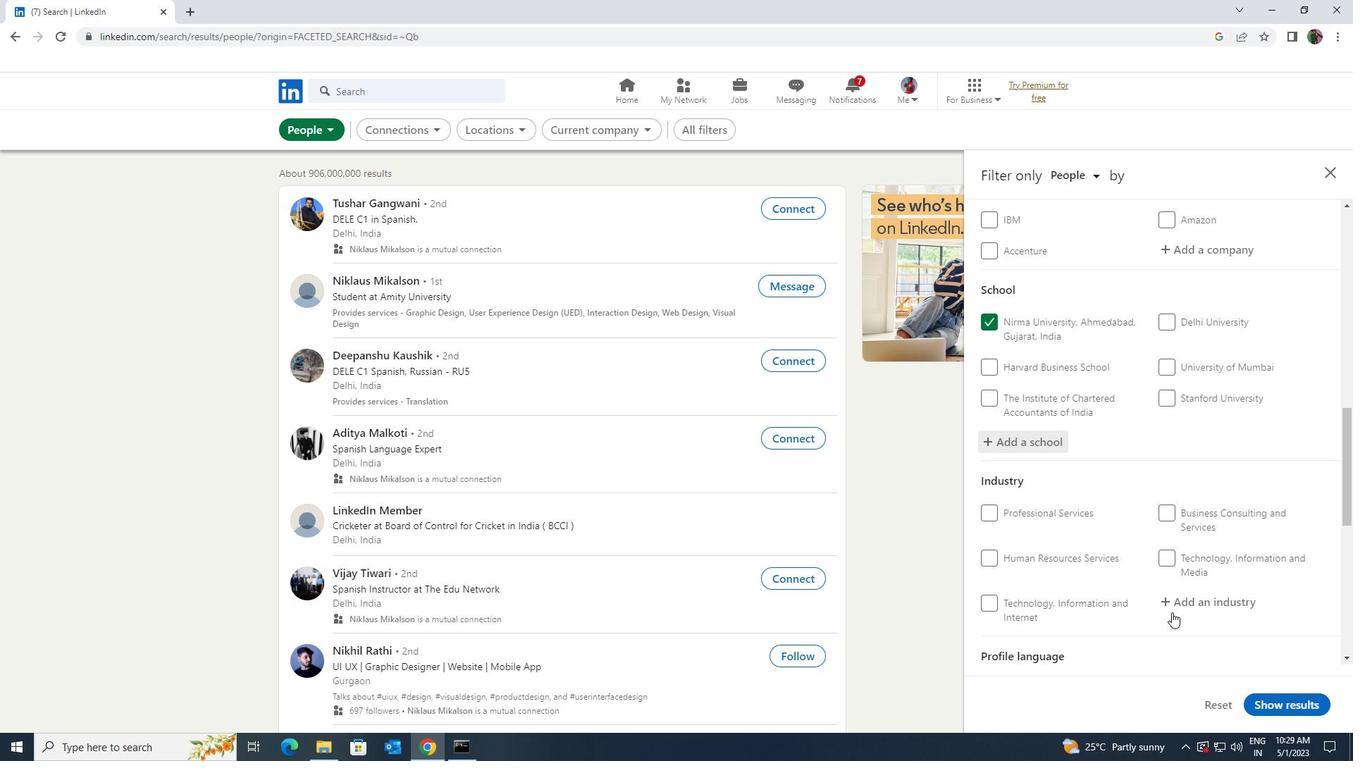 
Action: Mouse pressed left at (1182, 603)
Screenshot: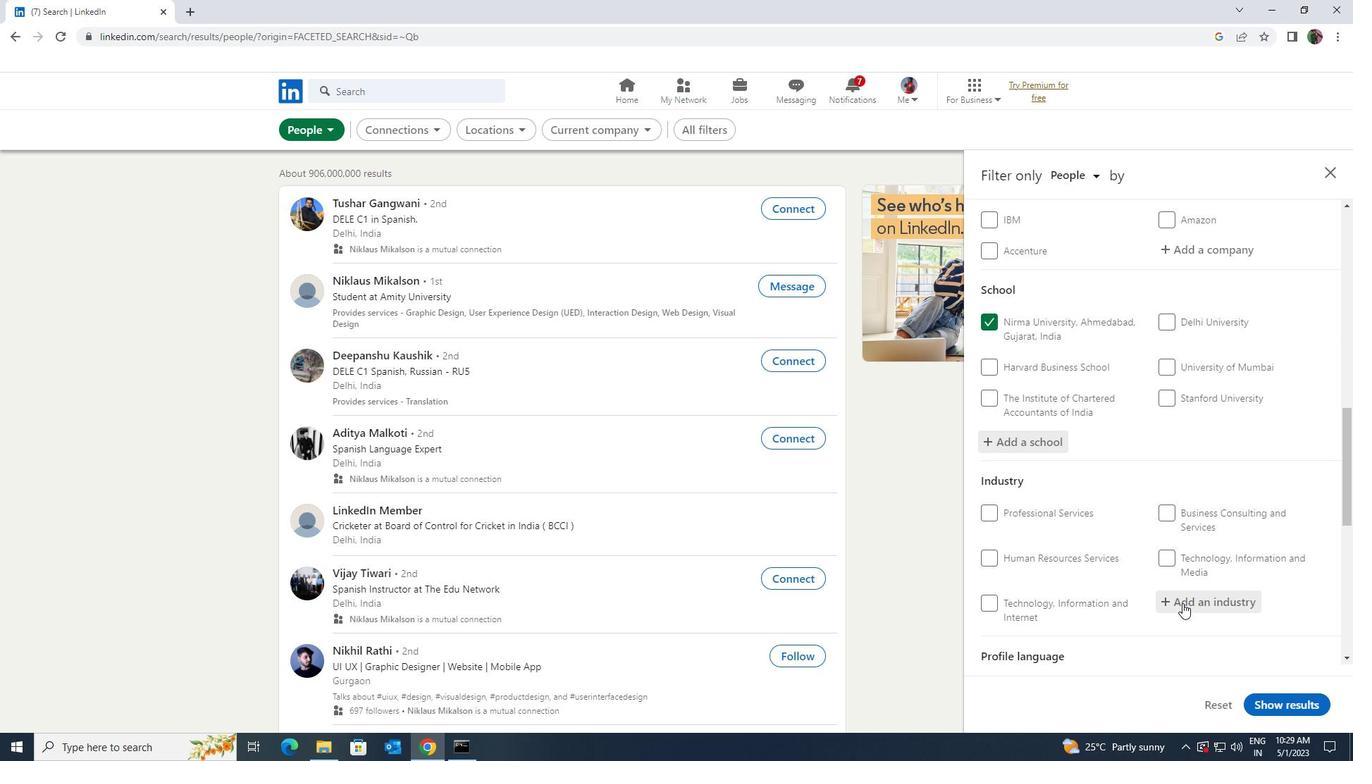 
Action: Key pressed <Key.shift>BO<Key.backspace>LOCKCHAIN
Screenshot: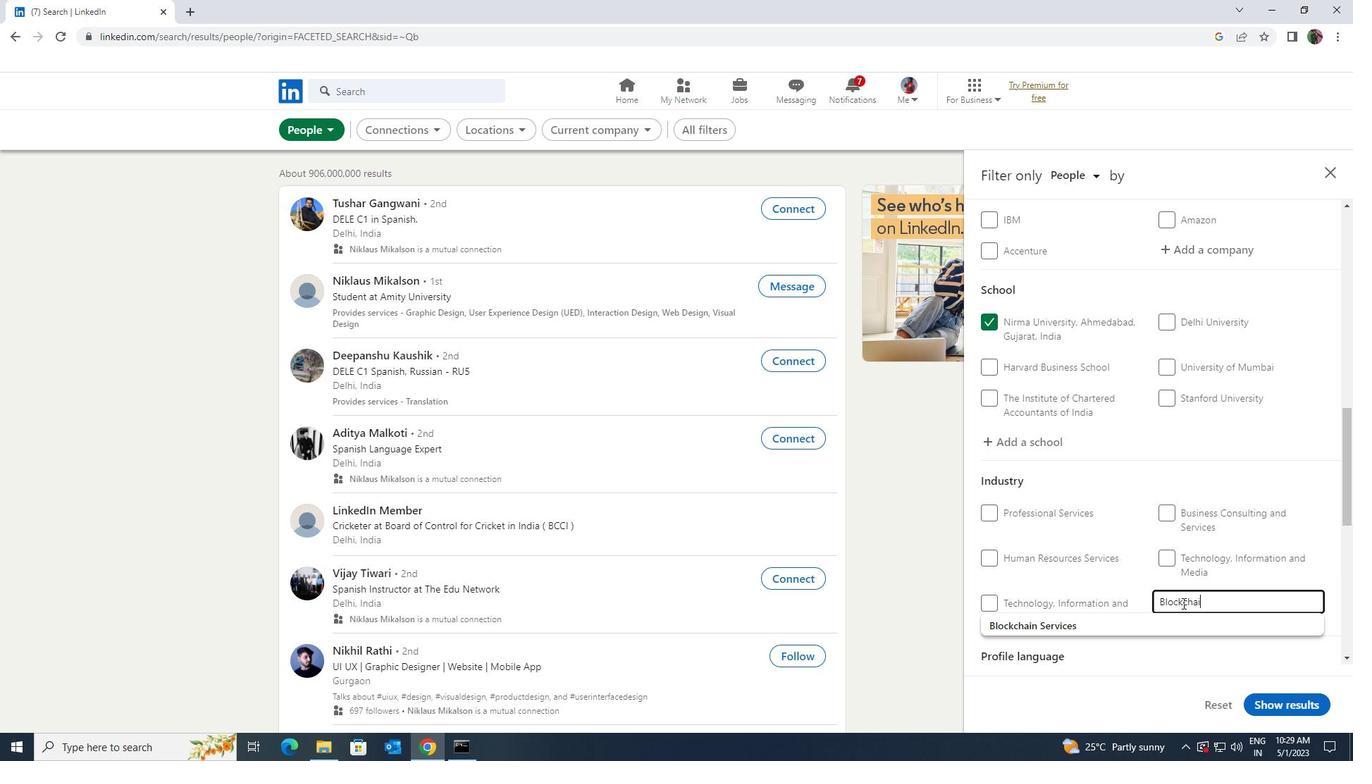
Action: Mouse moved to (1177, 615)
Screenshot: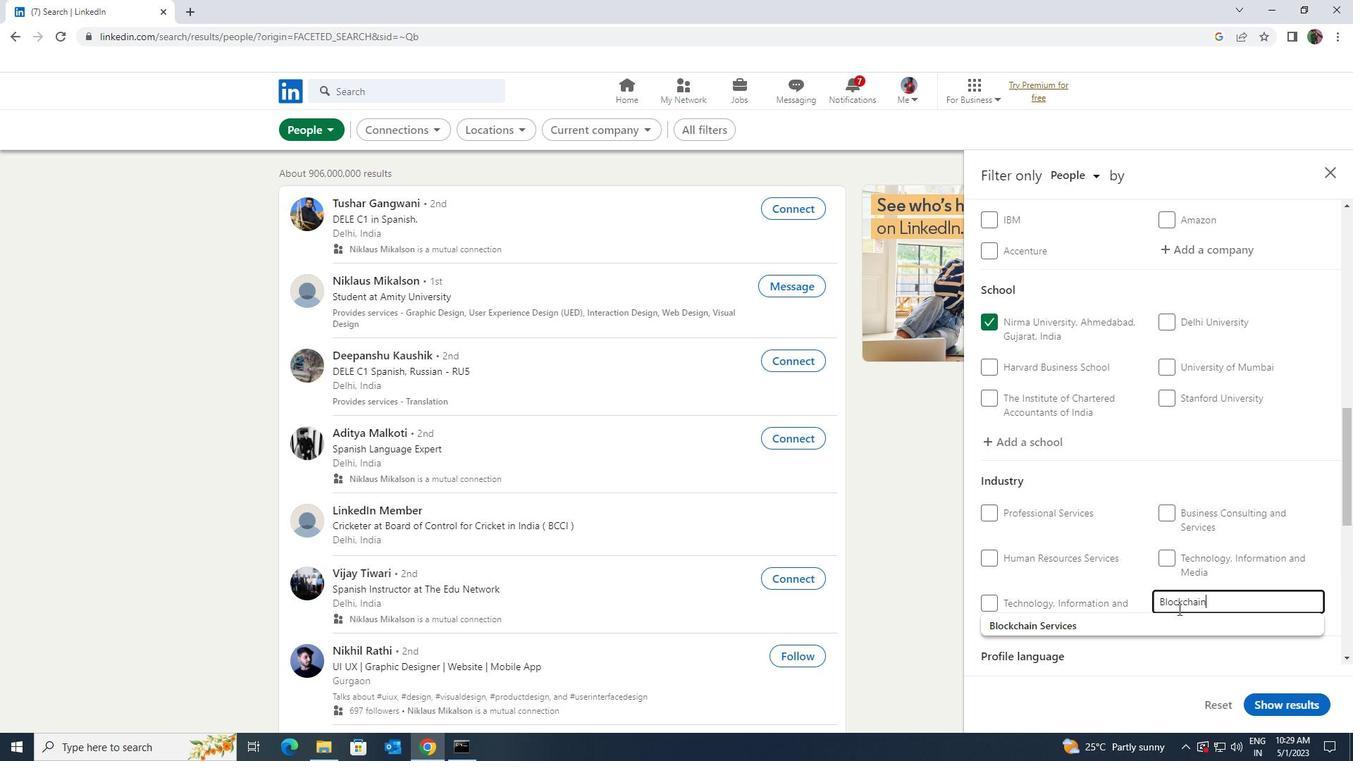 
Action: Mouse pressed left at (1177, 615)
Screenshot: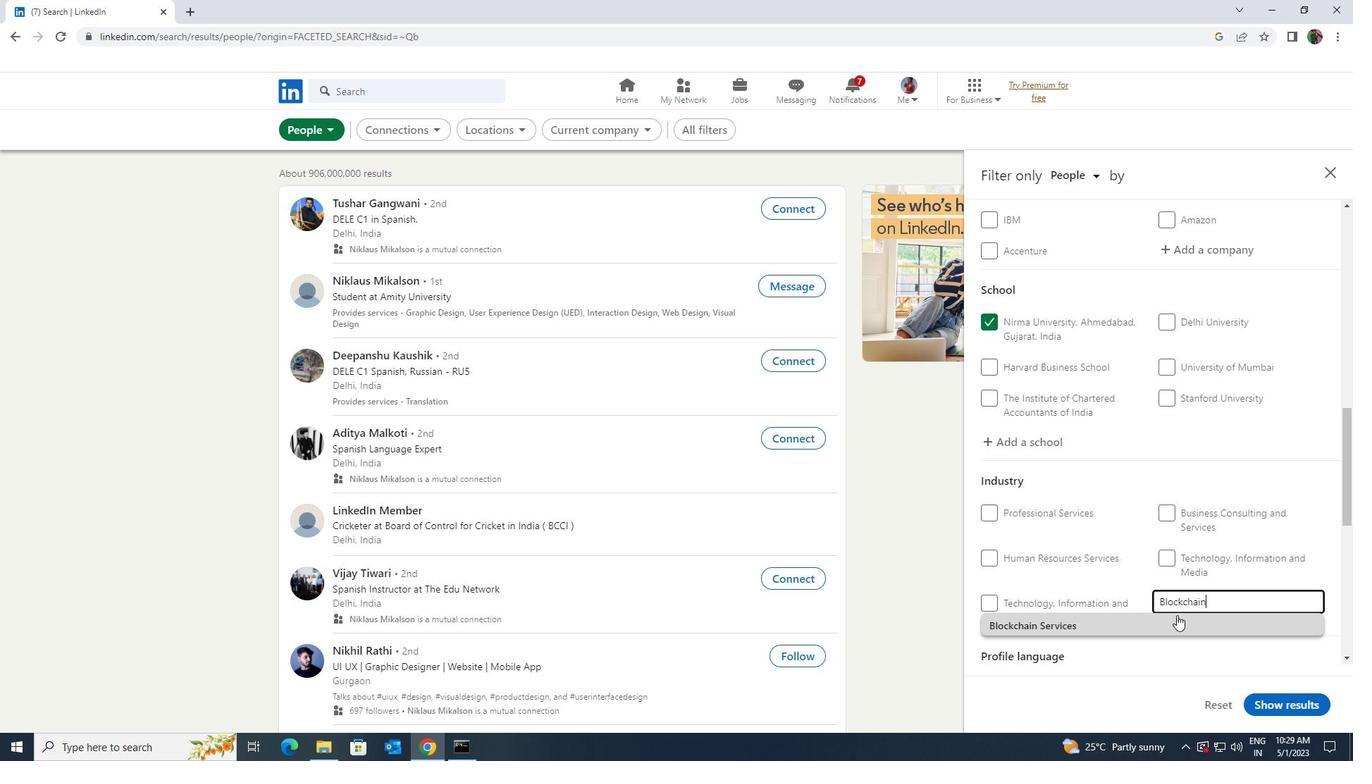 
Action: Mouse scrolled (1177, 614) with delta (0, 0)
Screenshot: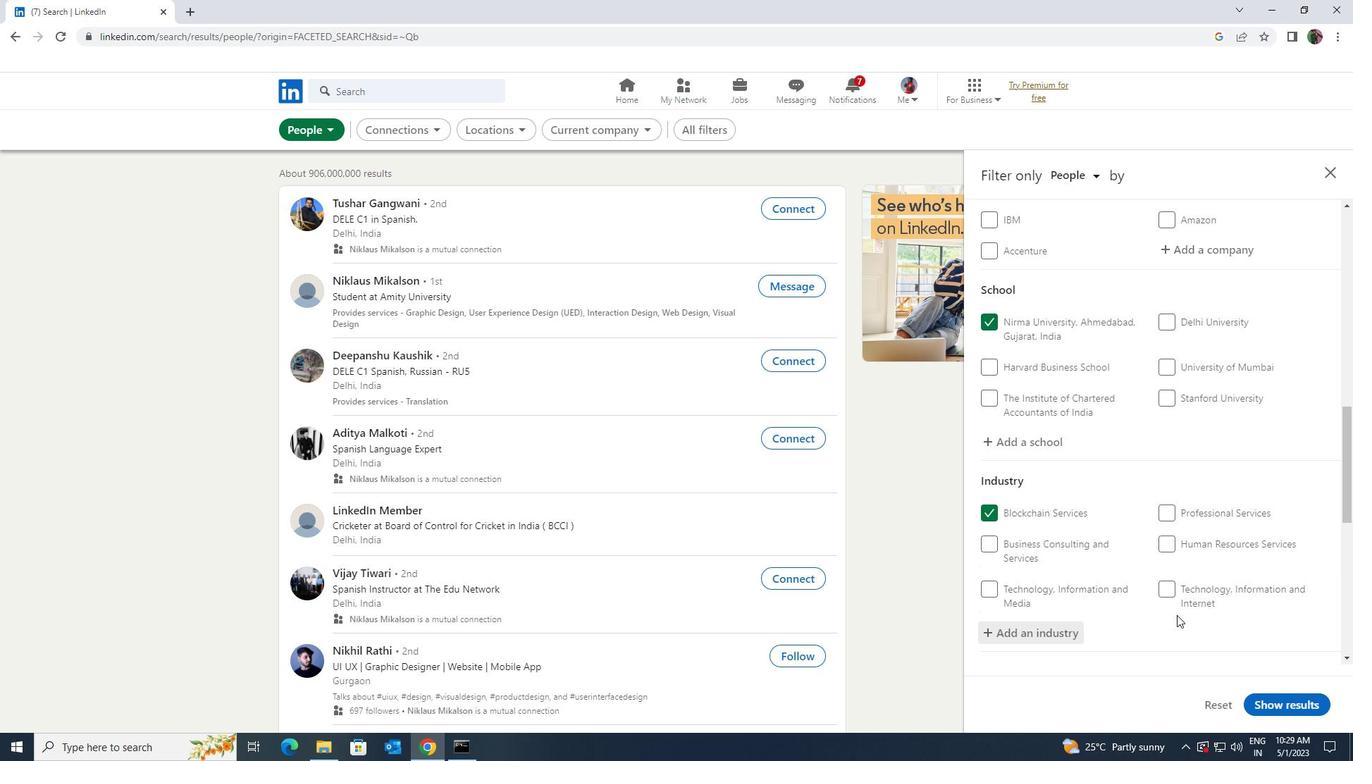
Action: Mouse scrolled (1177, 614) with delta (0, 0)
Screenshot: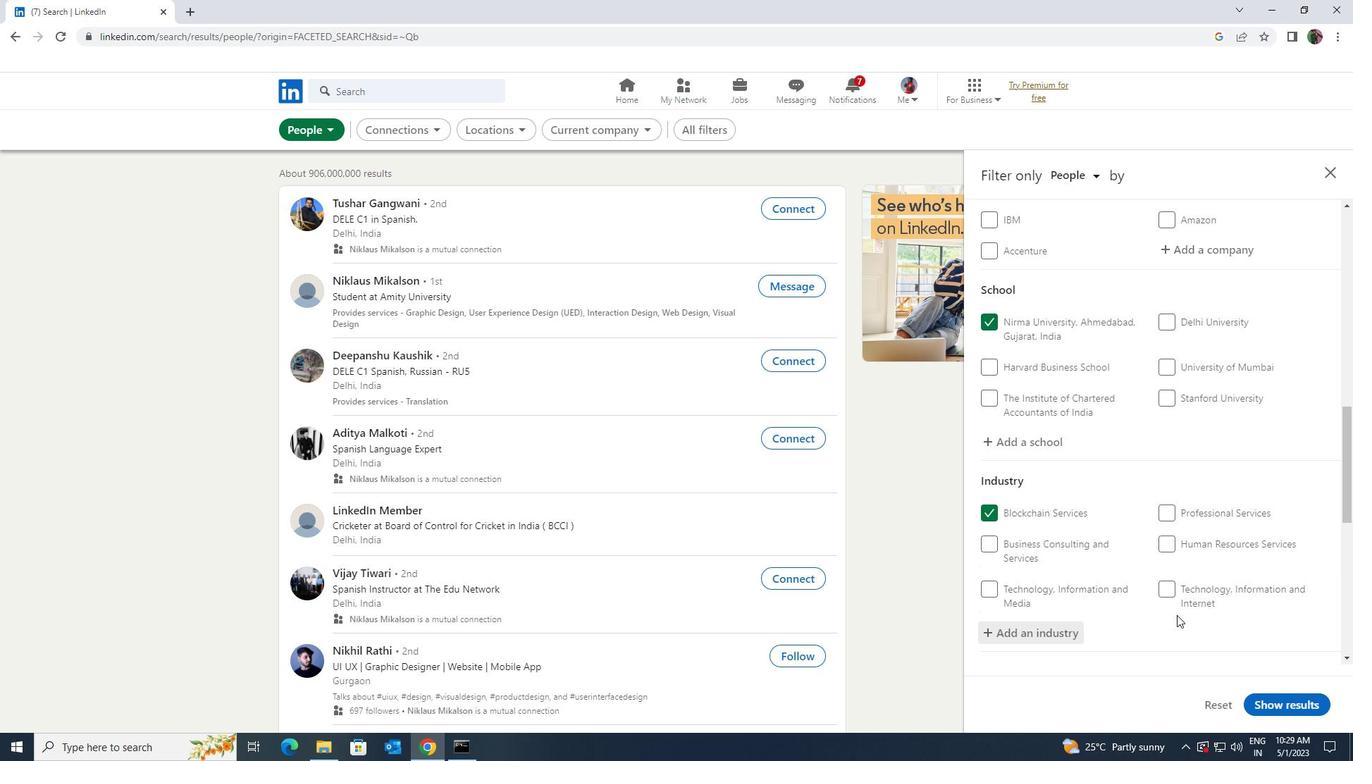 
Action: Mouse scrolled (1177, 614) with delta (0, 0)
Screenshot: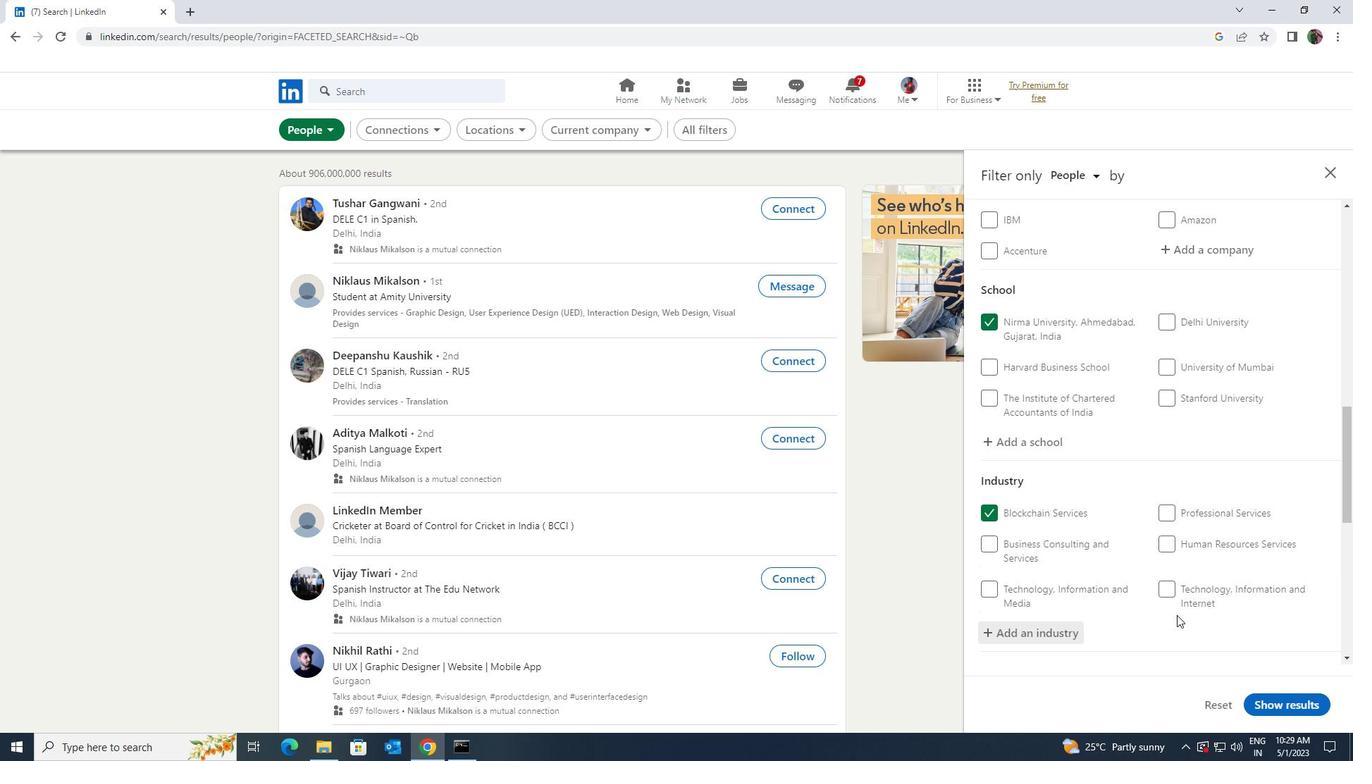 
Action: Mouse moved to (1177, 615)
Screenshot: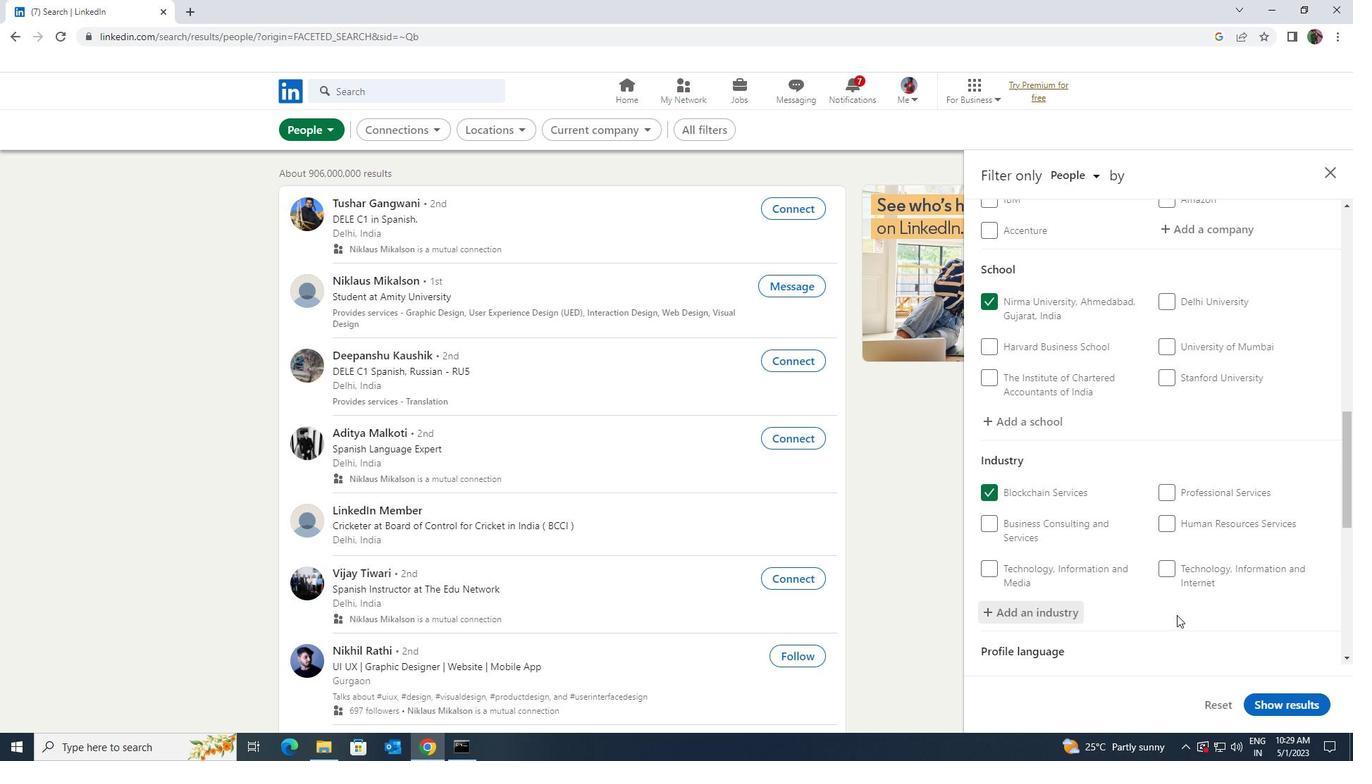 
Action: Mouse scrolled (1177, 614) with delta (0, 0)
Screenshot: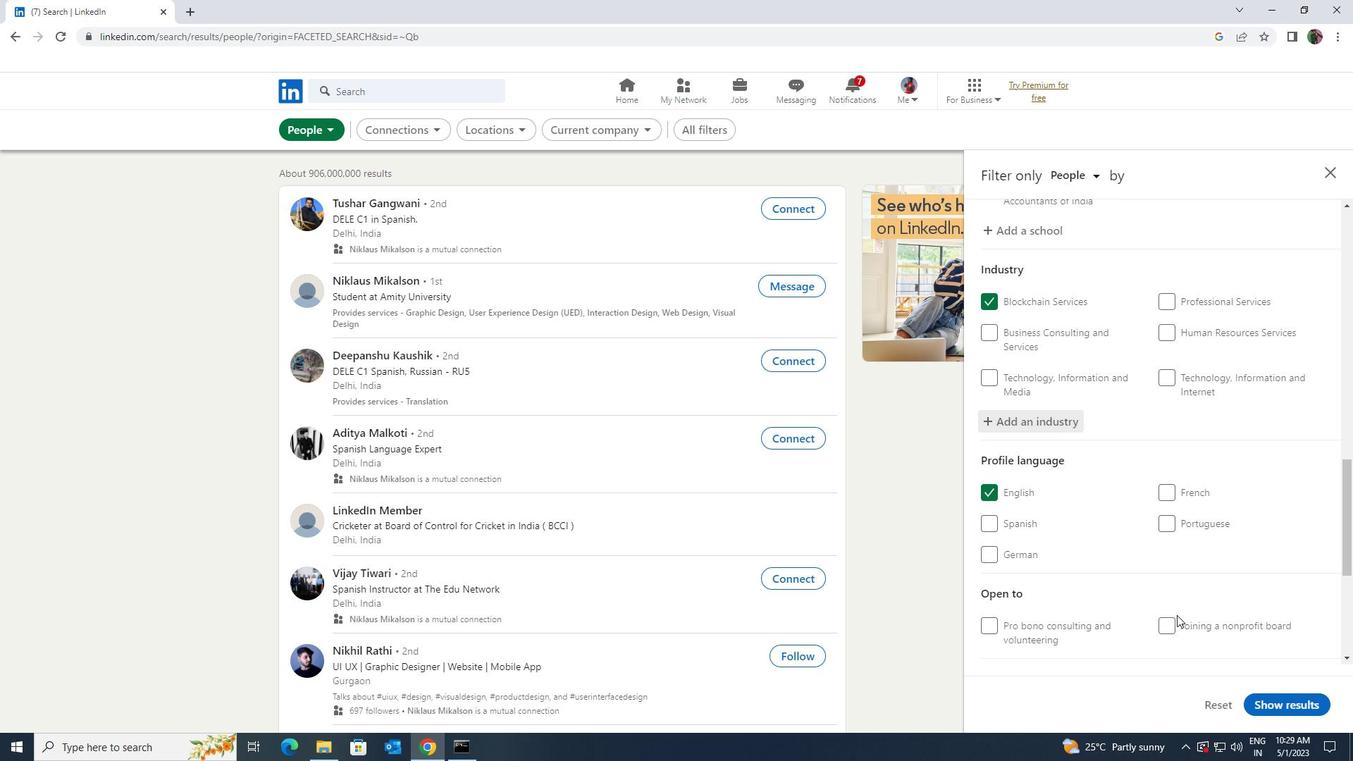 
Action: Mouse scrolled (1177, 614) with delta (0, 0)
Screenshot: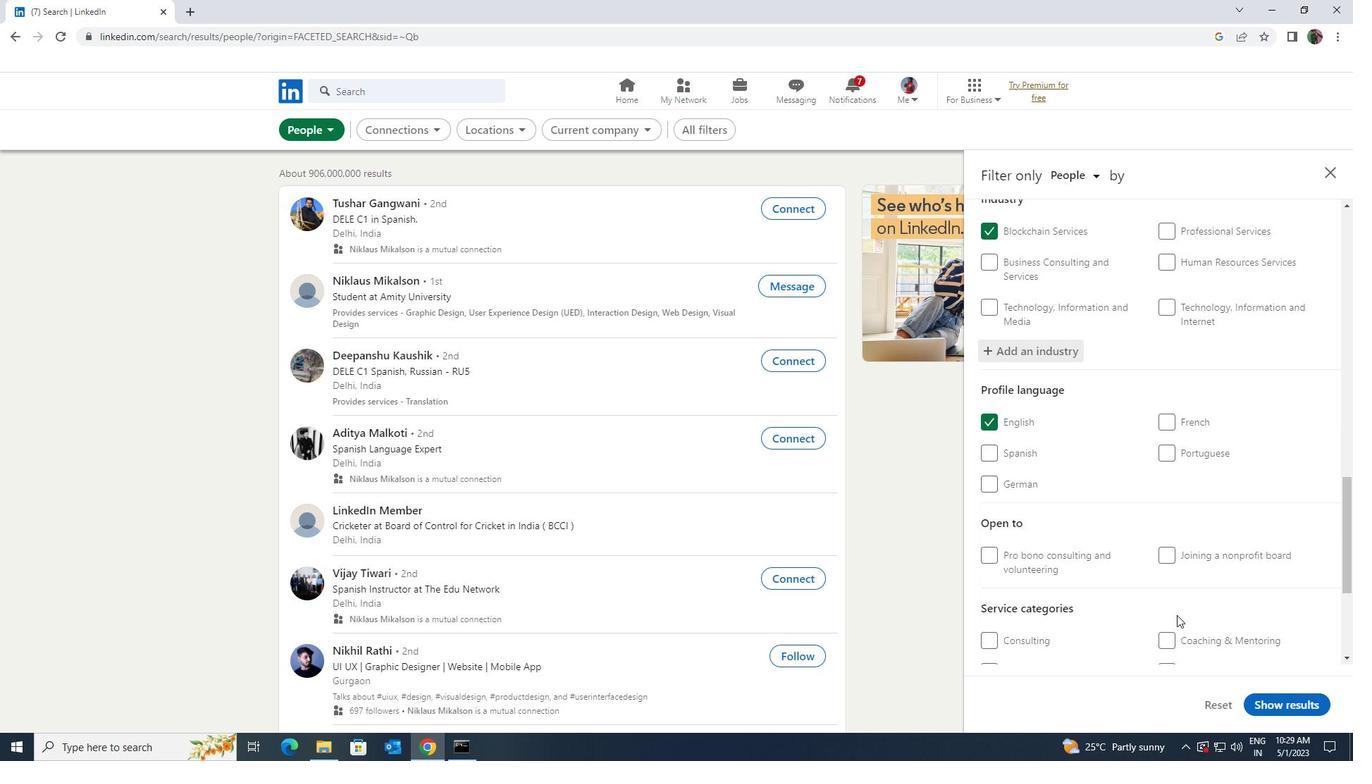 
Action: Mouse scrolled (1177, 614) with delta (0, 0)
Screenshot: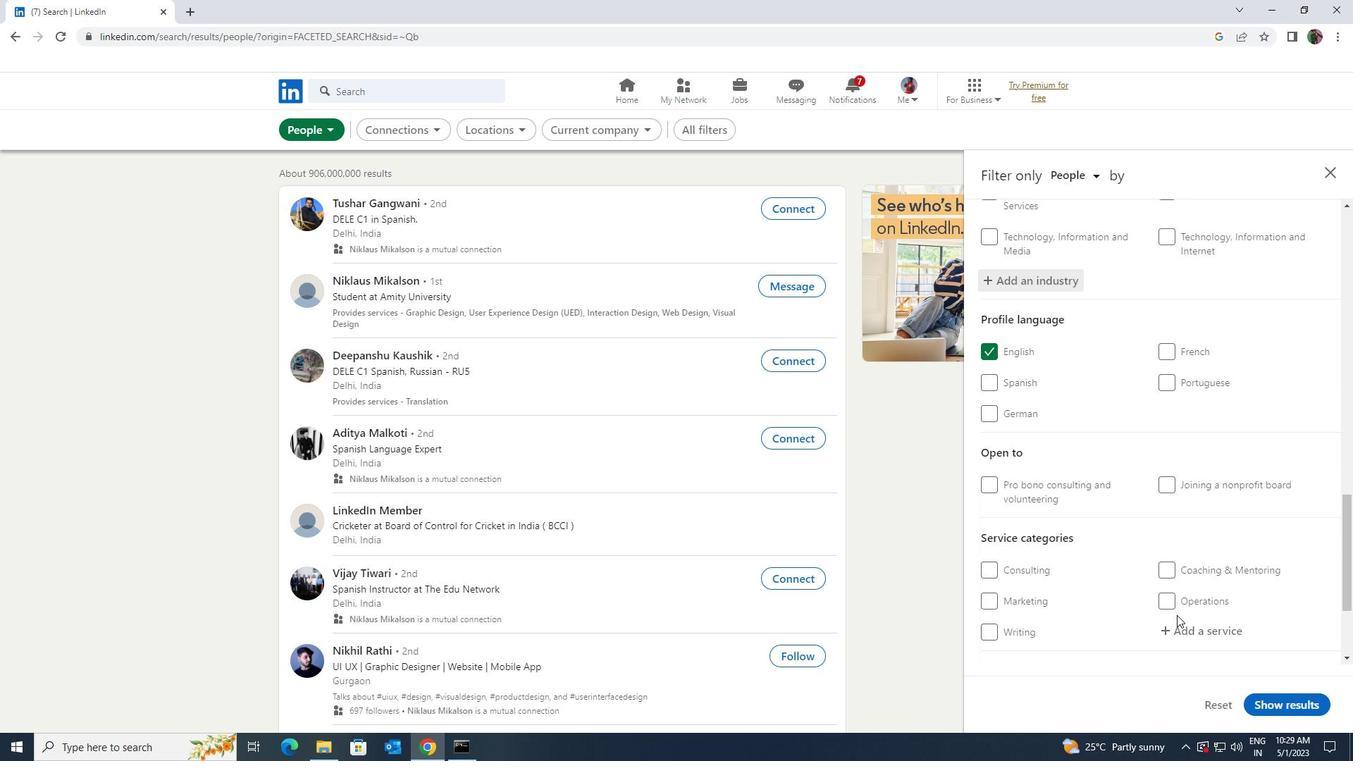 
Action: Mouse scrolled (1177, 614) with delta (0, 0)
Screenshot: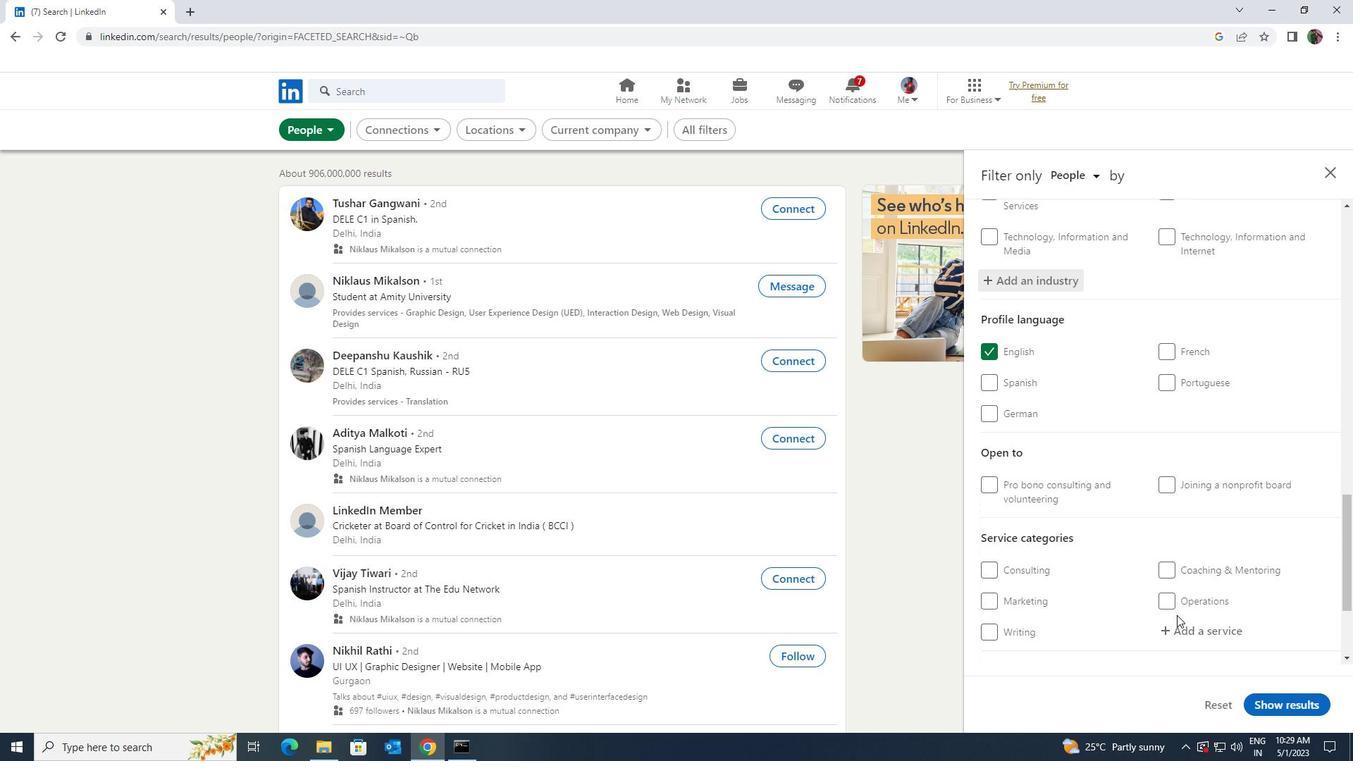 
Action: Mouse moved to (1183, 494)
Screenshot: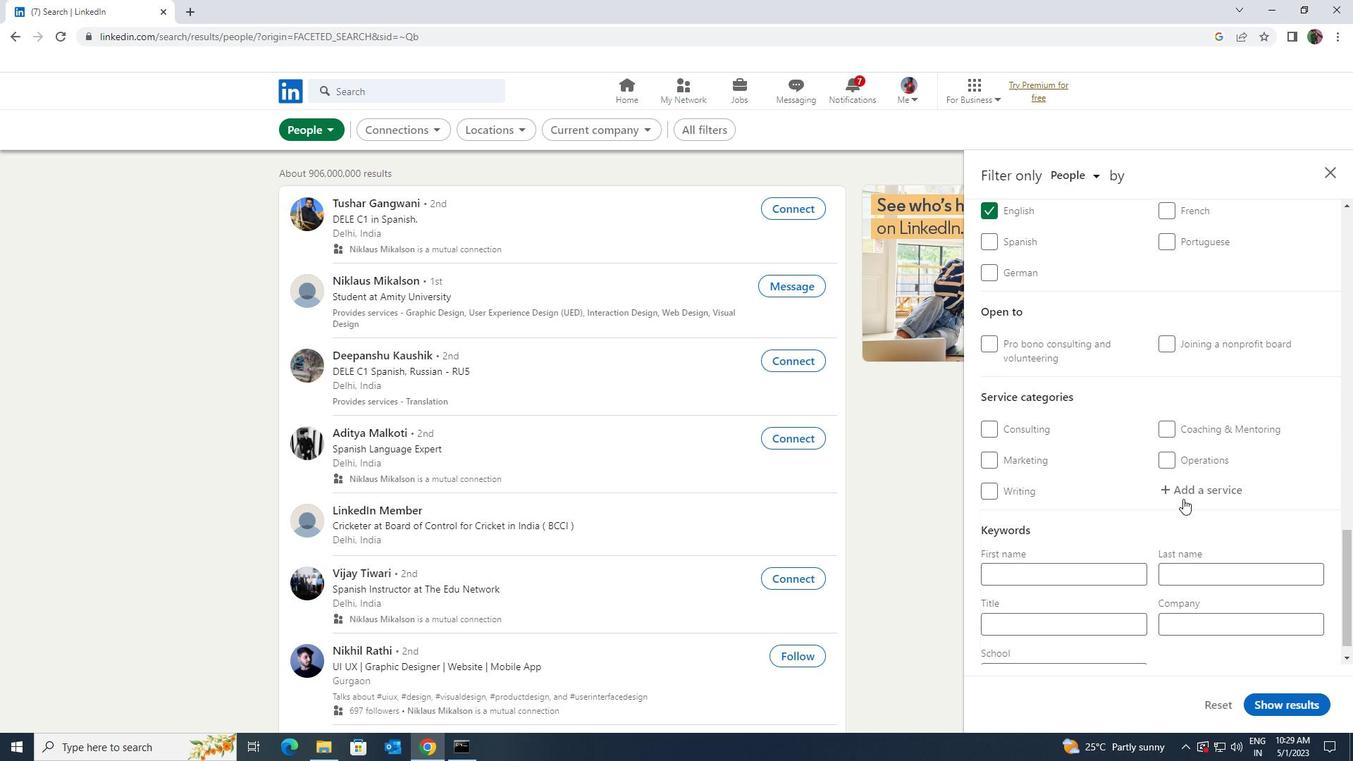 
Action: Mouse pressed left at (1183, 494)
Screenshot: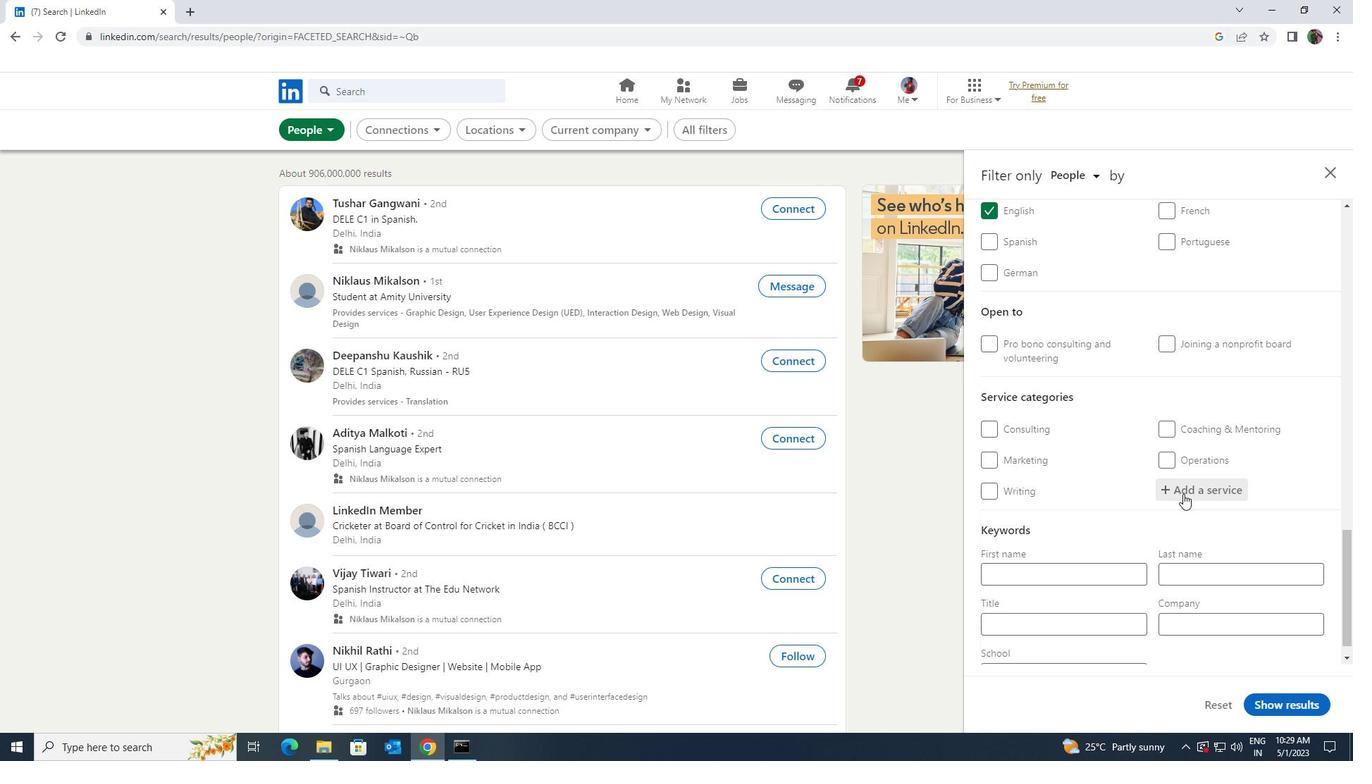 
Action: Key pressed <Key.shift><Key.shift>FILE<Key.space><Key.shift>MANA
Screenshot: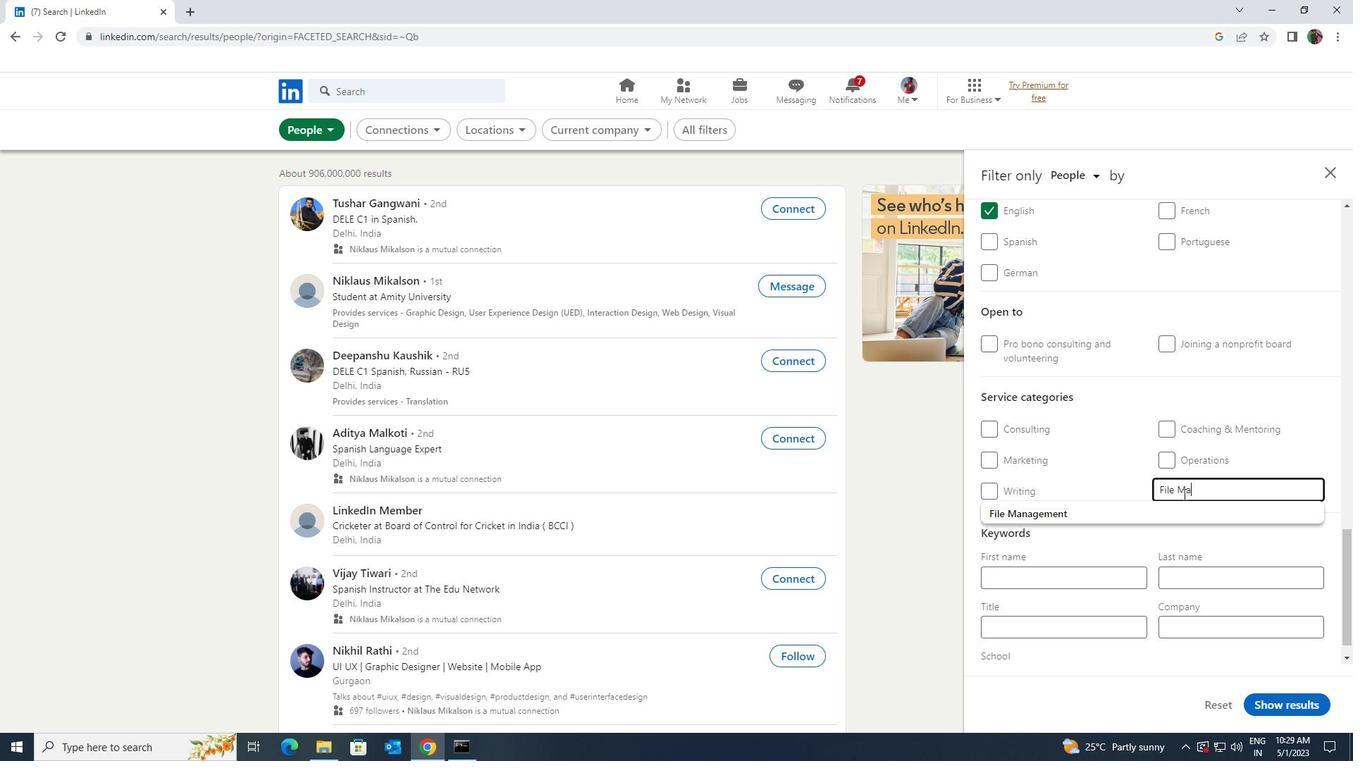 
Action: Mouse moved to (1175, 505)
Screenshot: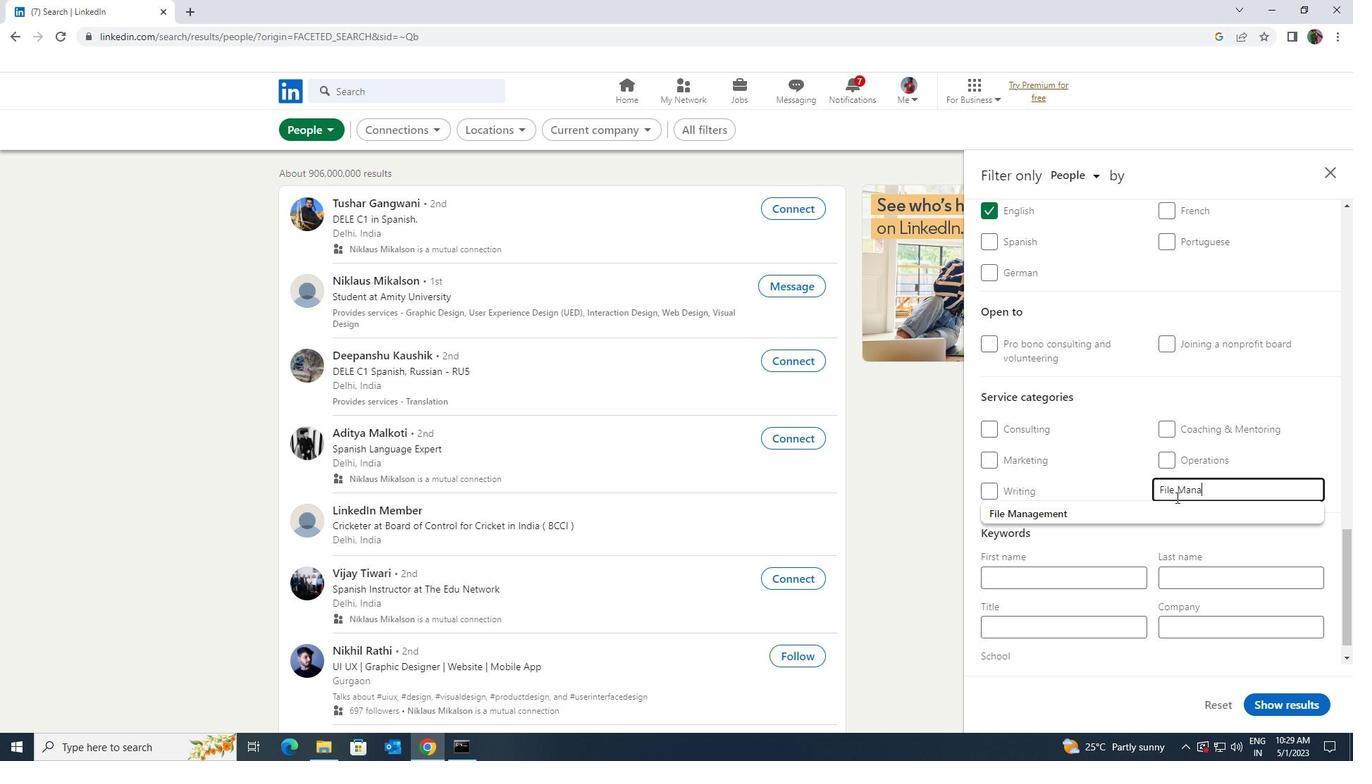 
Action: Mouse pressed left at (1175, 505)
Screenshot: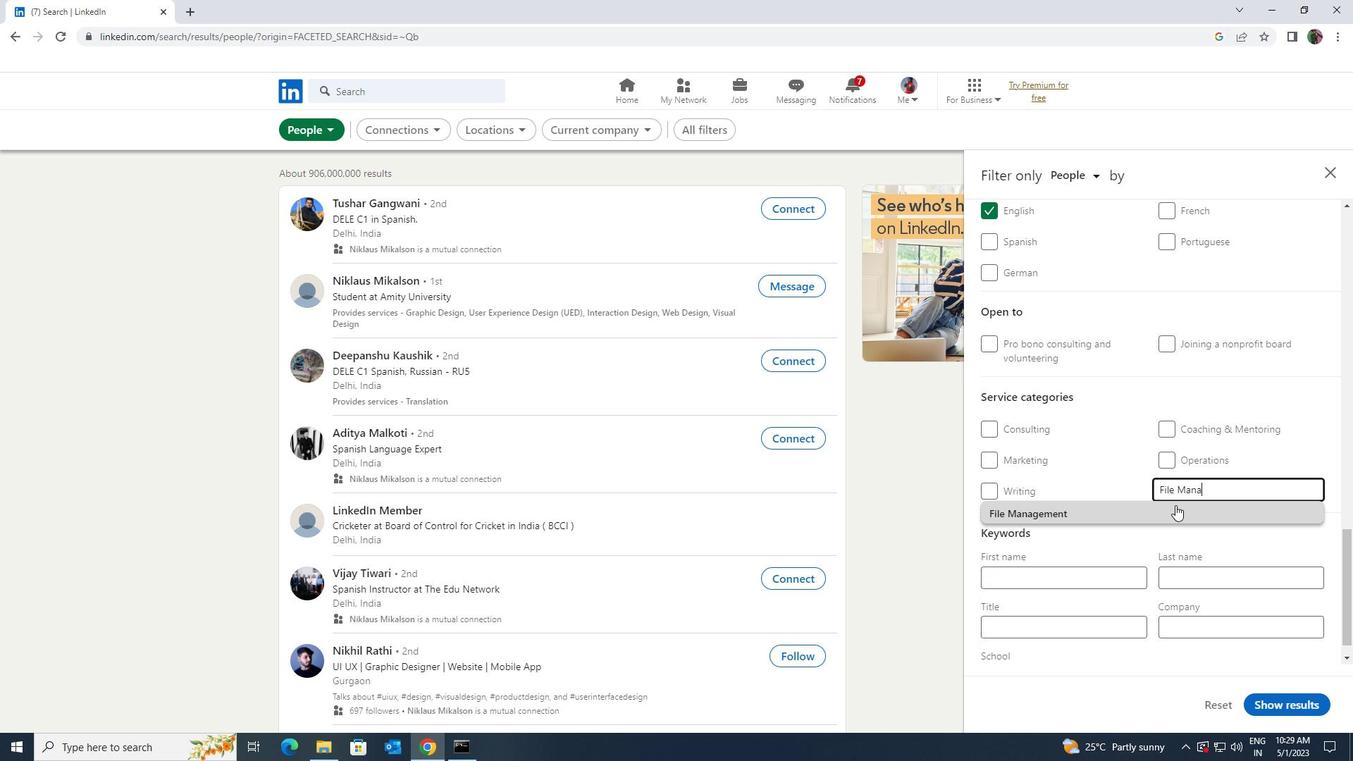 
Action: Mouse moved to (1176, 503)
Screenshot: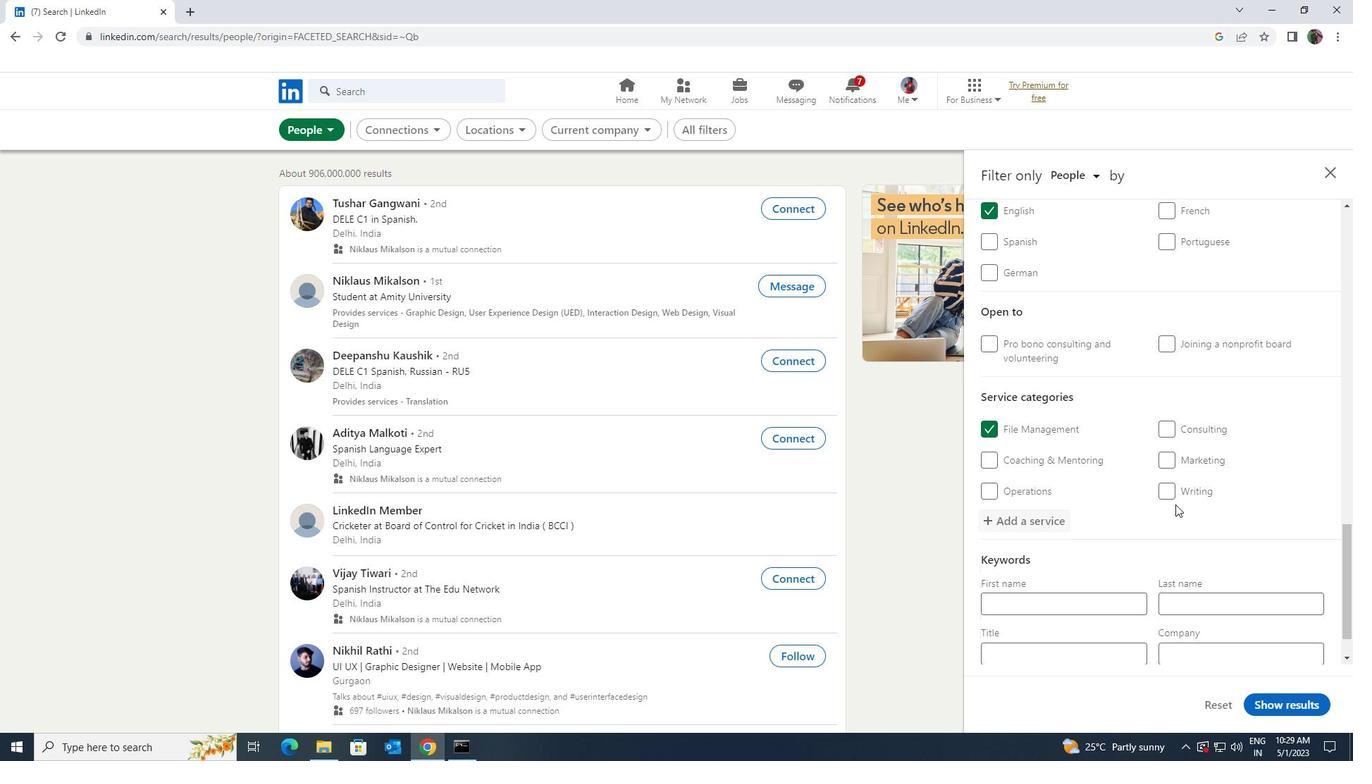
Action: Mouse scrolled (1176, 503) with delta (0, 0)
Screenshot: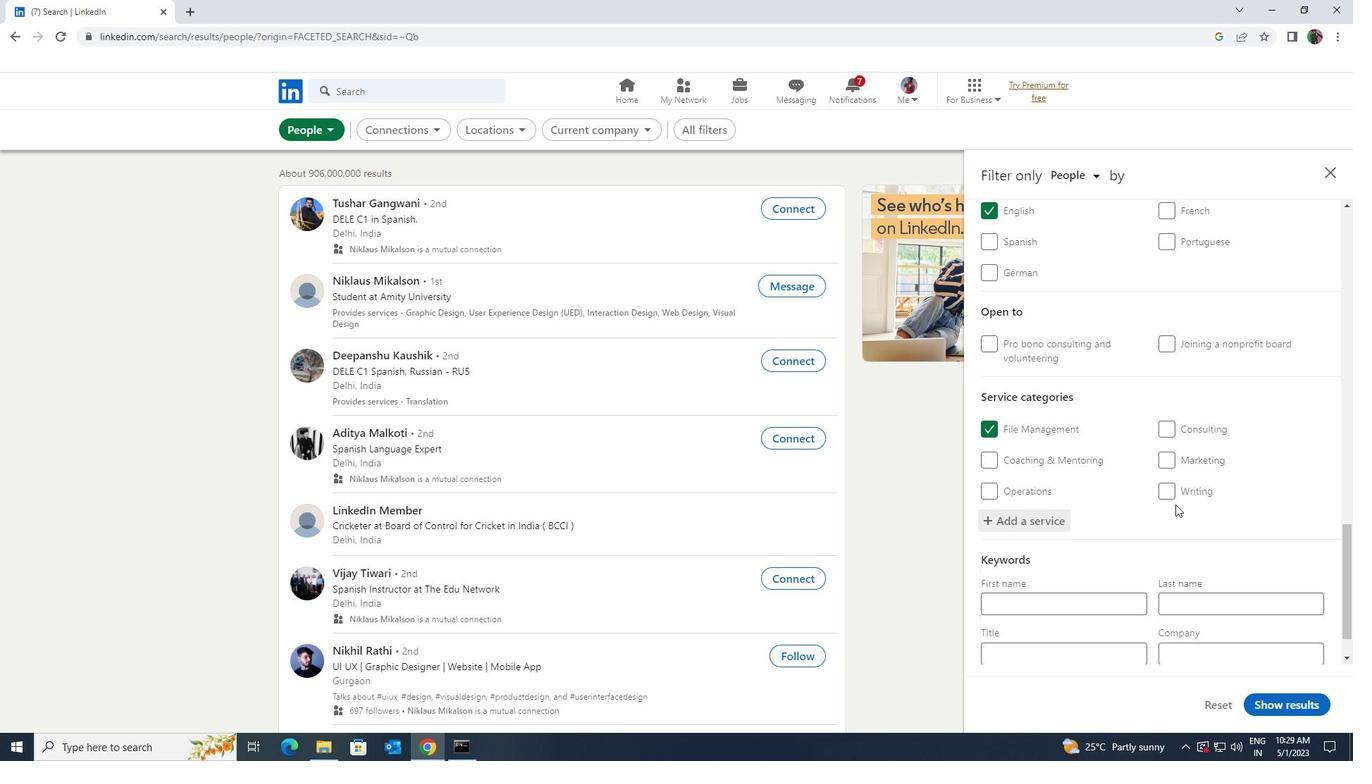 
Action: Mouse scrolled (1176, 503) with delta (0, 0)
Screenshot: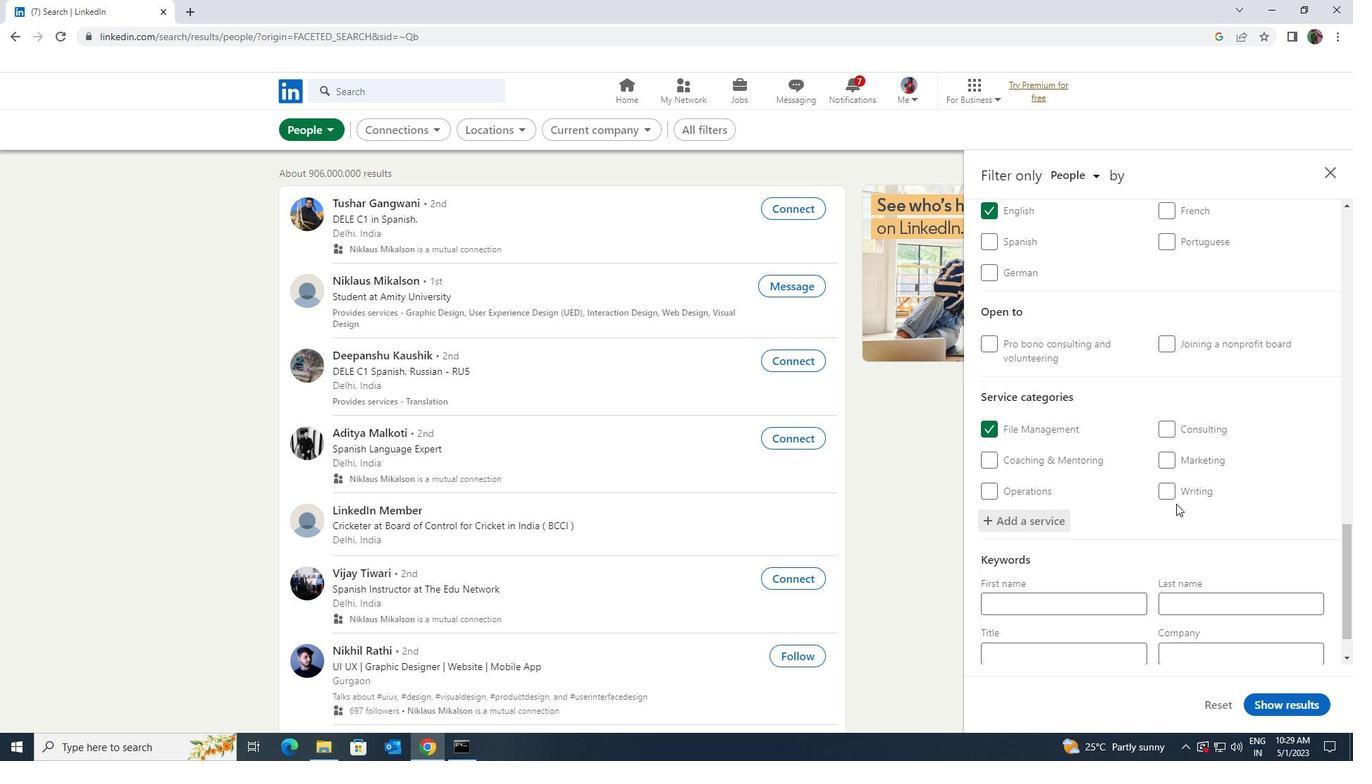 
Action: Mouse moved to (1104, 604)
Screenshot: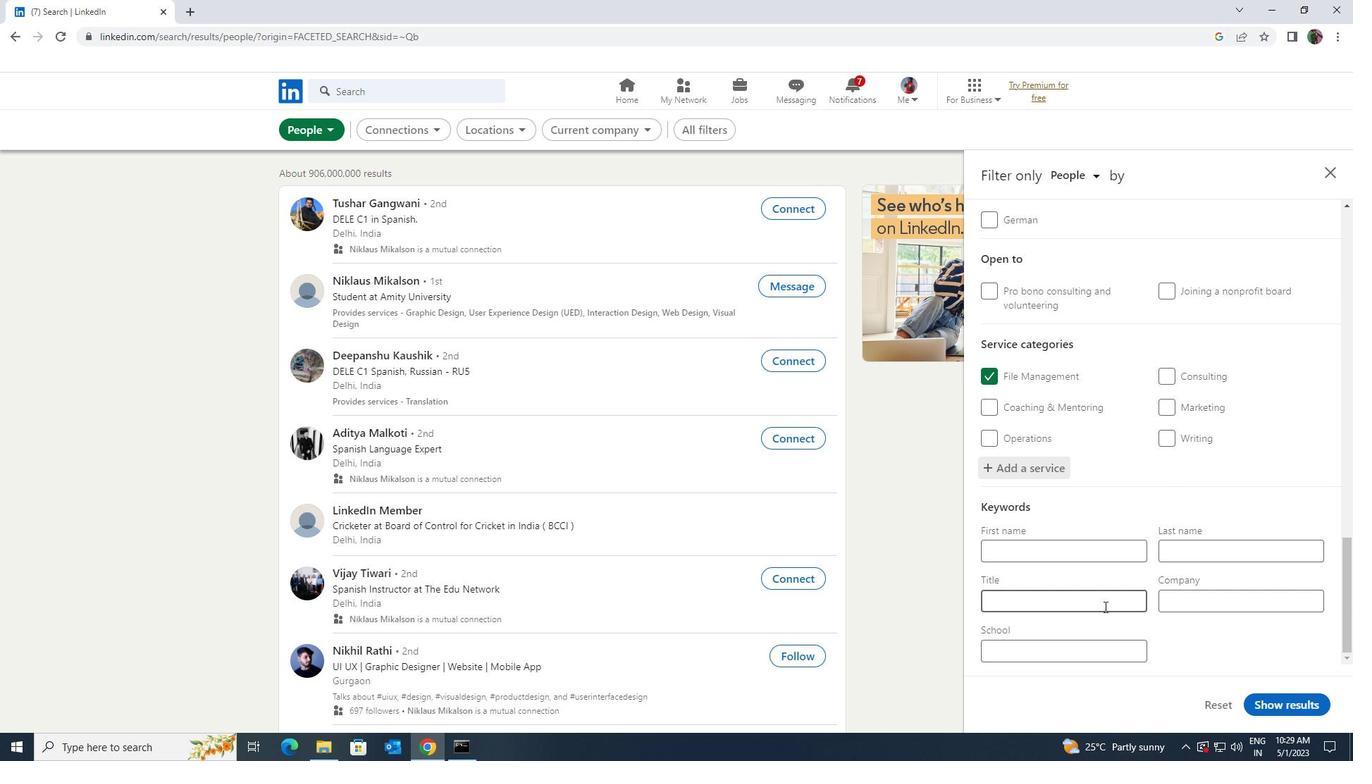 
Action: Mouse pressed left at (1104, 604)
Screenshot: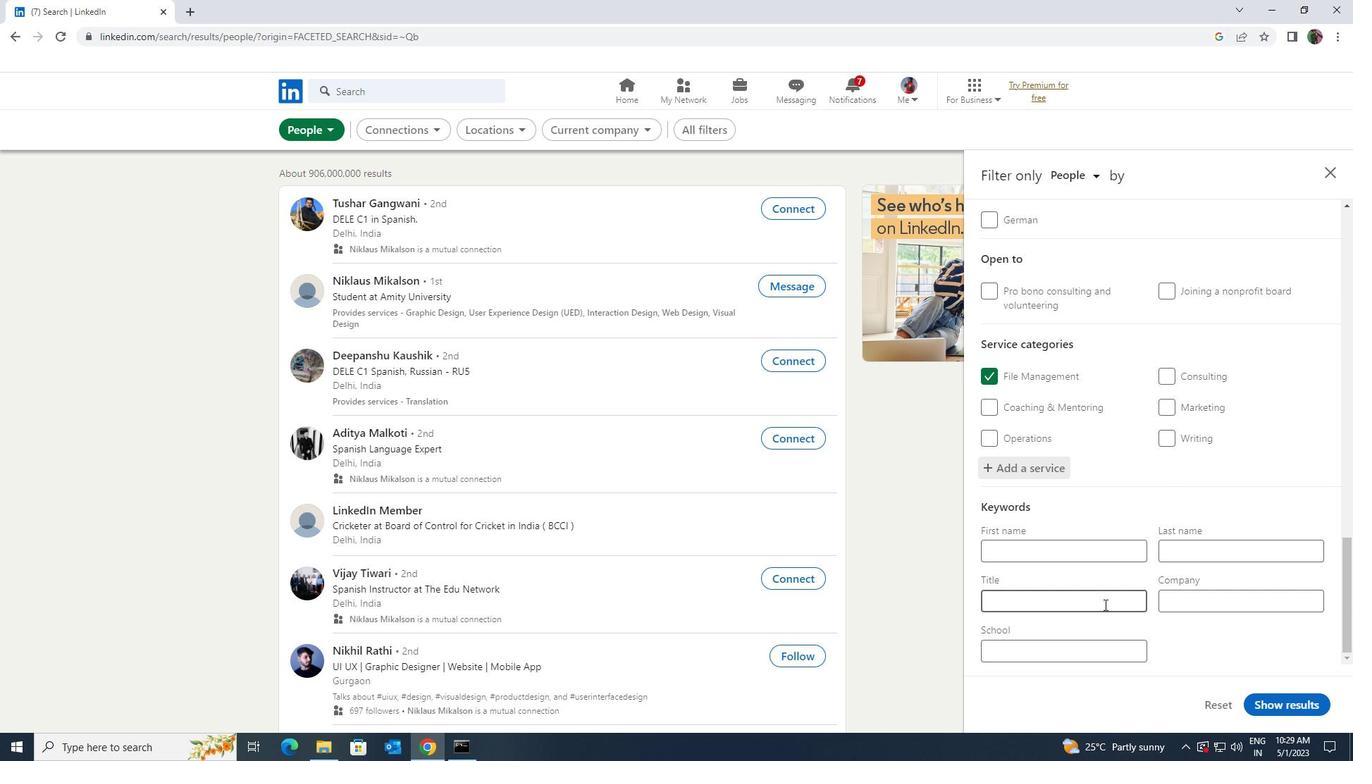 
Action: Mouse moved to (1104, 604)
Screenshot: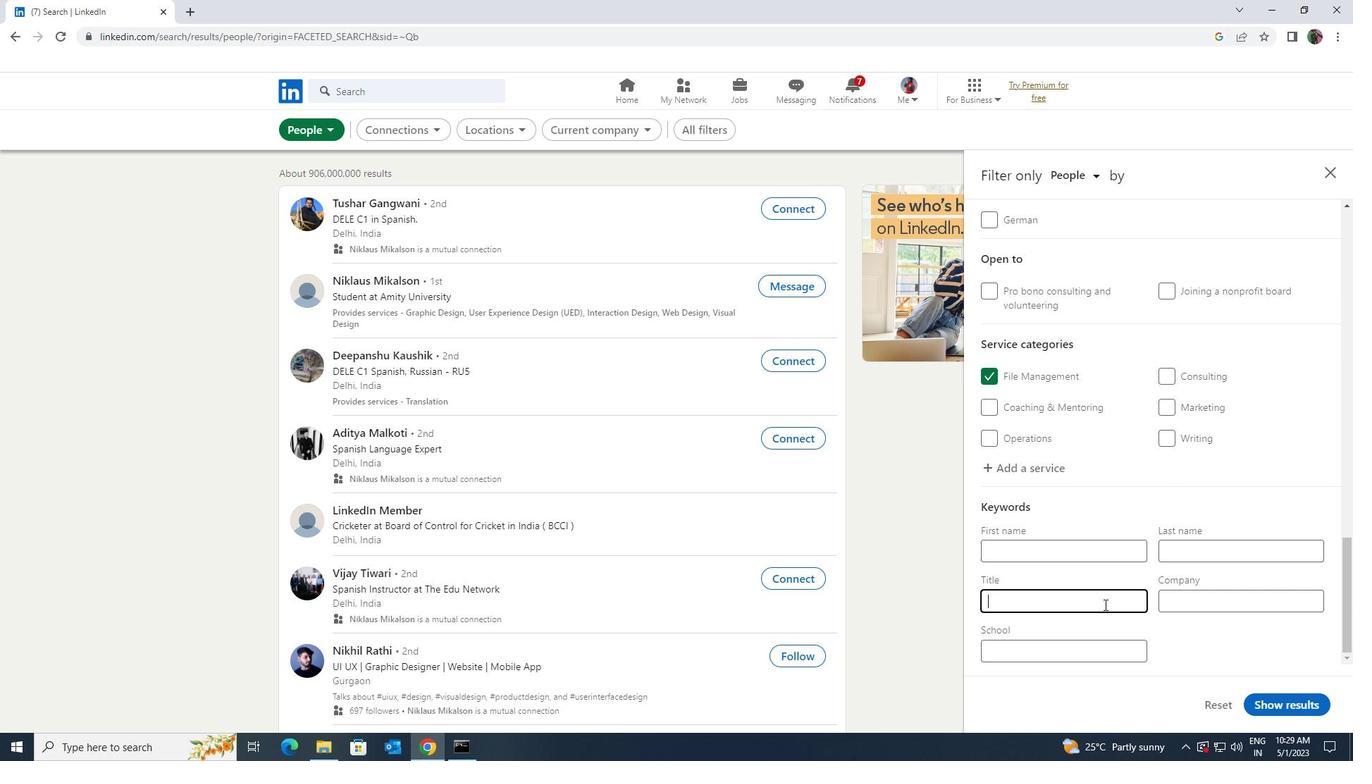 
Action: Key pressed <Key.shift><Key.shift><Key.shift><Key.shift><Key.shift><Key.shift><Key.shift><Key.shift>QUALITY<Key.space><Key.shift>ENGINEER
Screenshot: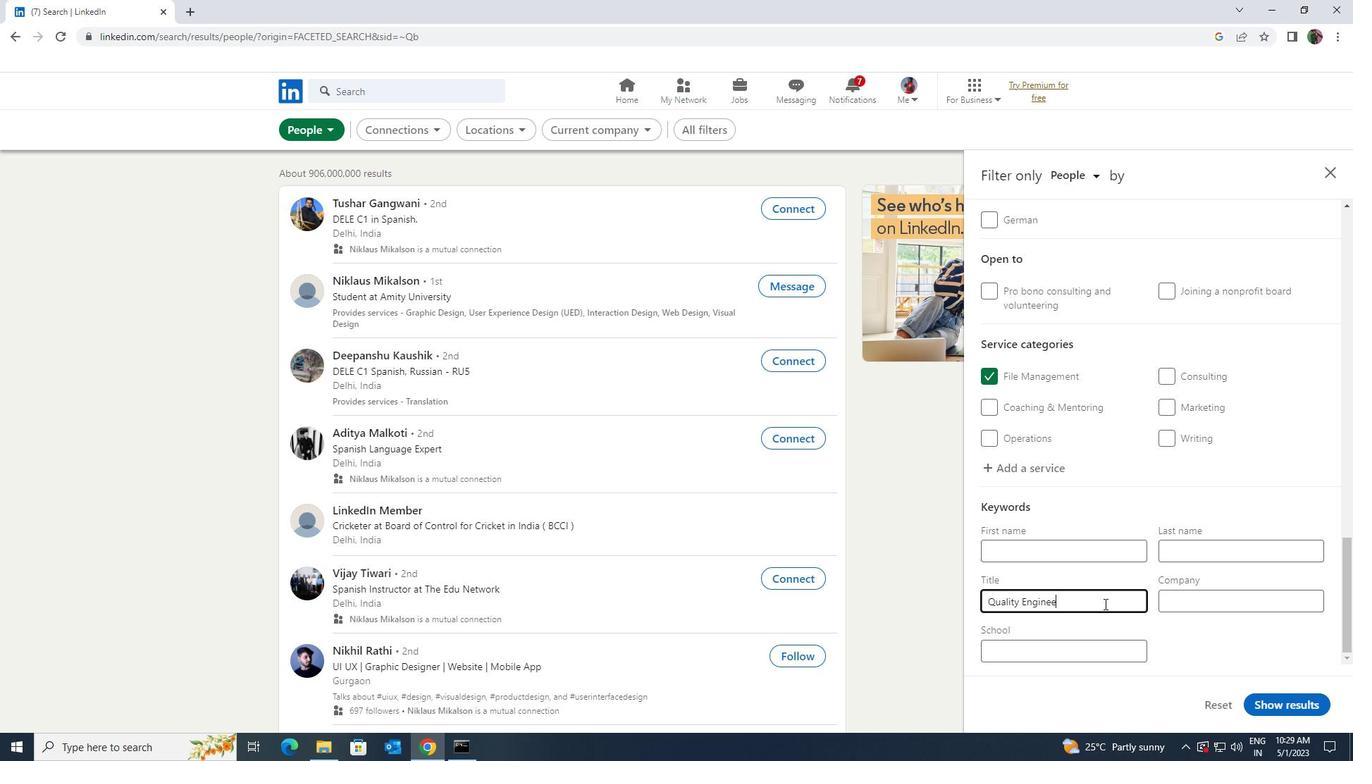
Action: Mouse moved to (1282, 705)
Screenshot: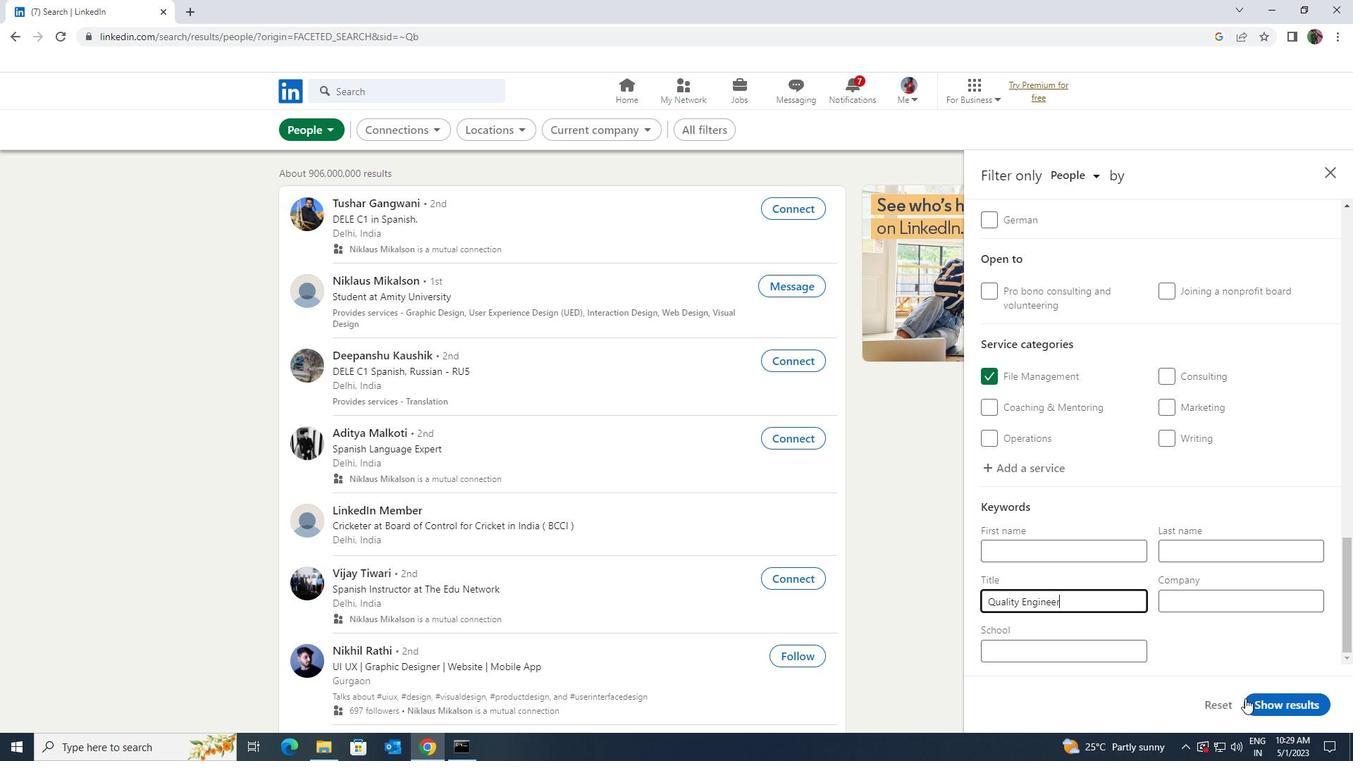 
Action: Mouse pressed left at (1282, 705)
Screenshot: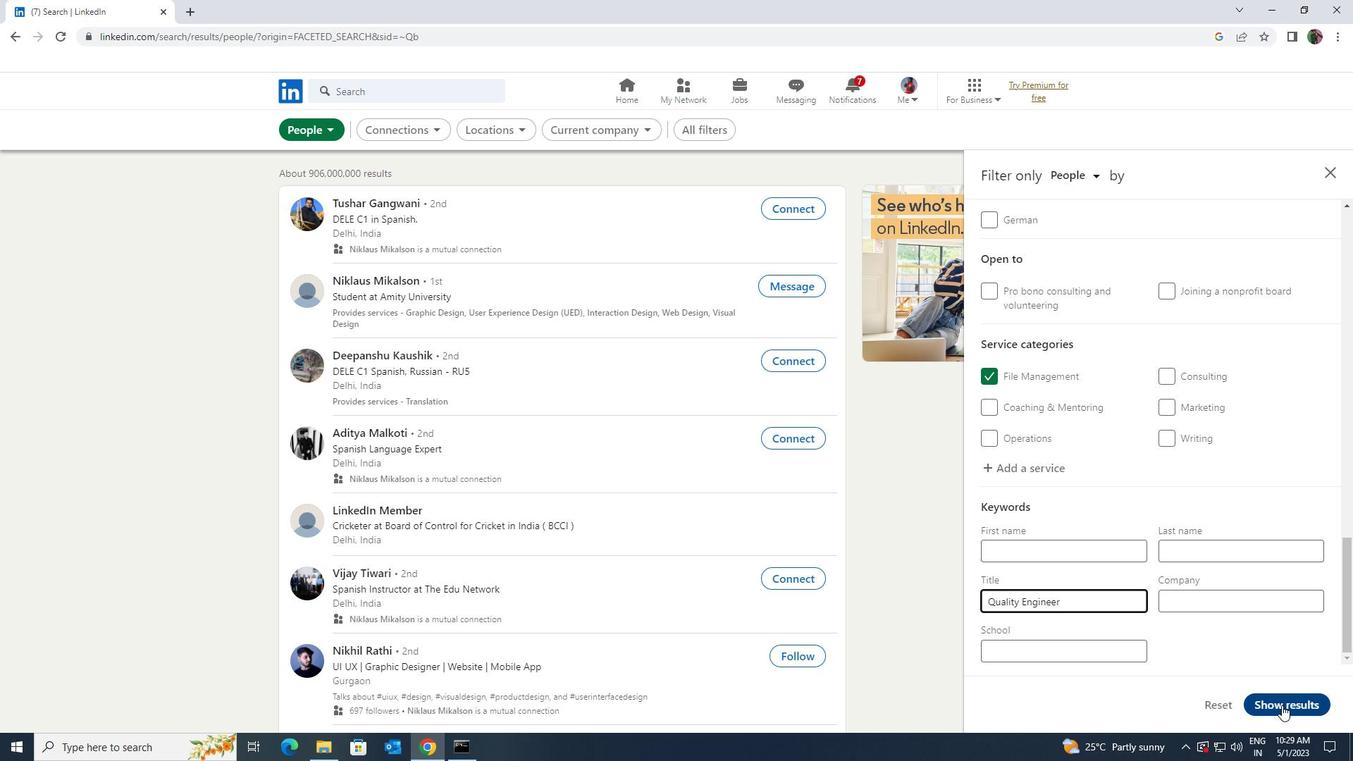 
